 Task: Forward email as attachment with the signature Eduardo Lee with the subject Request for remote work from softage.1@softage.net to softage.10@softage.net with the message Please let me know if there are any changes to the project scope or requirements.
Action: Mouse moved to (1035, 84)
Screenshot: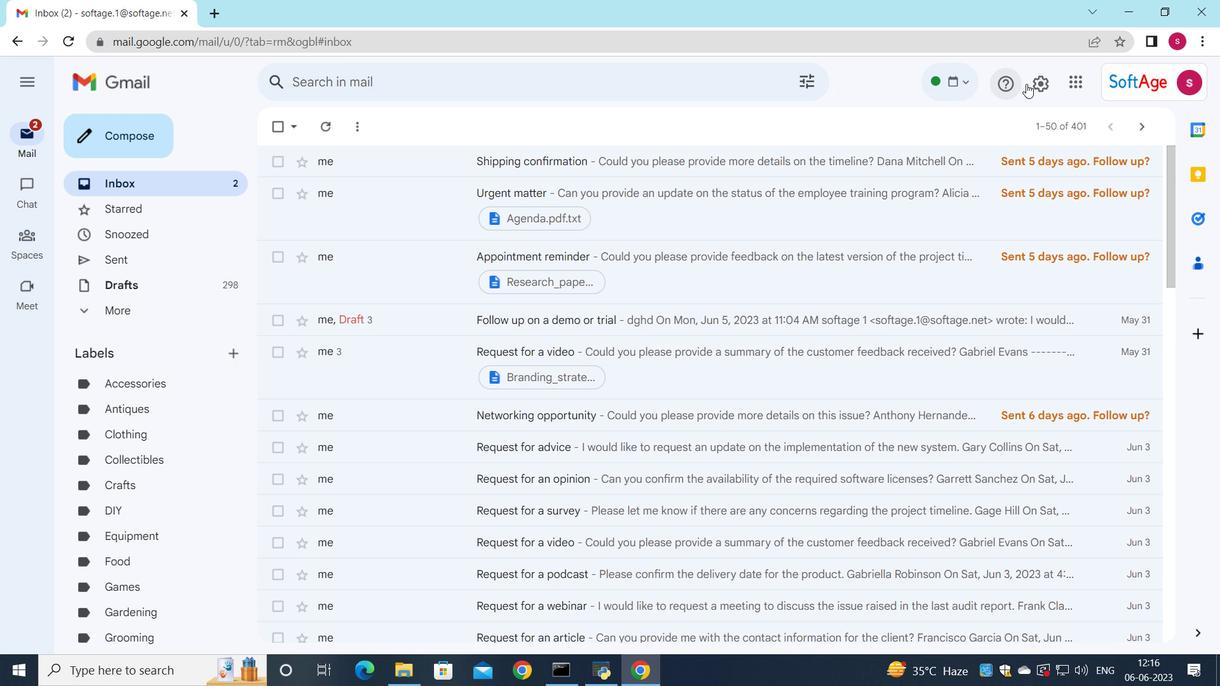 
Action: Mouse pressed left at (1035, 84)
Screenshot: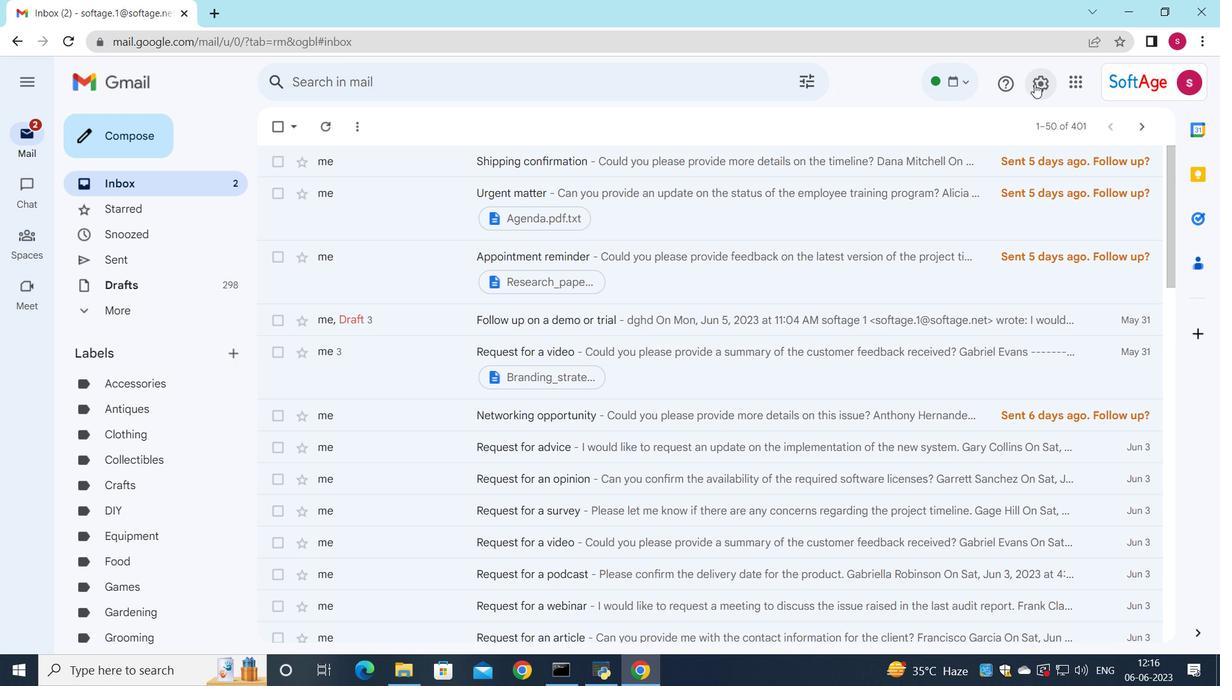 
Action: Mouse moved to (1041, 169)
Screenshot: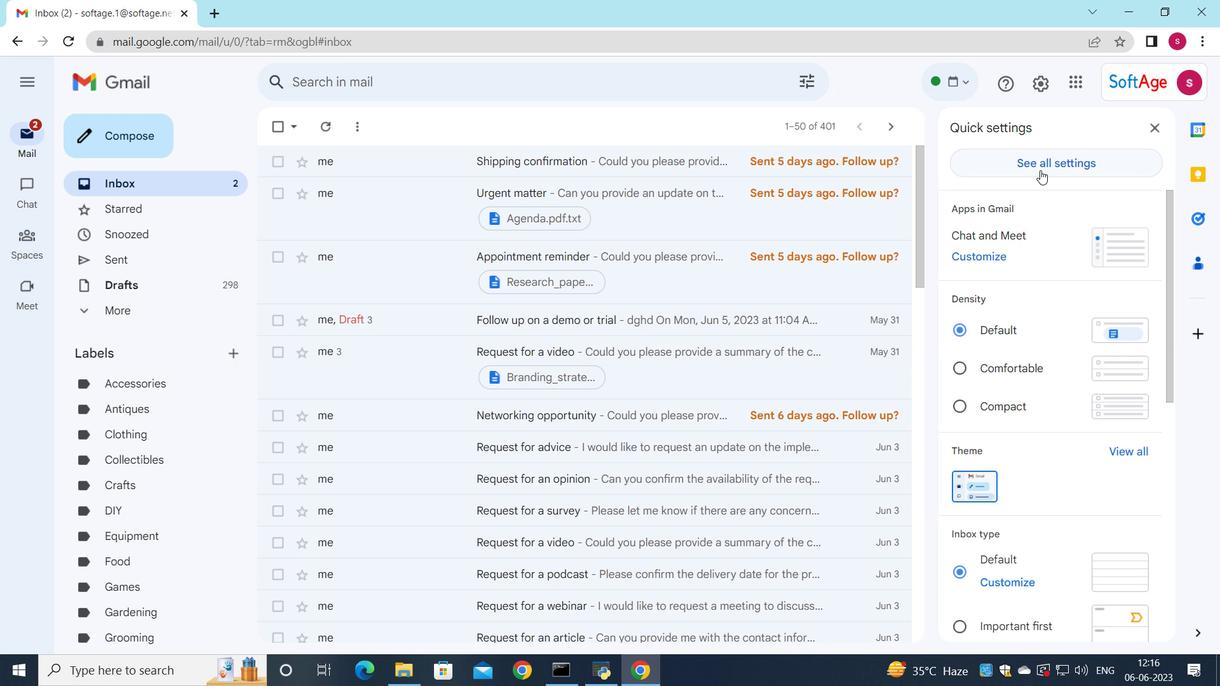 
Action: Mouse pressed left at (1041, 169)
Screenshot: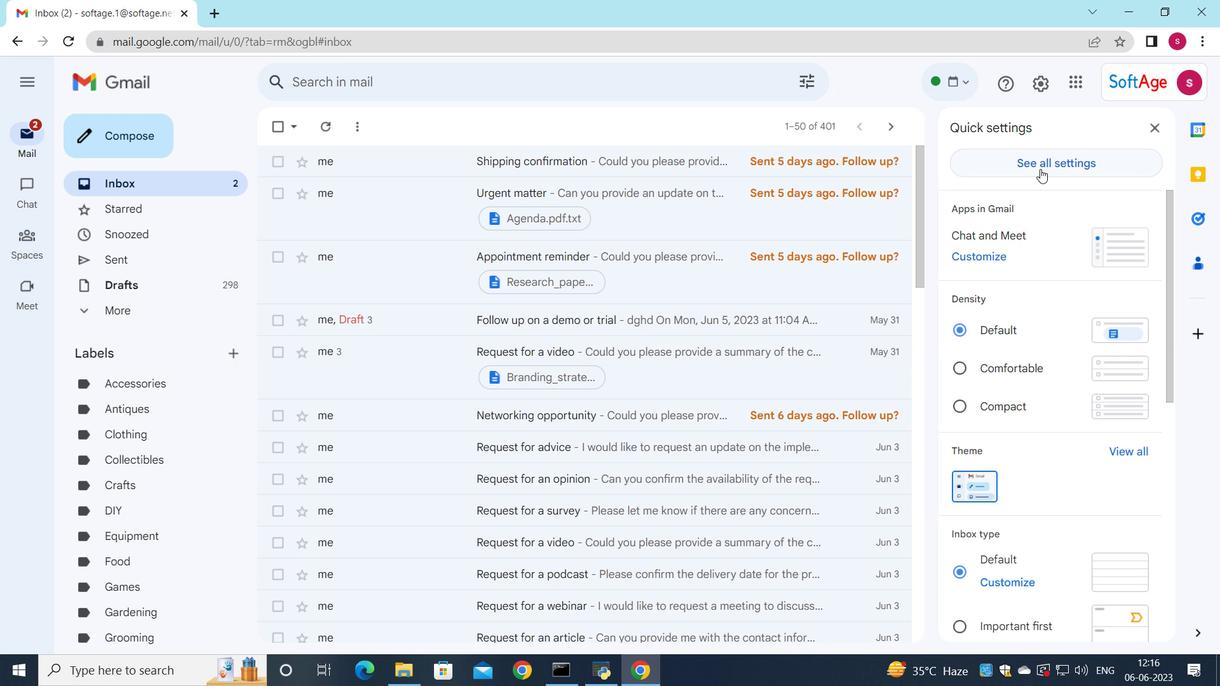 
Action: Mouse moved to (853, 254)
Screenshot: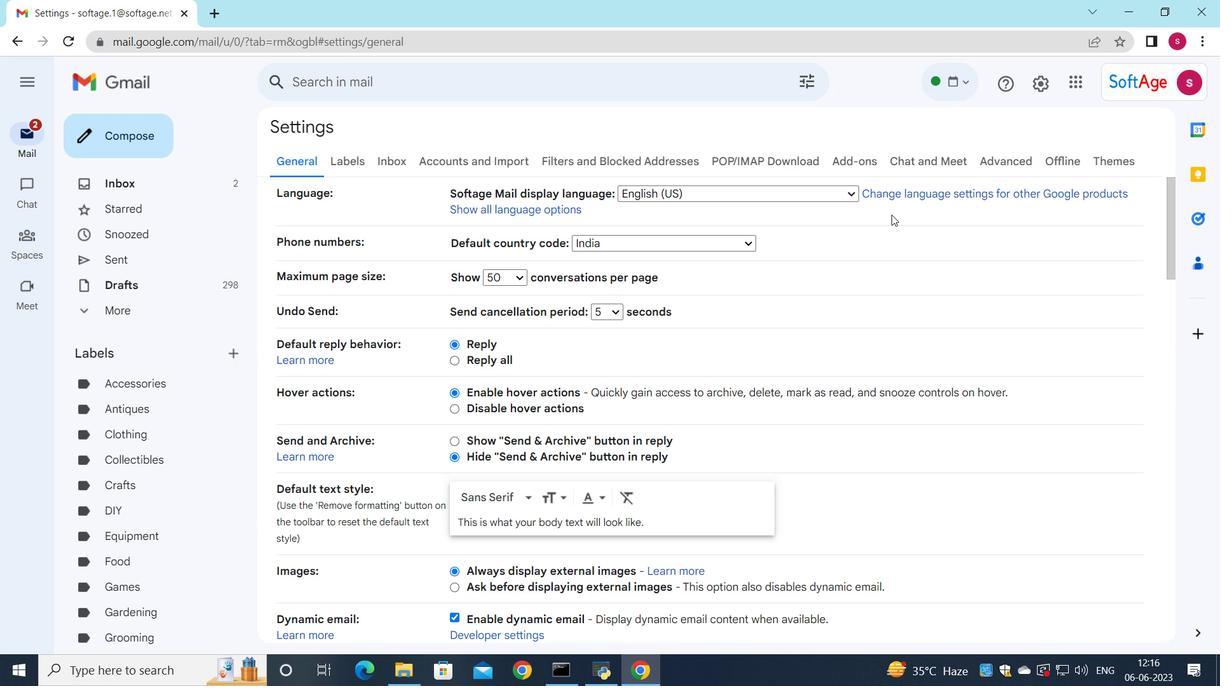 
Action: Mouse scrolled (853, 253) with delta (0, 0)
Screenshot: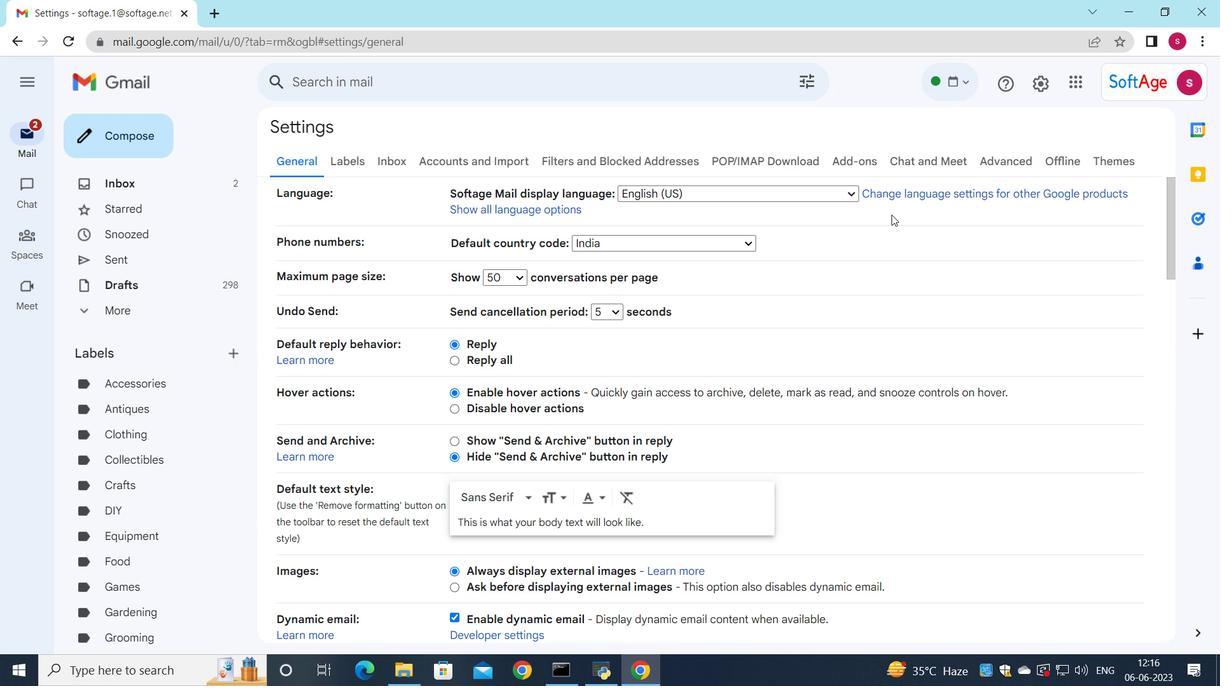 
Action: Mouse moved to (842, 265)
Screenshot: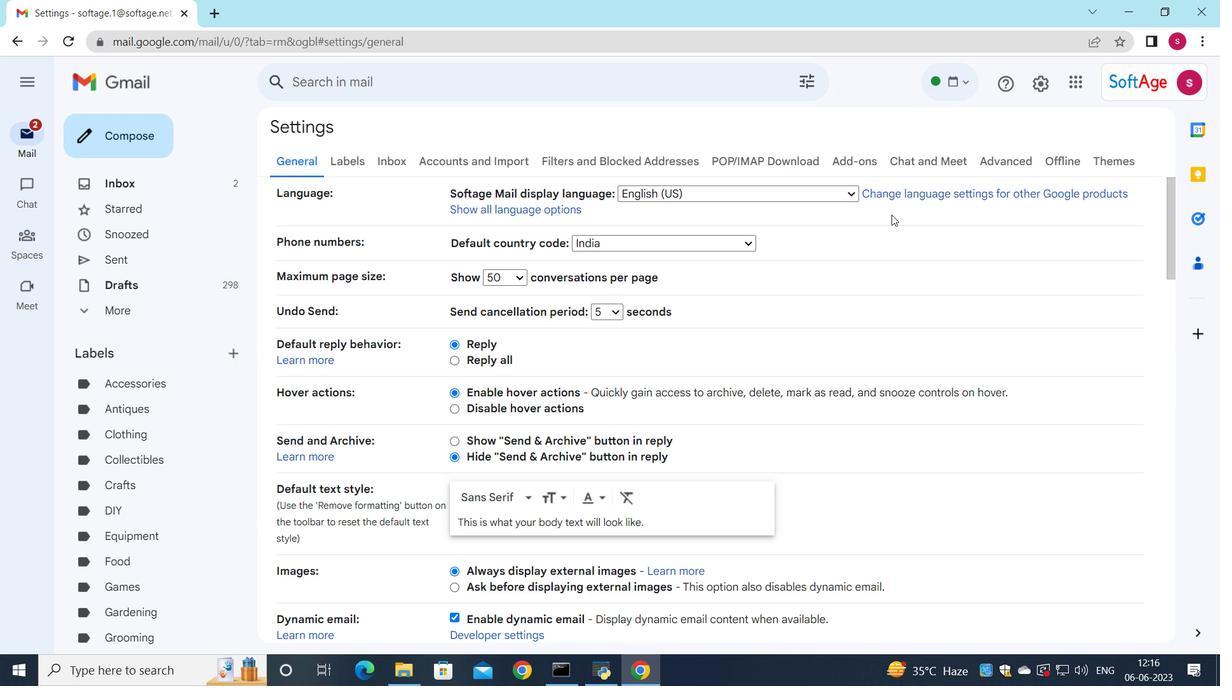 
Action: Mouse scrolled (844, 263) with delta (0, 0)
Screenshot: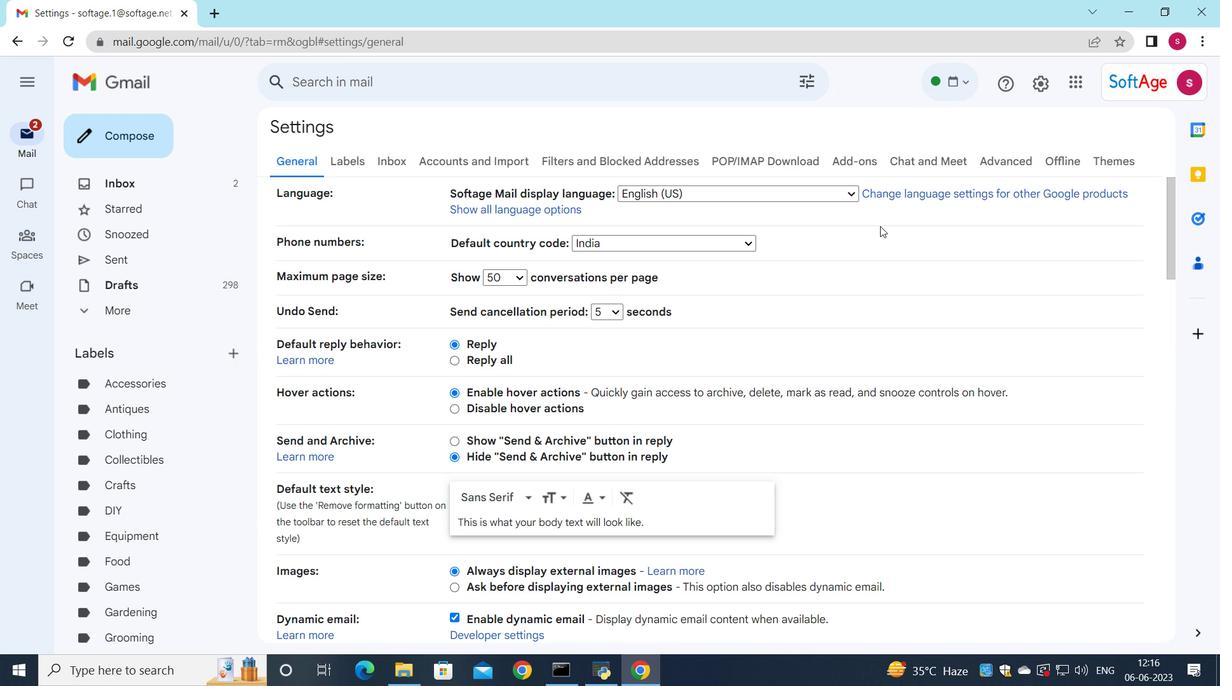 
Action: Mouse moved to (813, 293)
Screenshot: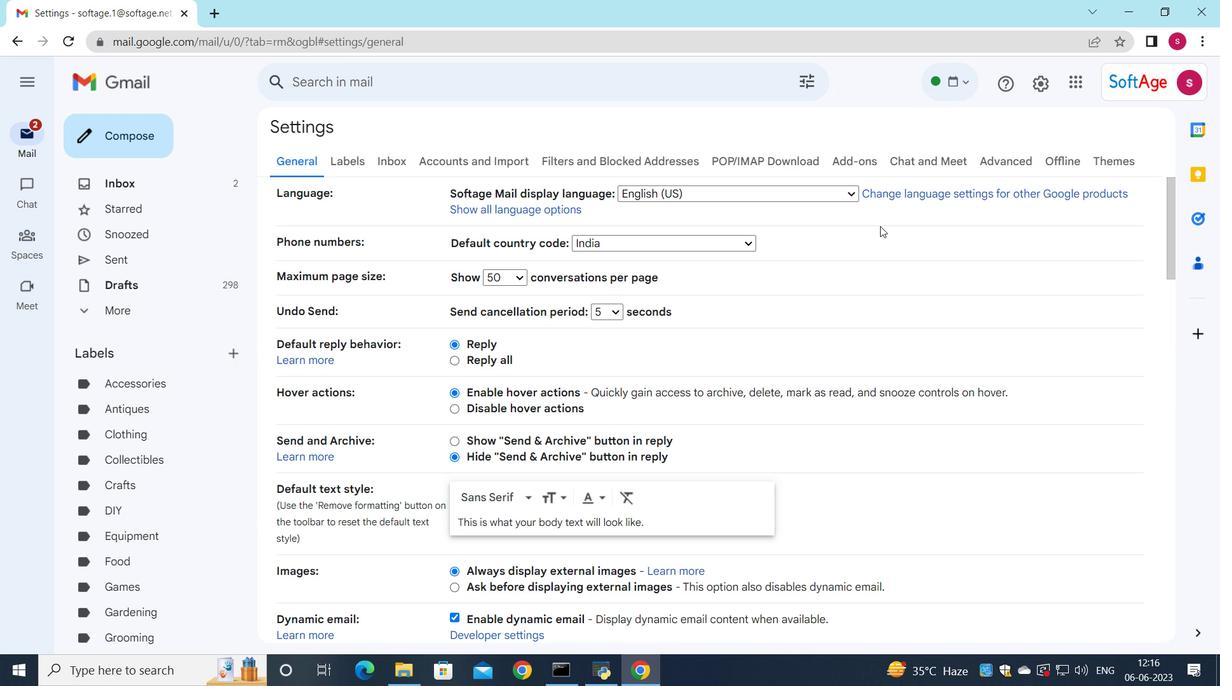 
Action: Mouse scrolled (839, 268) with delta (0, 0)
Screenshot: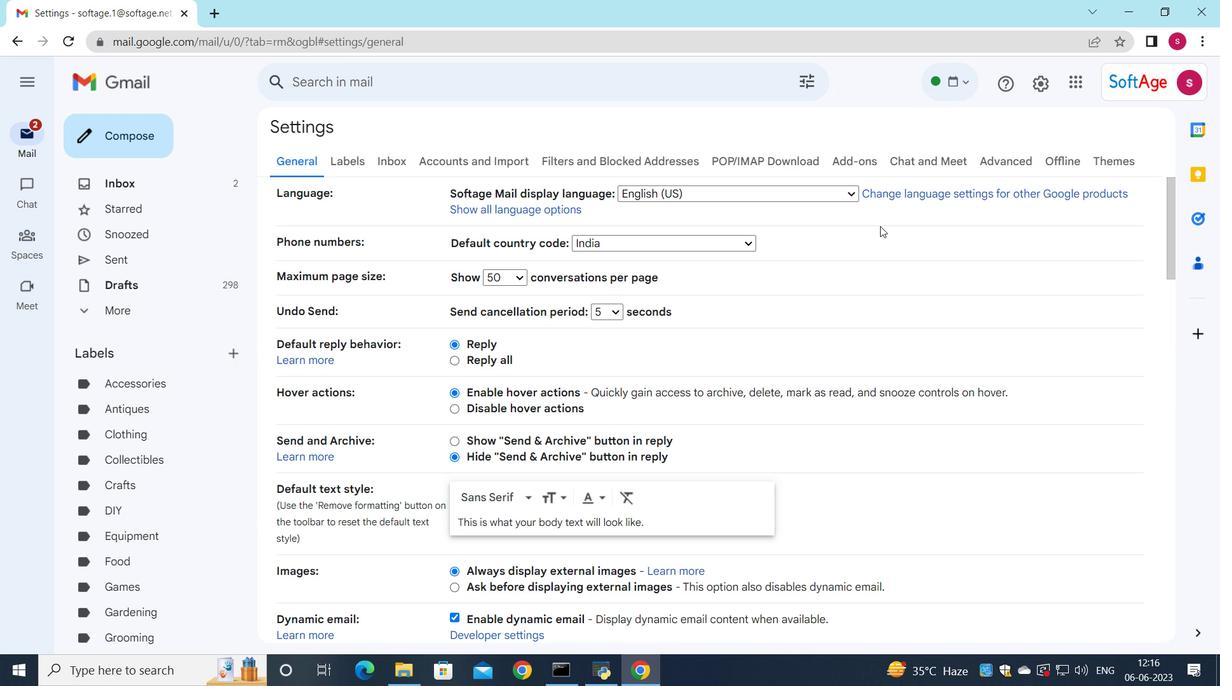 
Action: Mouse moved to (776, 321)
Screenshot: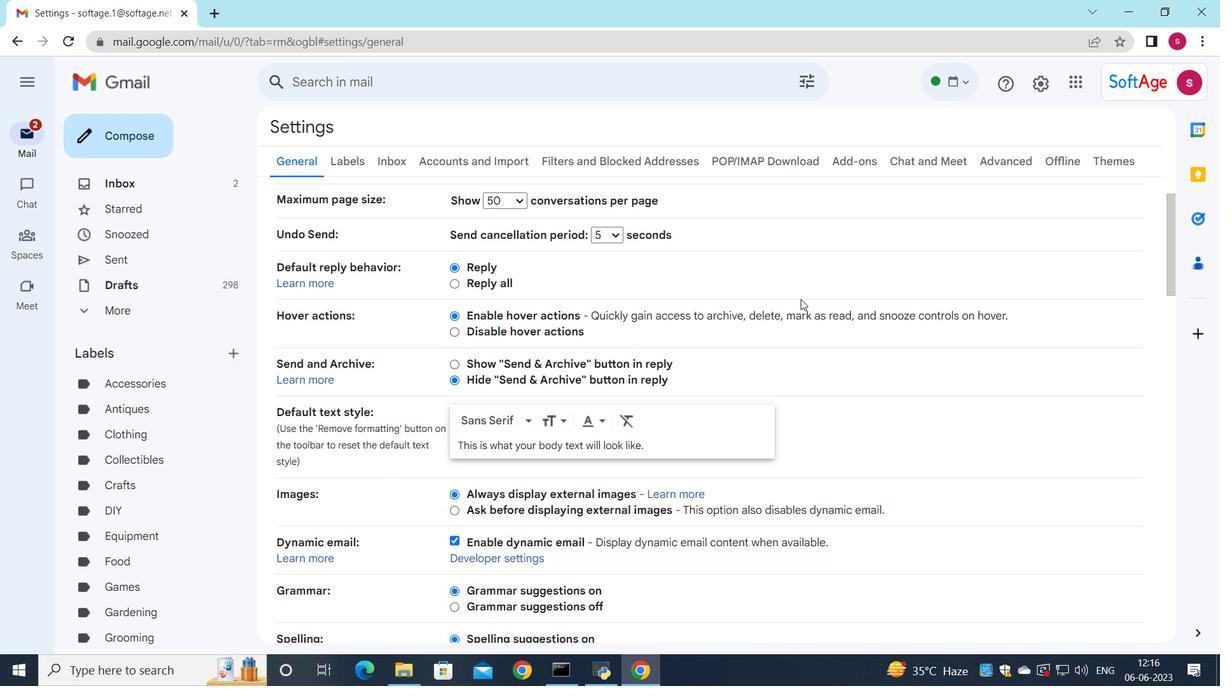 
Action: Mouse scrolled (776, 320) with delta (0, 0)
Screenshot: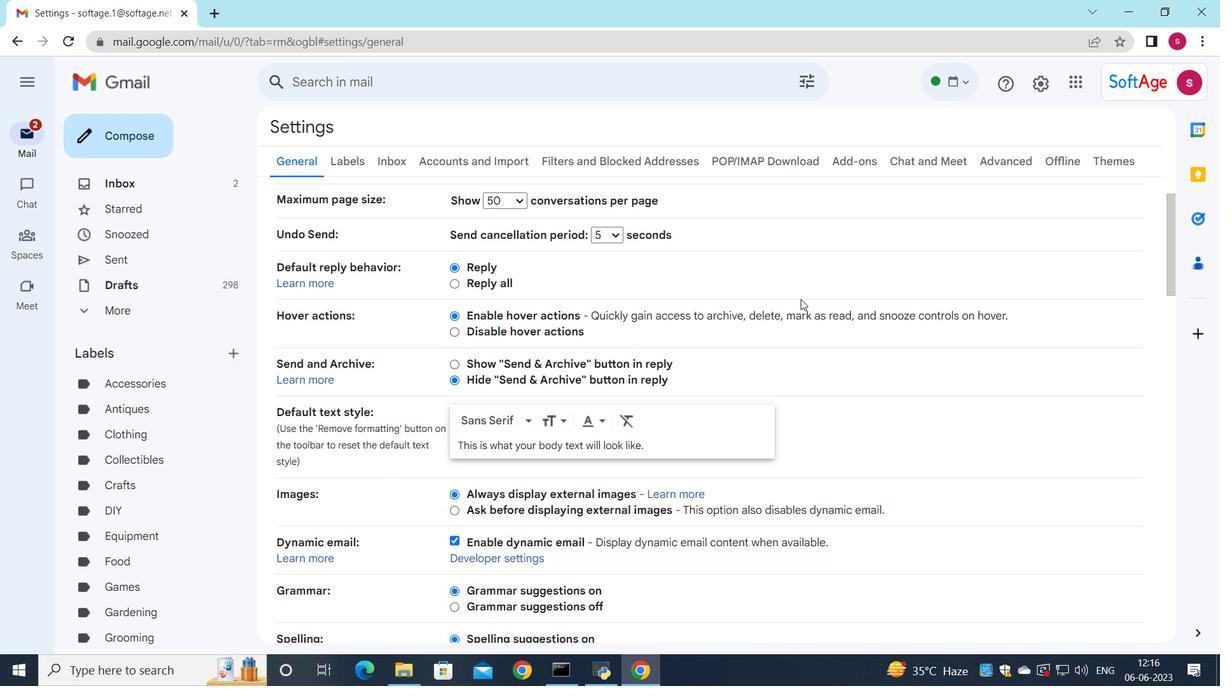 
Action: Mouse moved to (766, 332)
Screenshot: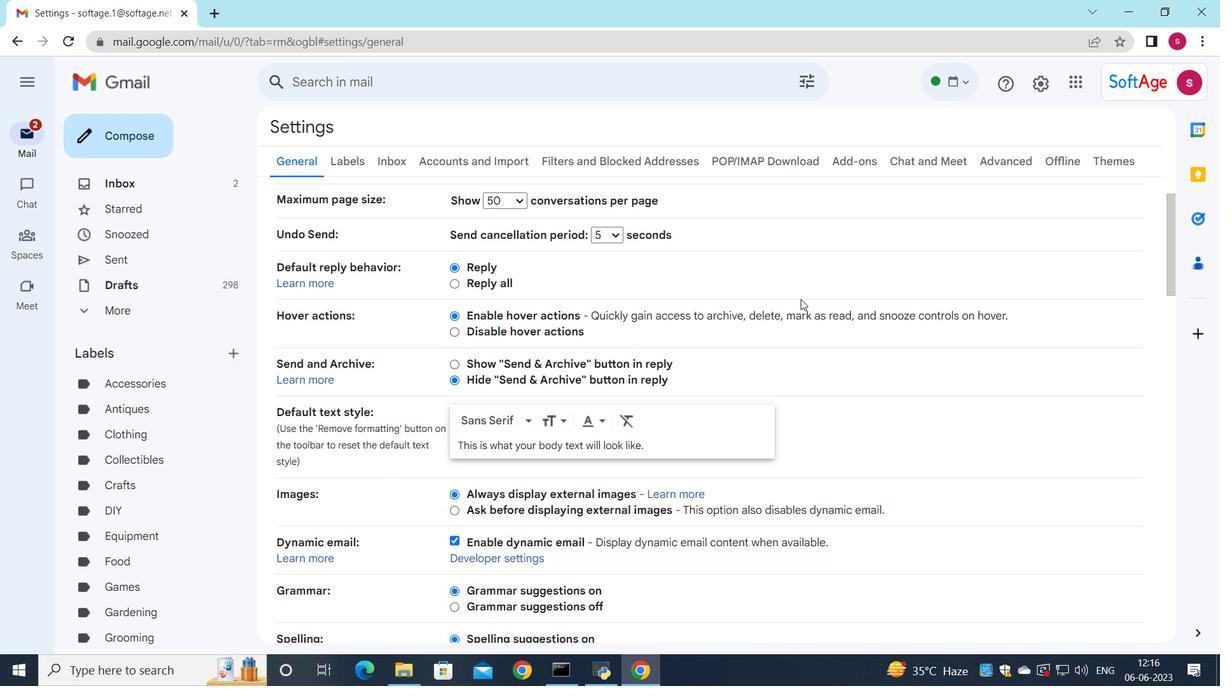 
Action: Mouse scrolled (766, 331) with delta (0, 0)
Screenshot: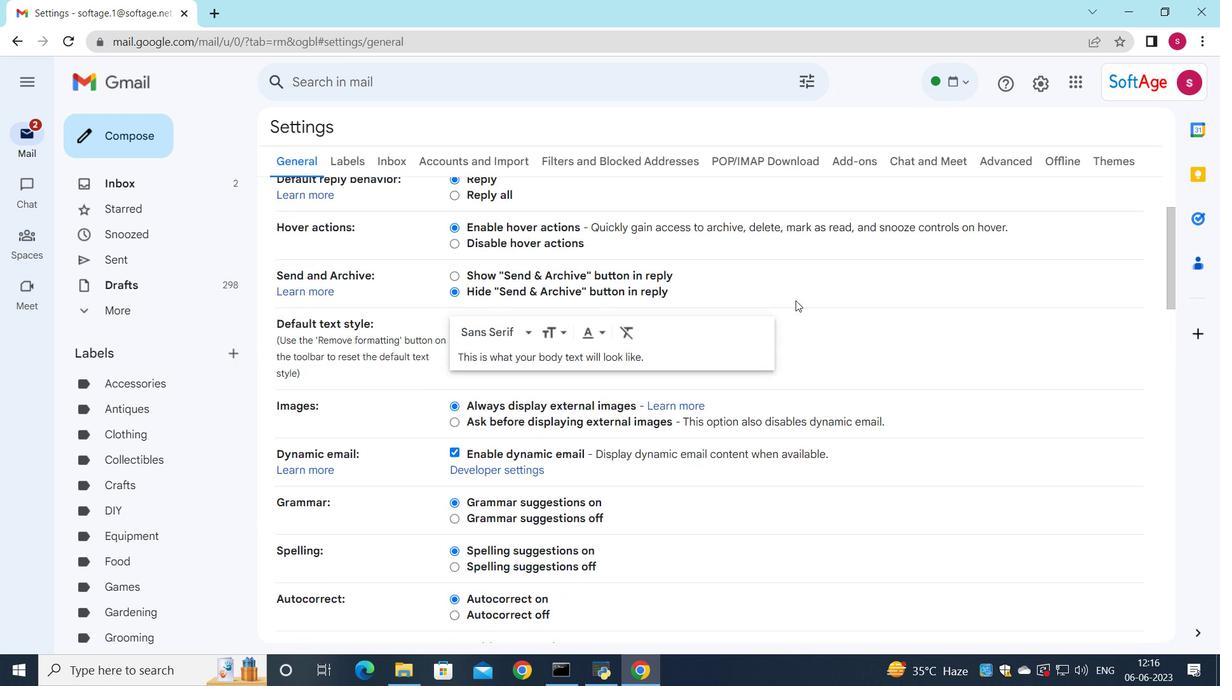 
Action: Mouse moved to (750, 347)
Screenshot: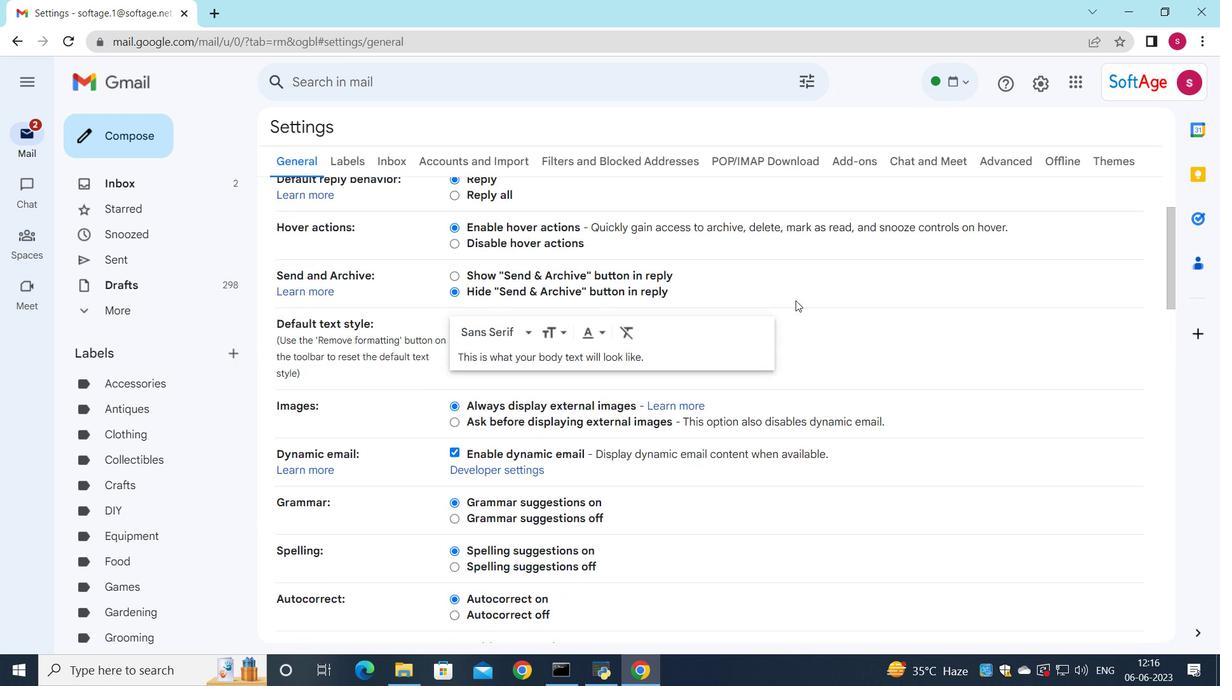 
Action: Mouse scrolled (750, 347) with delta (0, 0)
Screenshot: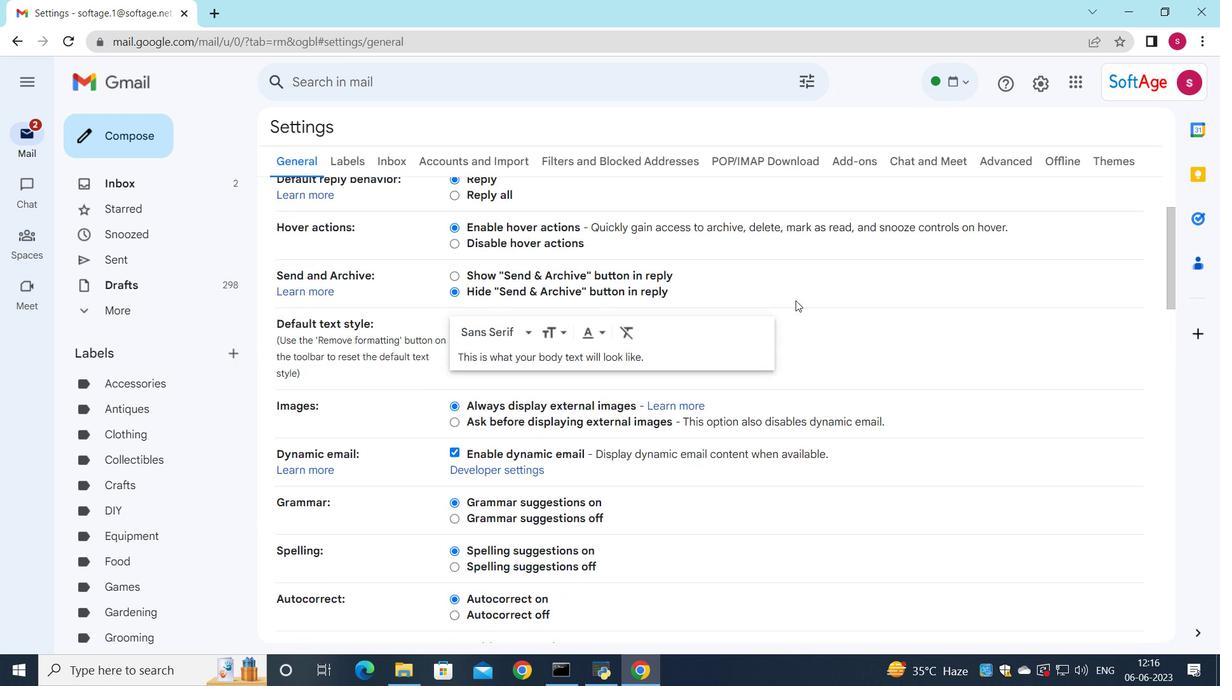 
Action: Mouse moved to (739, 358)
Screenshot: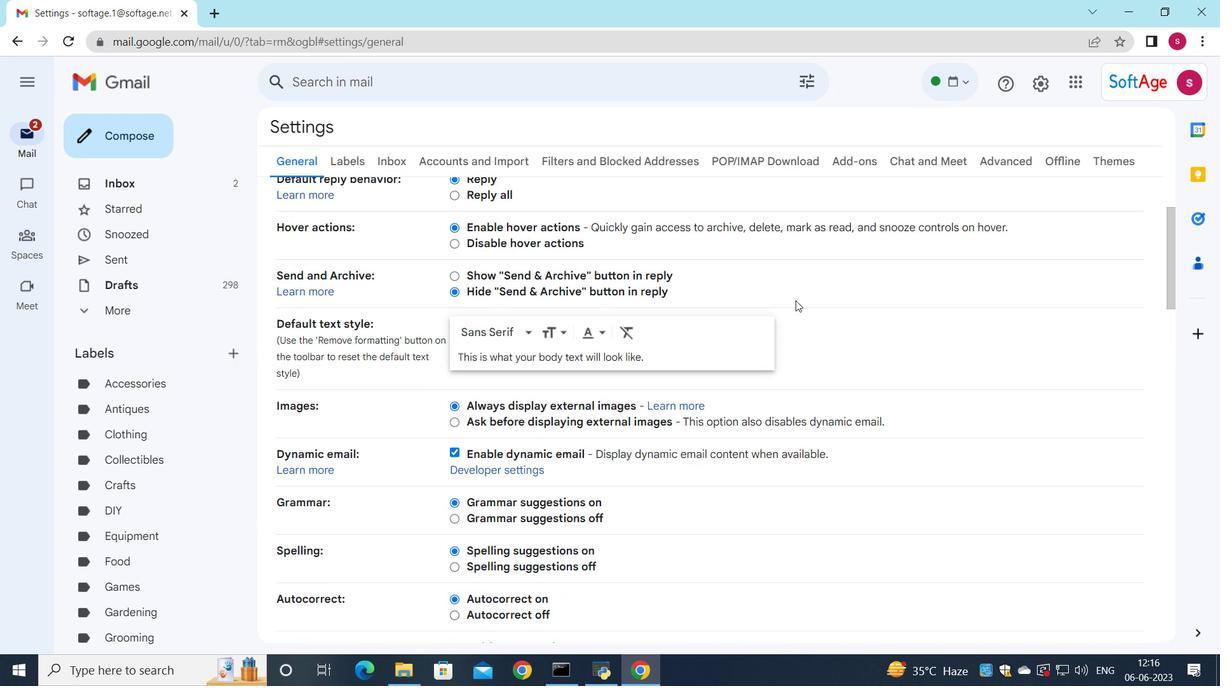 
Action: Mouse scrolled (745, 352) with delta (0, 0)
Screenshot: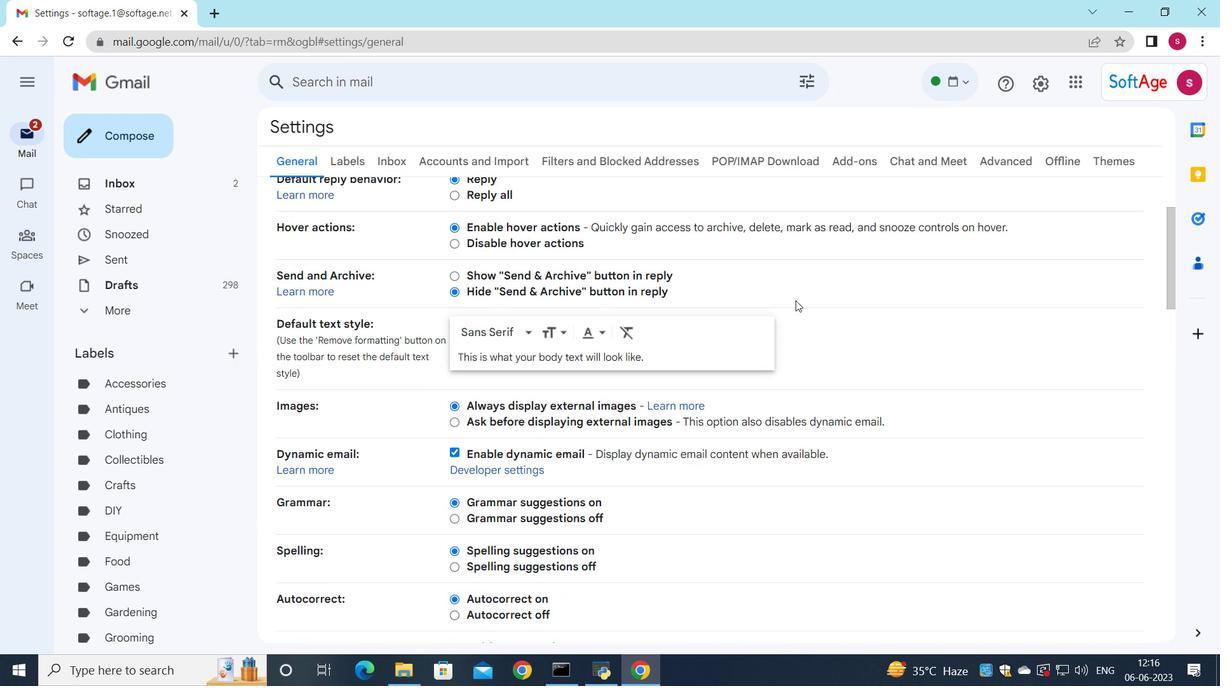 
Action: Mouse moved to (694, 368)
Screenshot: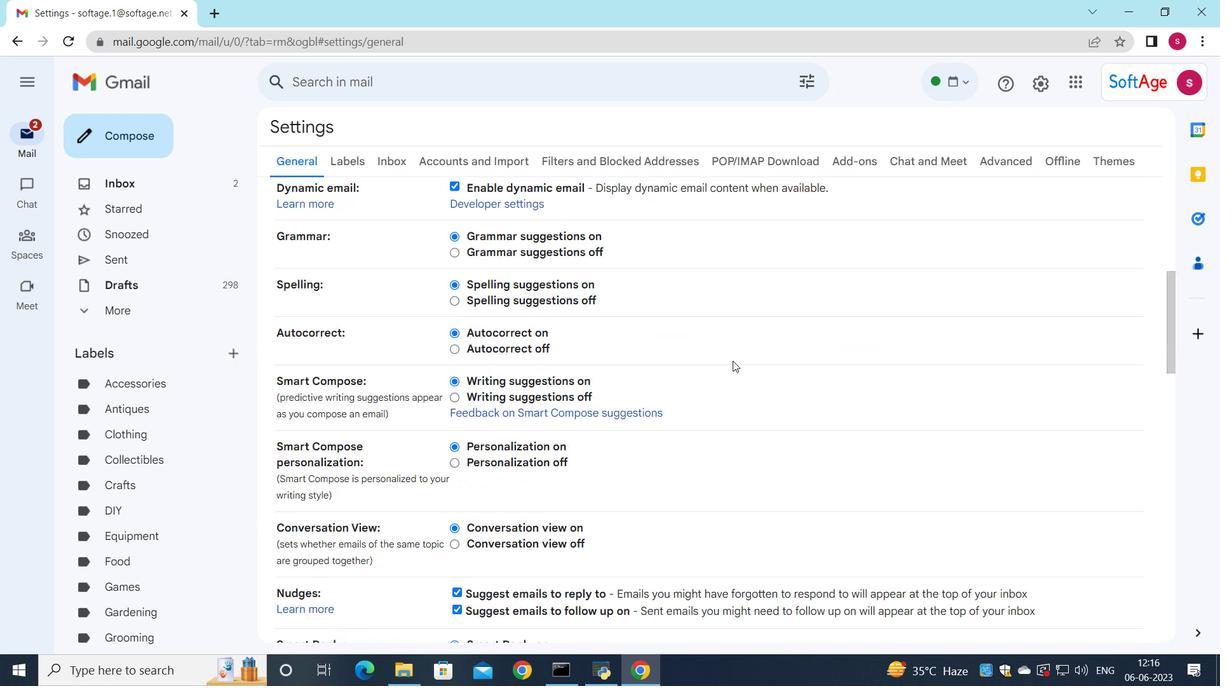 
Action: Mouse scrolled (694, 368) with delta (0, 0)
Screenshot: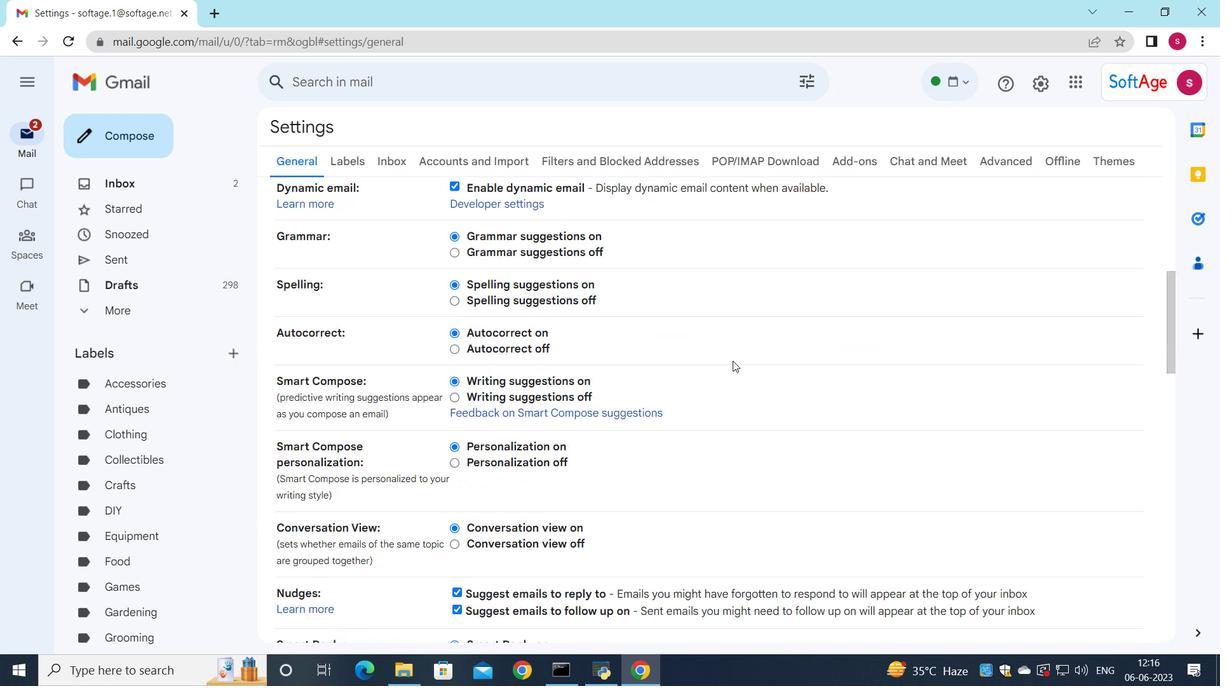 
Action: Mouse moved to (691, 371)
Screenshot: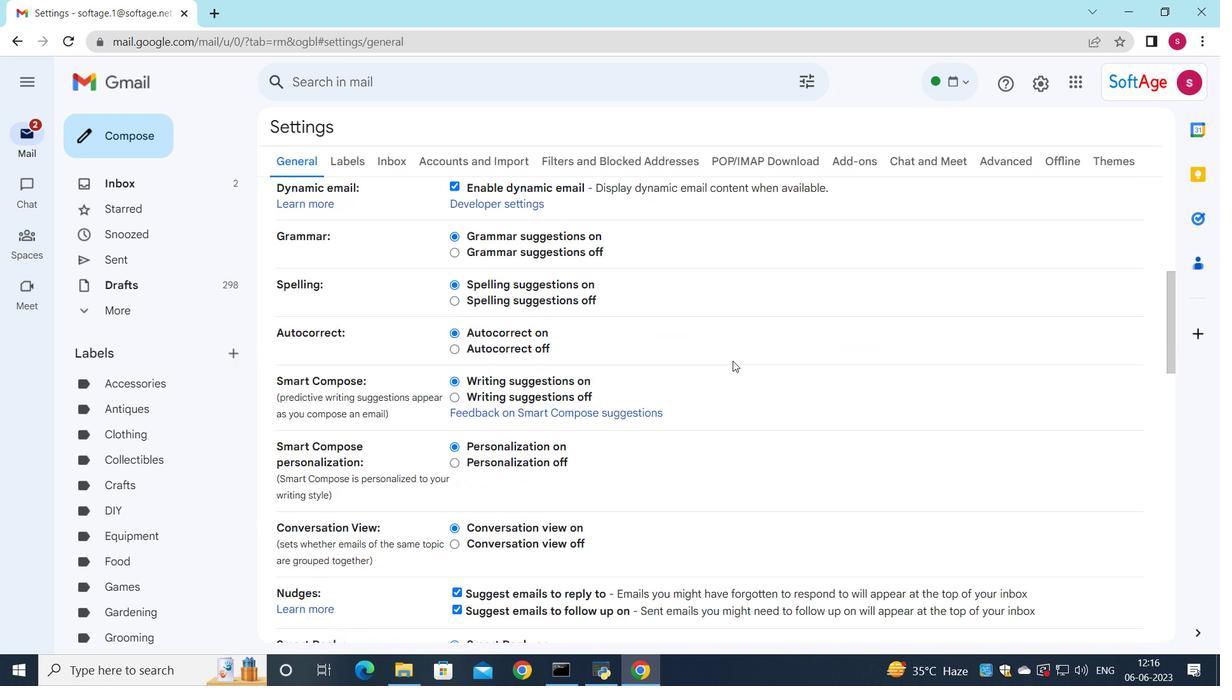
Action: Mouse scrolled (691, 370) with delta (0, 0)
Screenshot: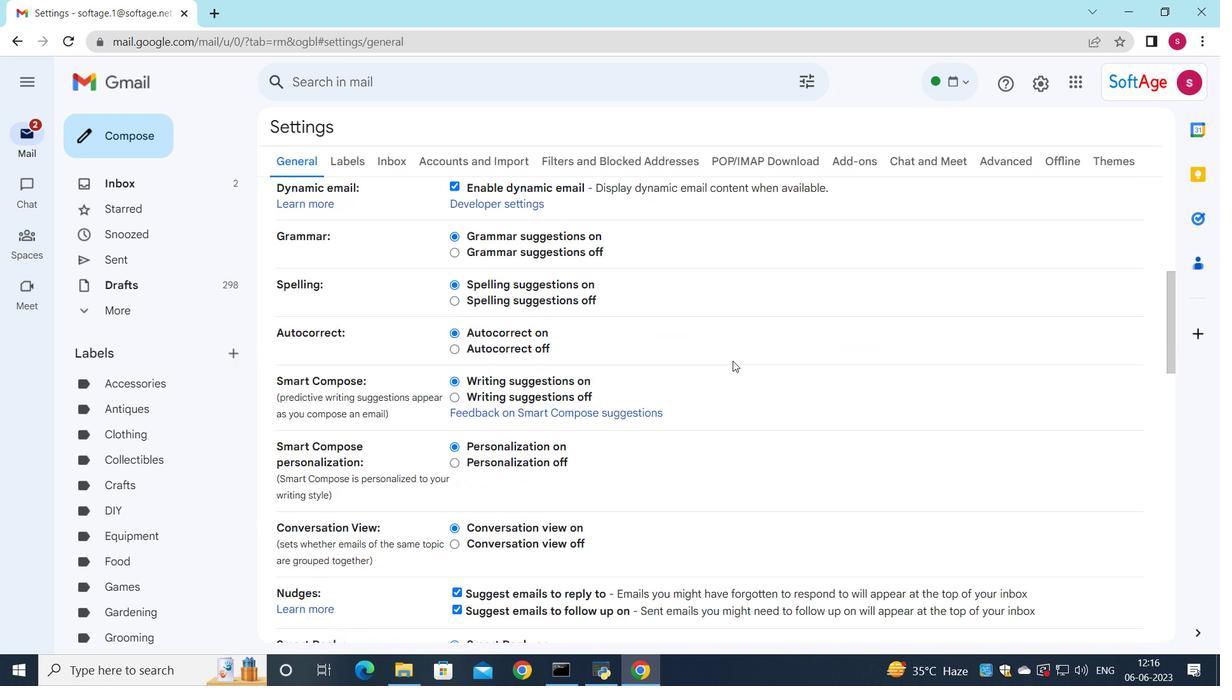 
Action: Mouse moved to (689, 373)
Screenshot: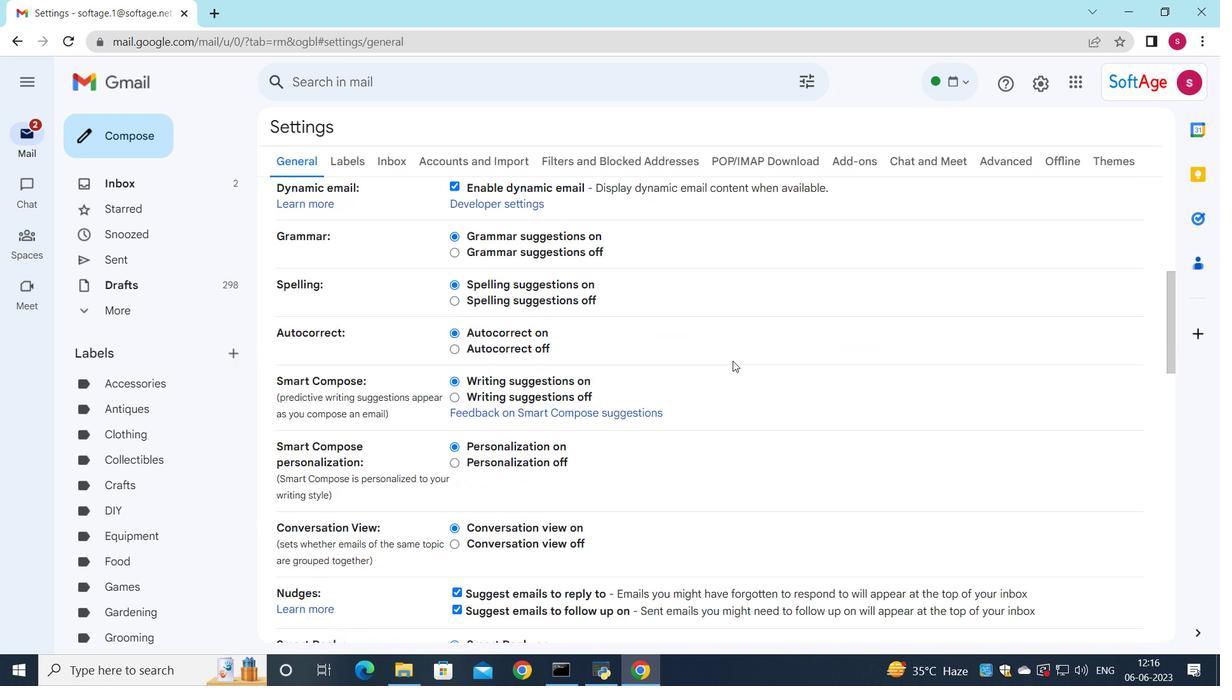 
Action: Mouse scrolled (689, 373) with delta (0, 0)
Screenshot: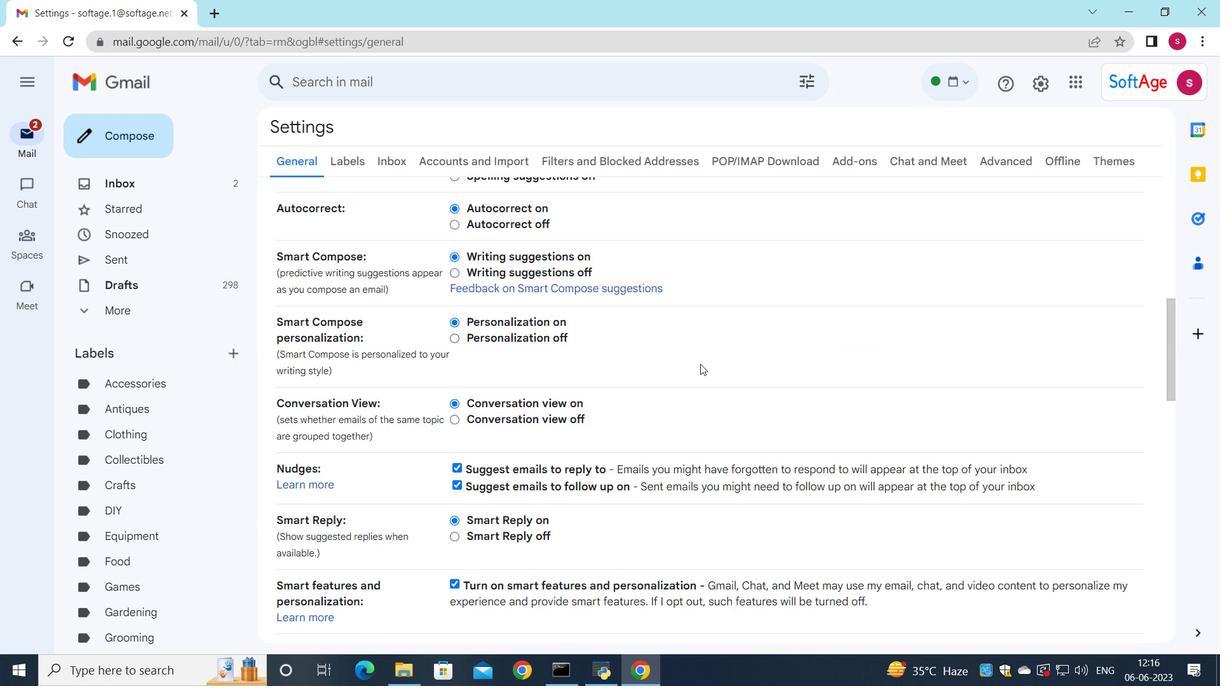 
Action: Mouse moved to (687, 375)
Screenshot: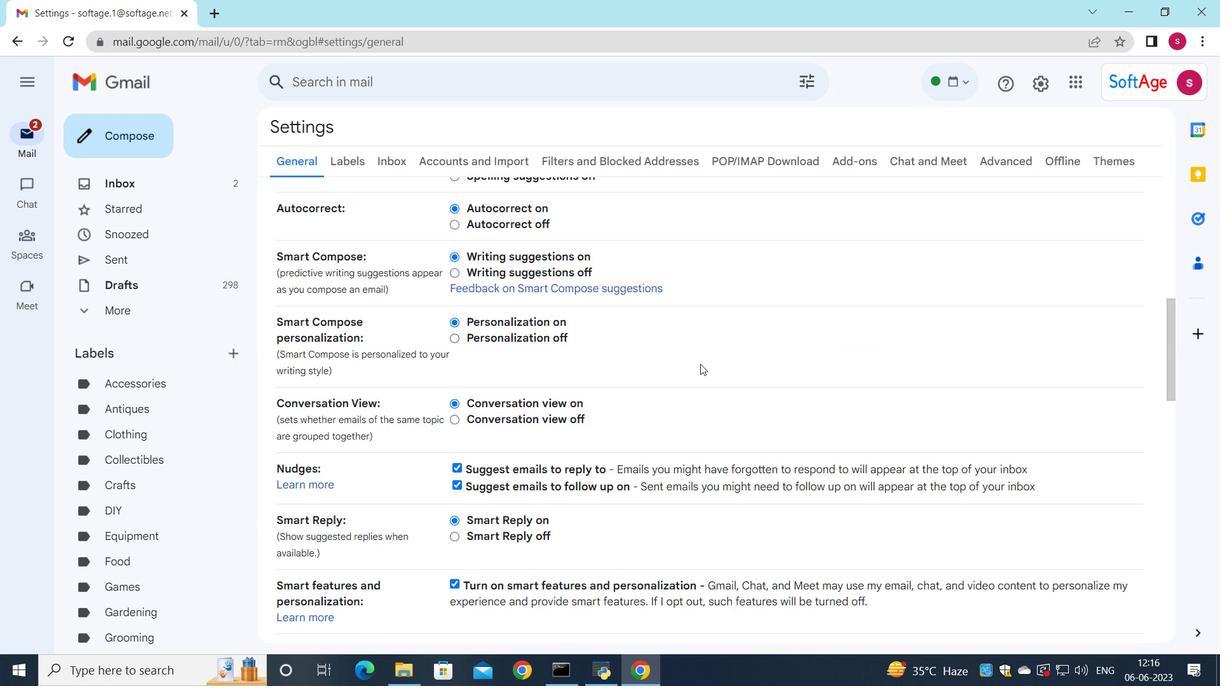 
Action: Mouse scrolled (687, 375) with delta (0, 0)
Screenshot: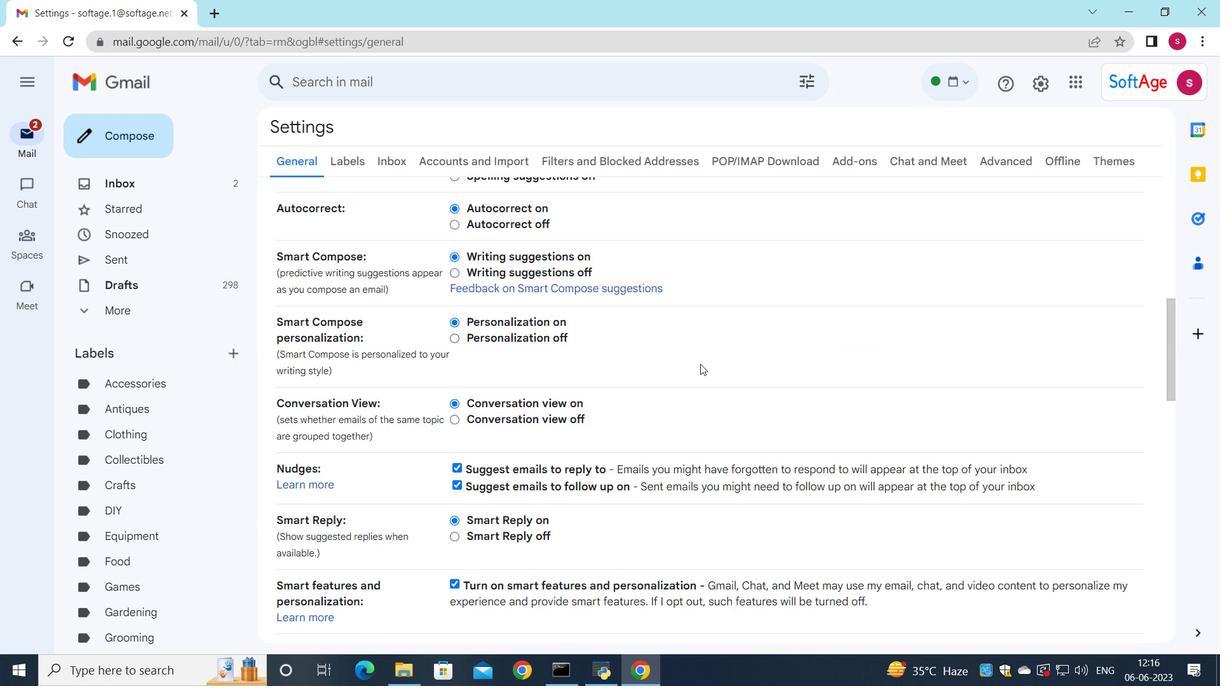 
Action: Mouse moved to (663, 407)
Screenshot: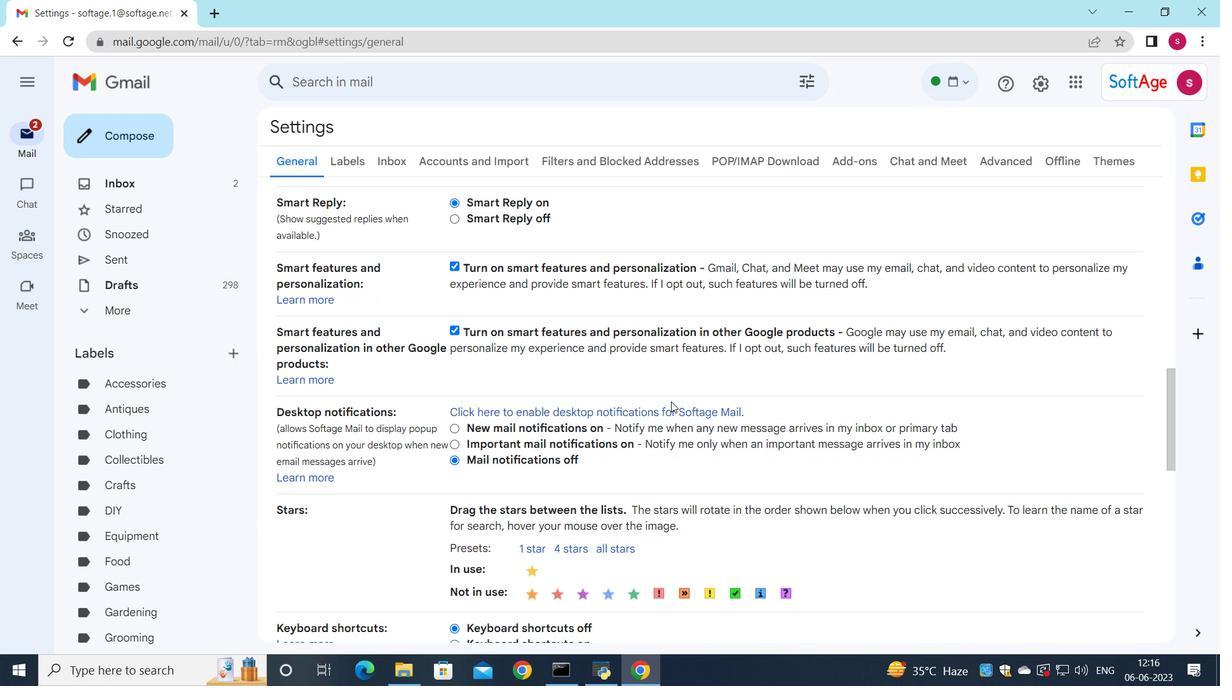 
Action: Mouse scrolled (665, 404) with delta (0, 0)
Screenshot: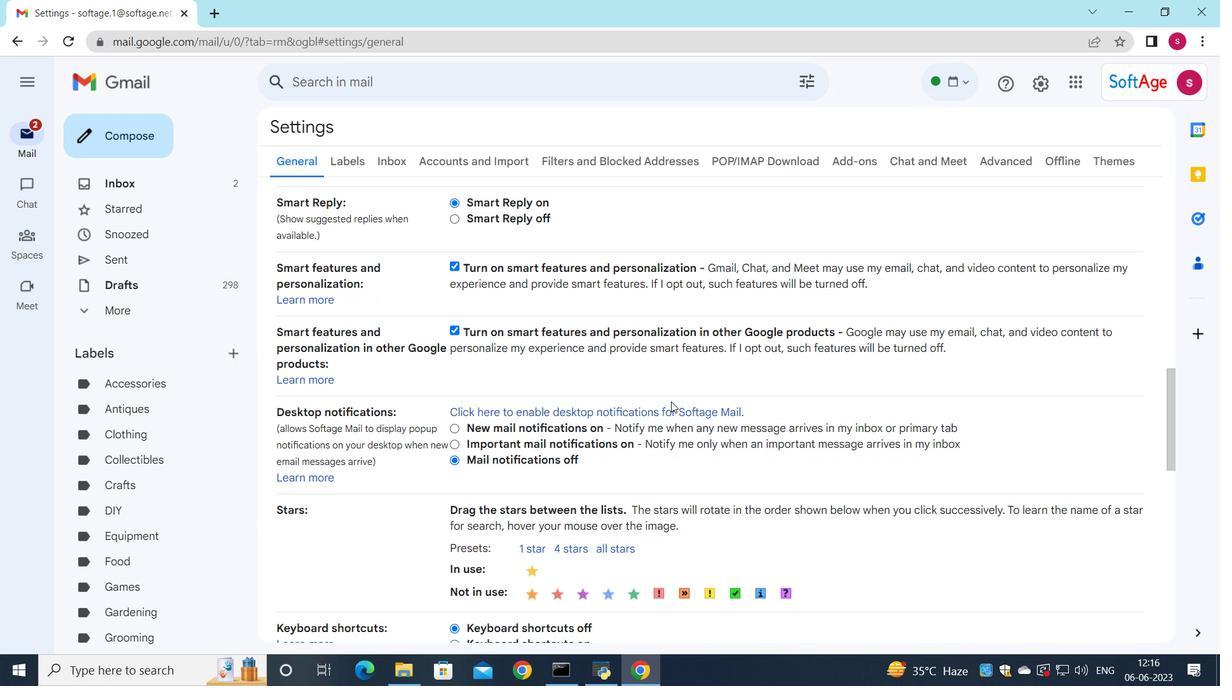 
Action: Mouse moved to (660, 409)
Screenshot: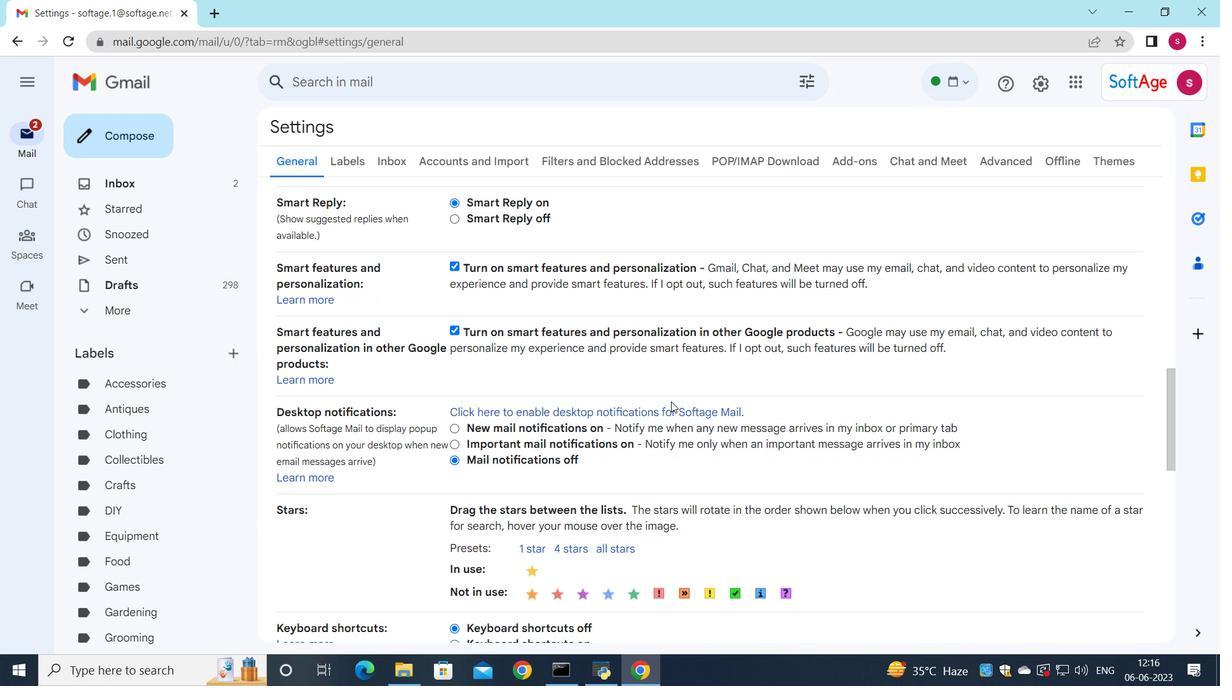 
Action: Mouse scrolled (665, 405) with delta (0, 0)
Screenshot: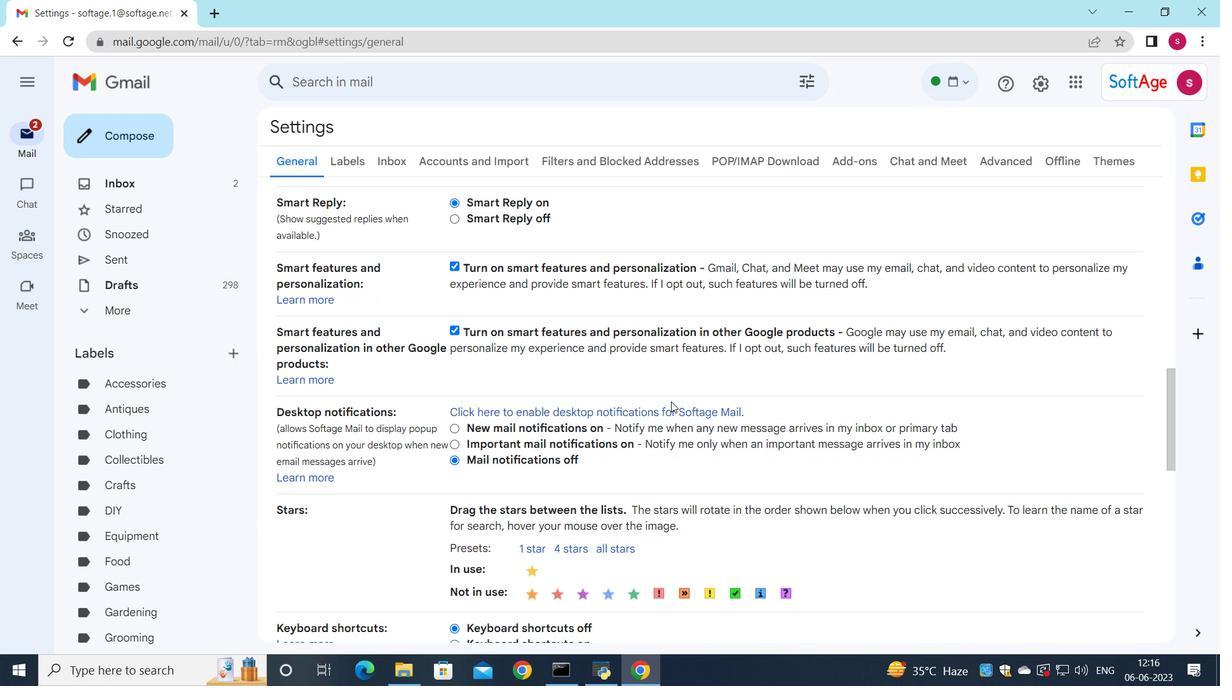 
Action: Mouse moved to (659, 409)
Screenshot: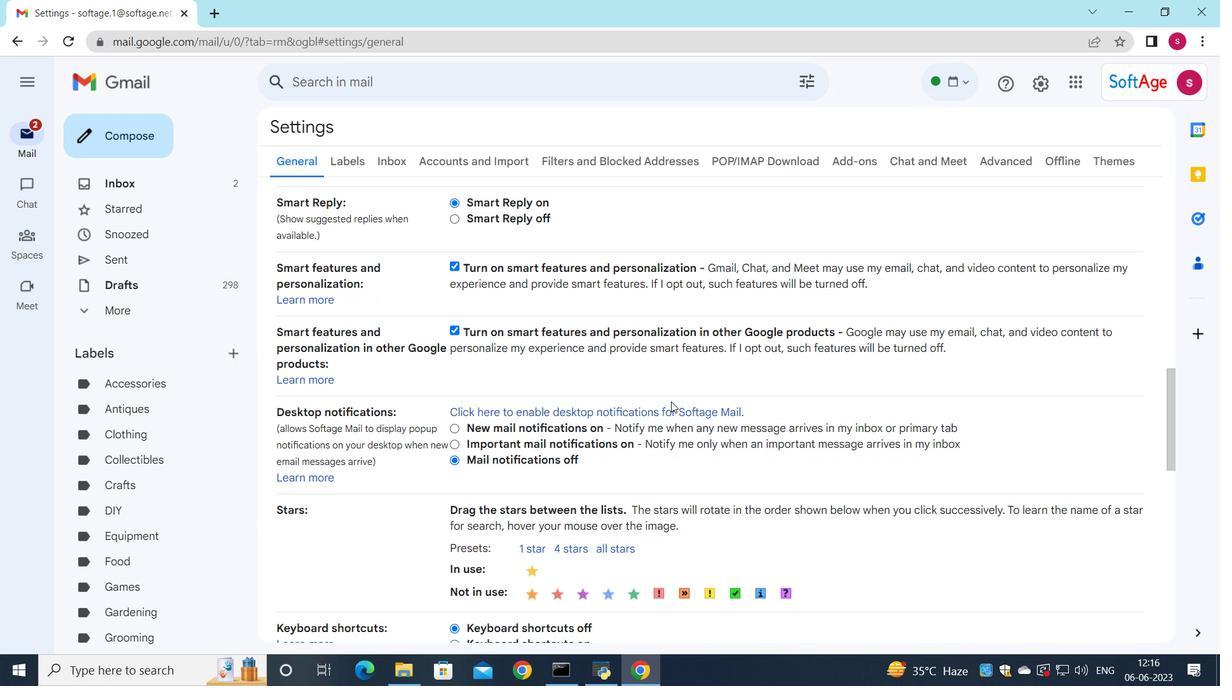 
Action: Mouse scrolled (663, 406) with delta (0, 0)
Screenshot: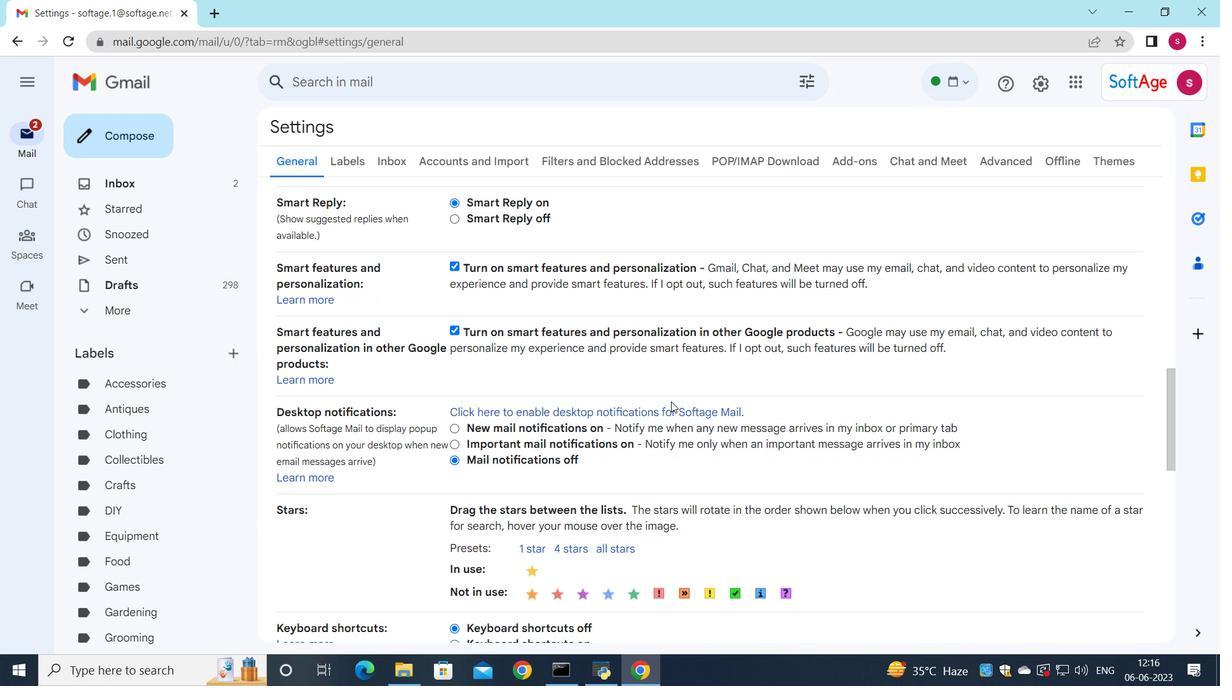 
Action: Mouse moved to (658, 410)
Screenshot: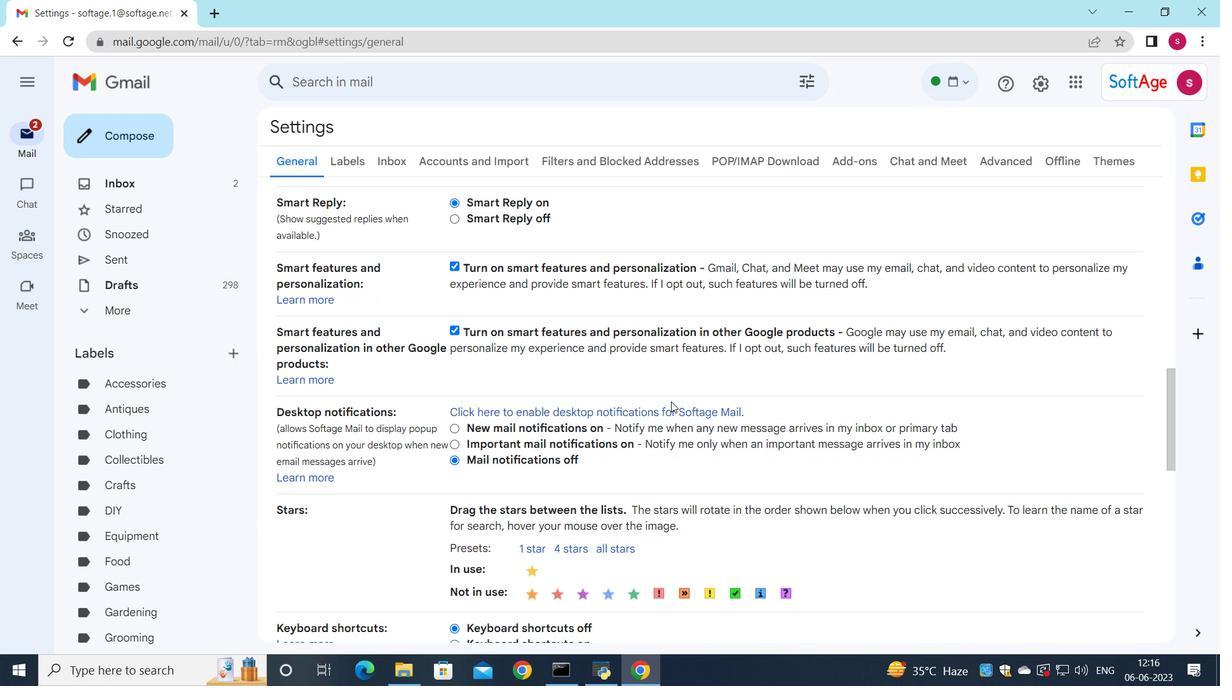 
Action: Mouse scrolled (659, 408) with delta (0, 0)
Screenshot: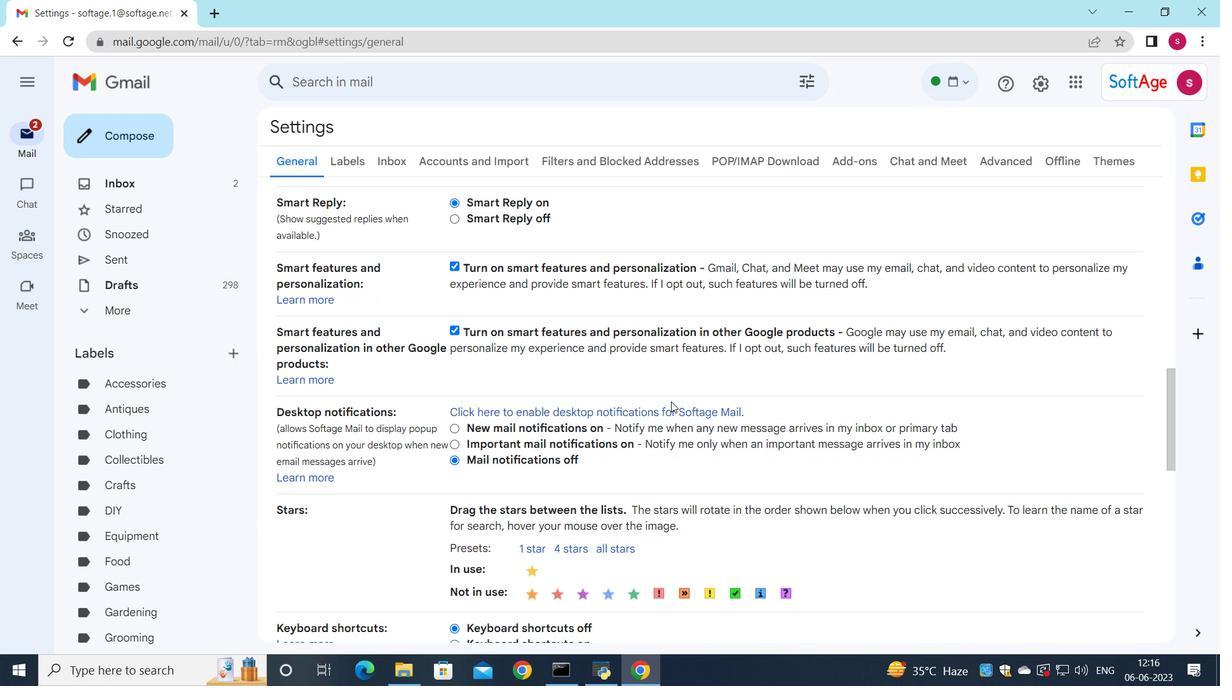 
Action: Mouse moved to (594, 425)
Screenshot: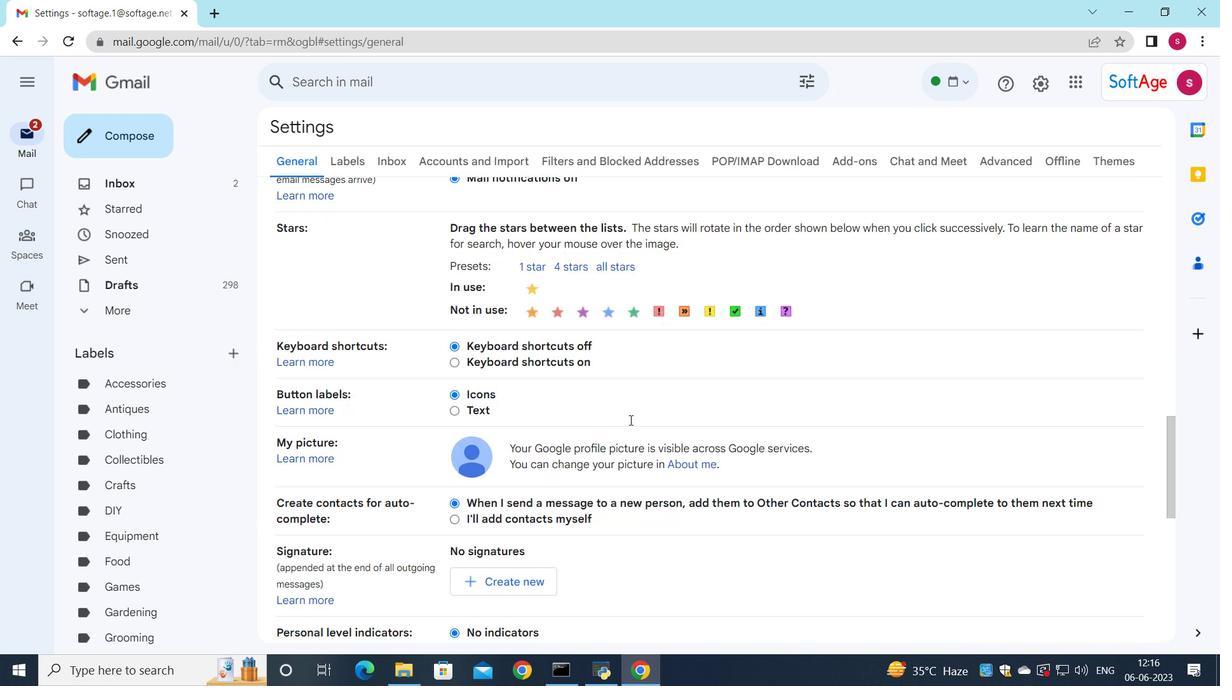 
Action: Mouse scrolled (594, 425) with delta (0, 0)
Screenshot: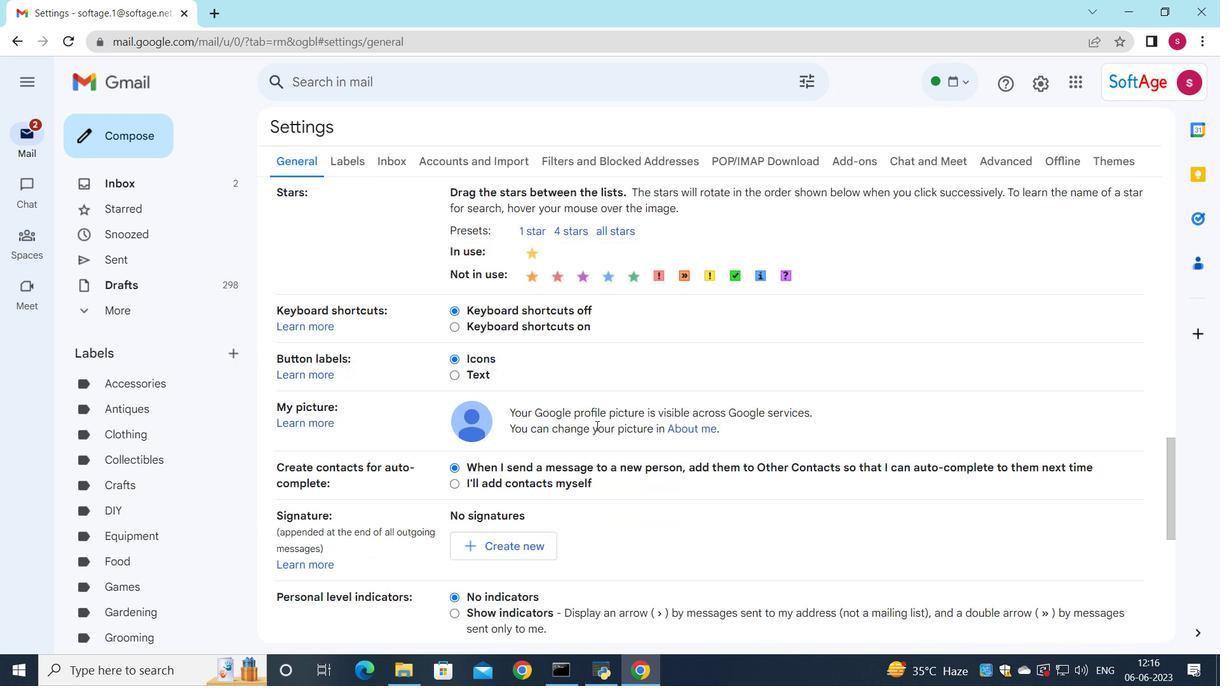
Action: Mouse scrolled (594, 425) with delta (0, 0)
Screenshot: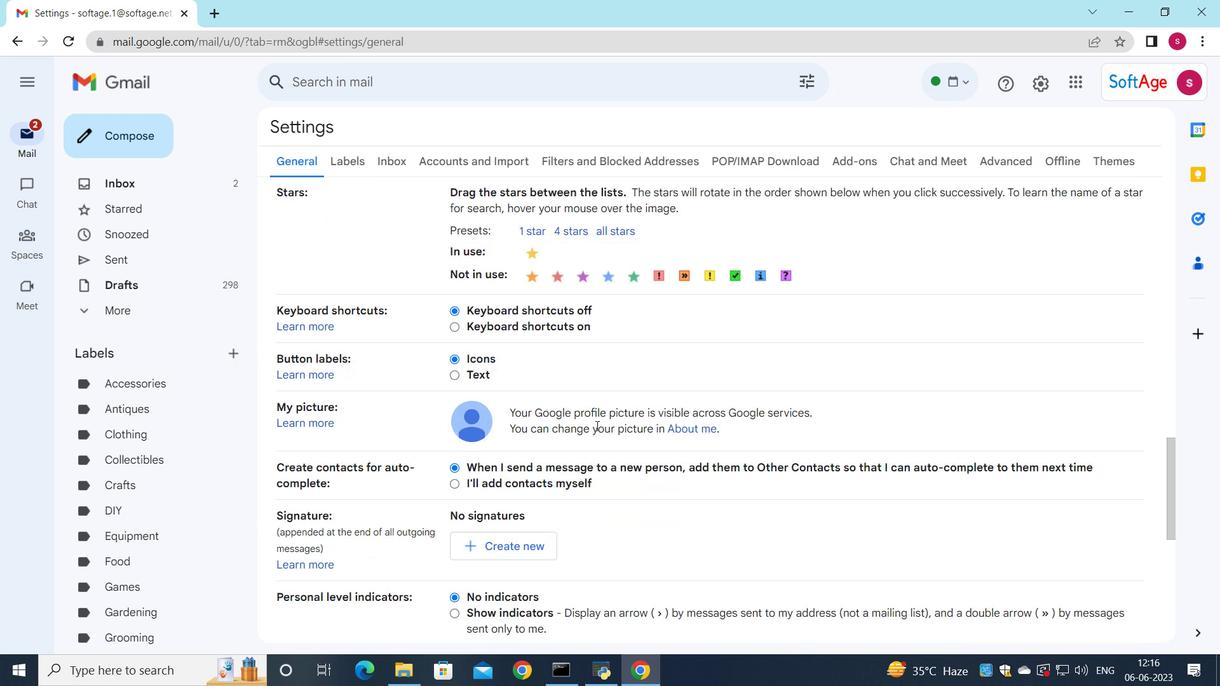 
Action: Mouse moved to (593, 425)
Screenshot: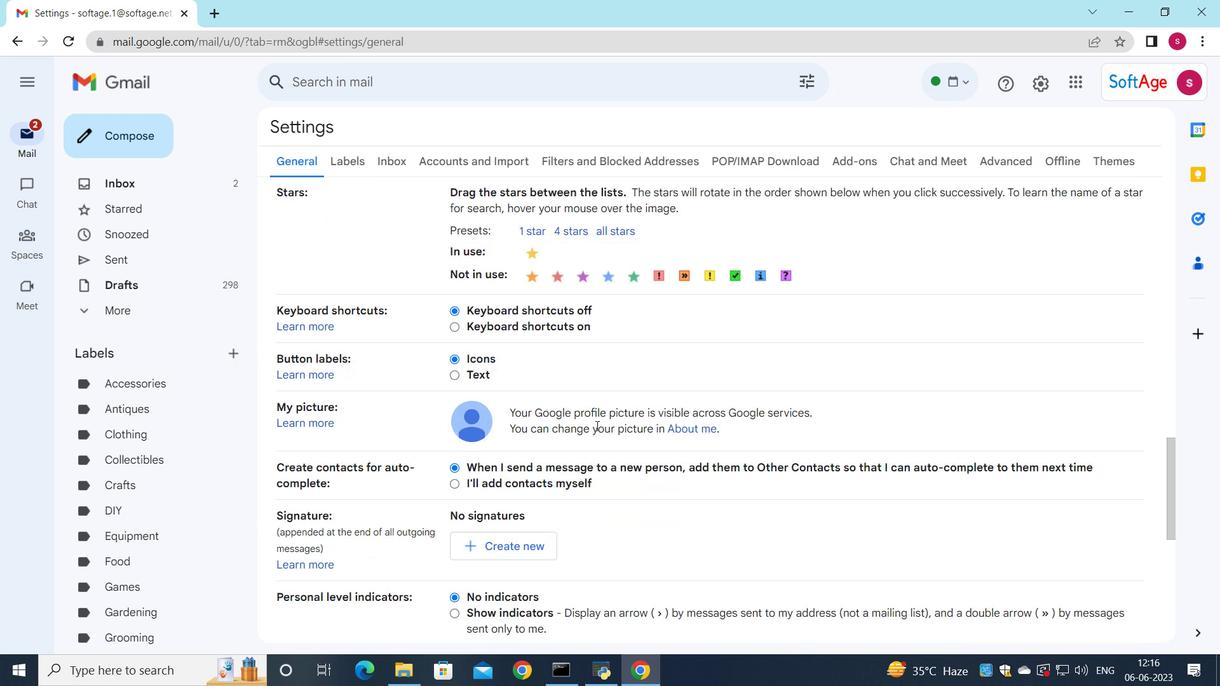 
Action: Mouse scrolled (593, 425) with delta (0, 0)
Screenshot: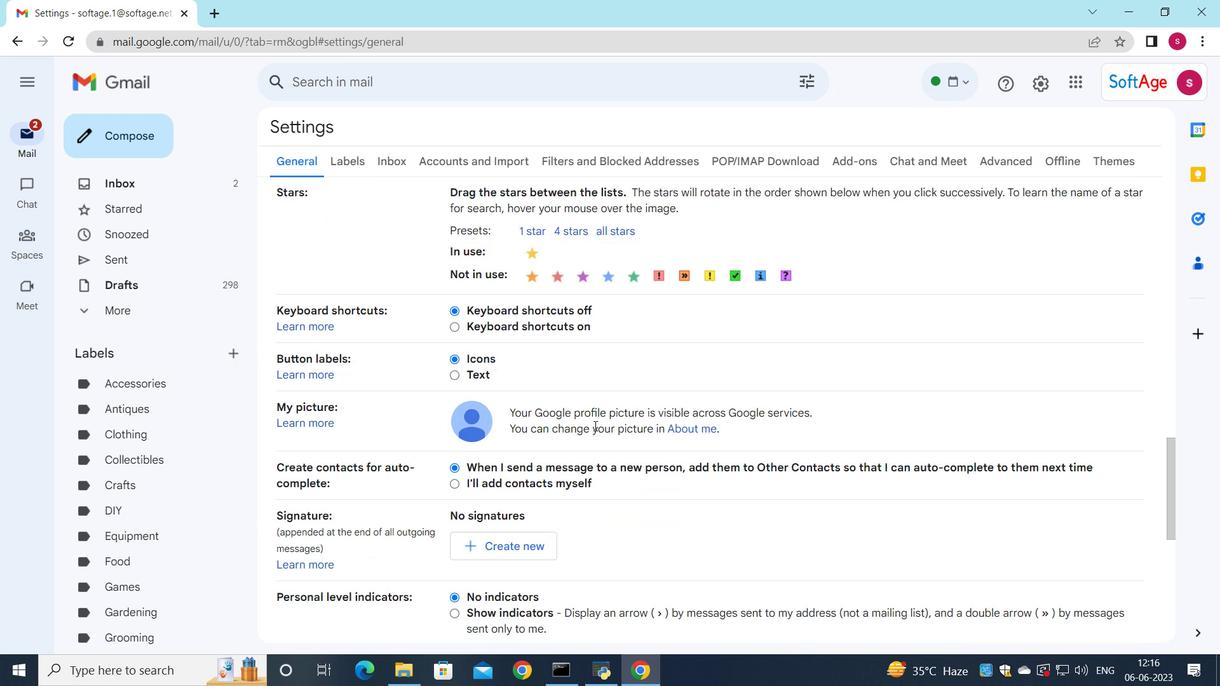 
Action: Mouse moved to (509, 303)
Screenshot: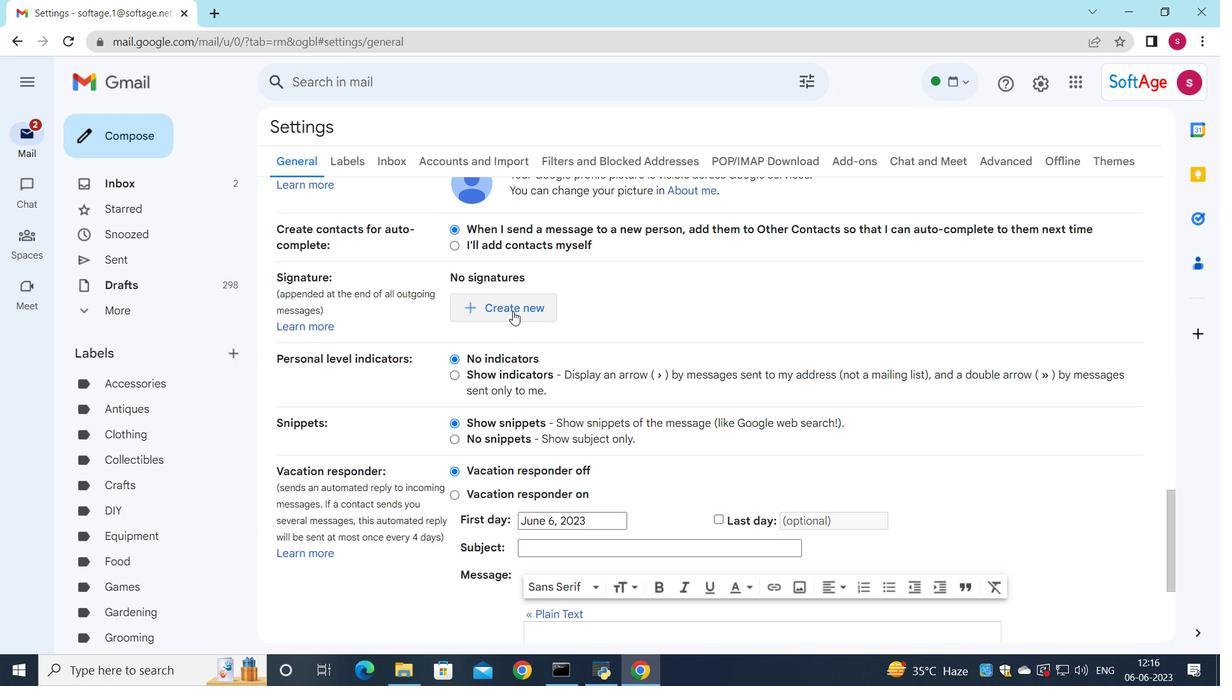 
Action: Mouse pressed left at (509, 303)
Screenshot: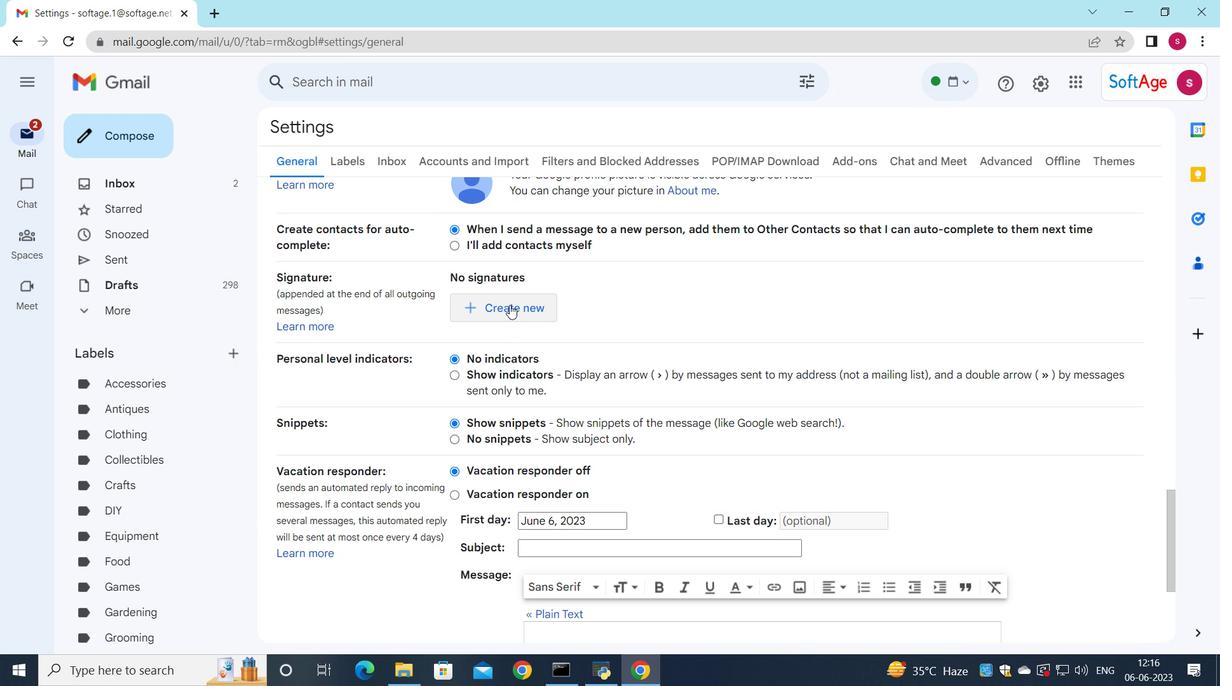 
Action: Key pressed <Key.shift>Eduardo<Key.space><Key.shift>Lee
Screenshot: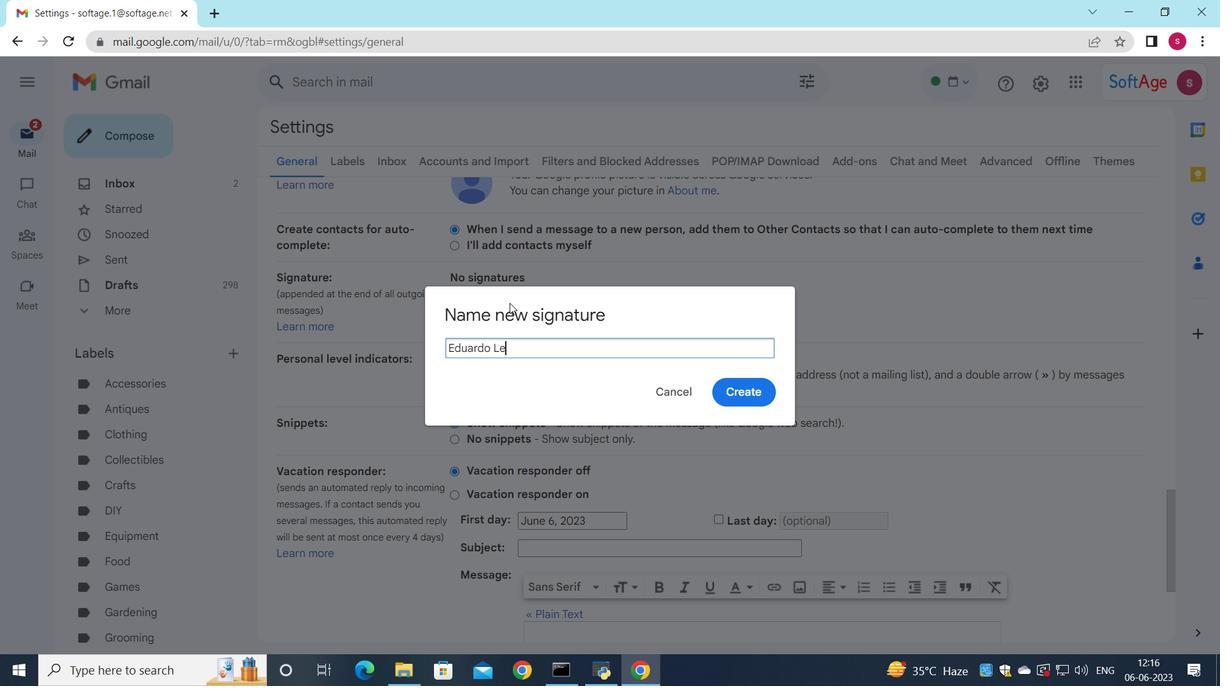 
Action: Mouse moved to (730, 383)
Screenshot: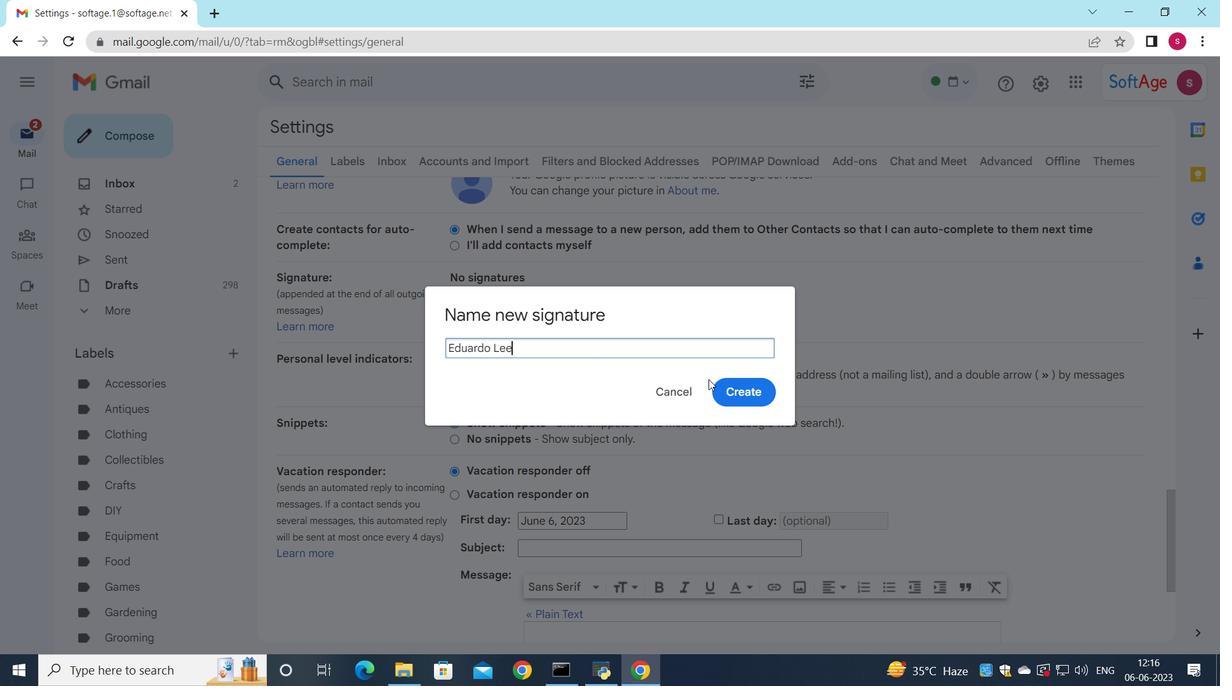 
Action: Mouse pressed left at (730, 383)
Screenshot: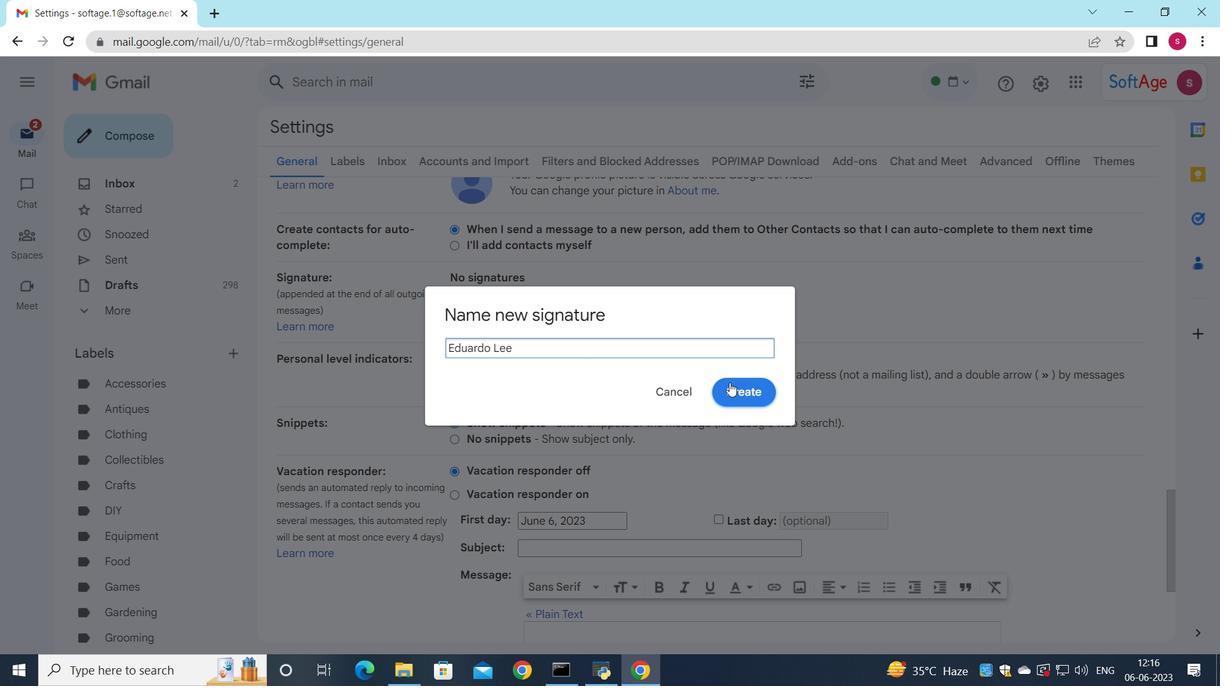 
Action: Mouse moved to (710, 315)
Screenshot: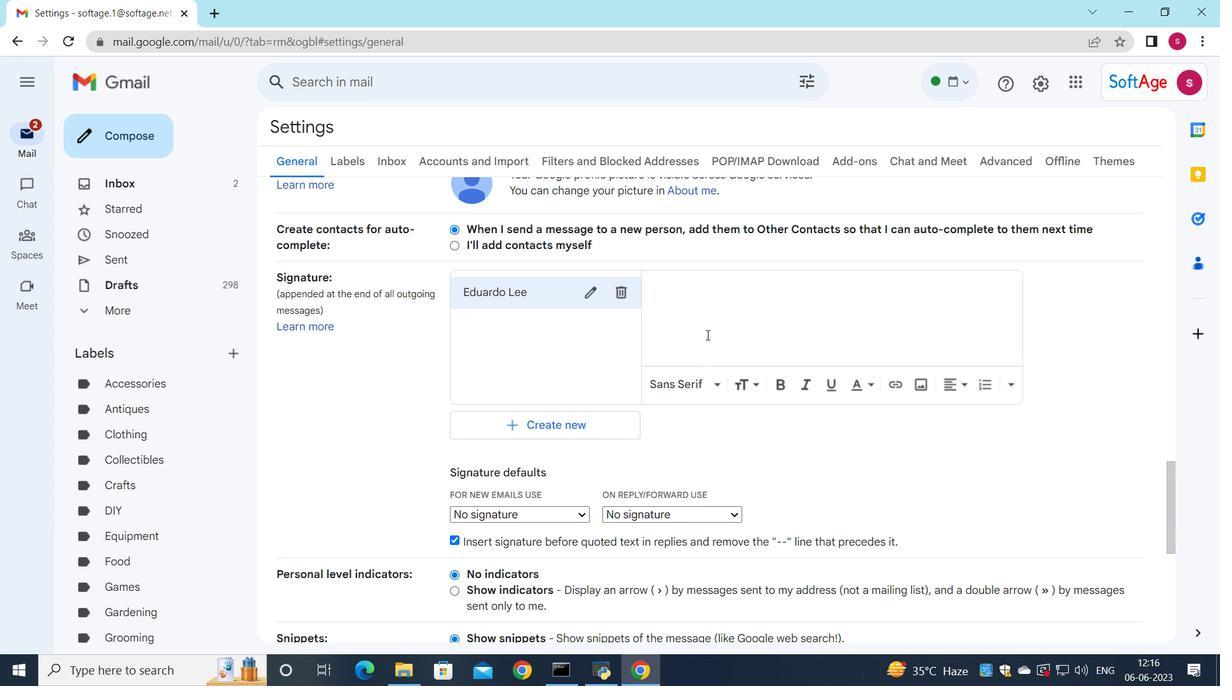 
Action: Mouse pressed left at (710, 315)
Screenshot: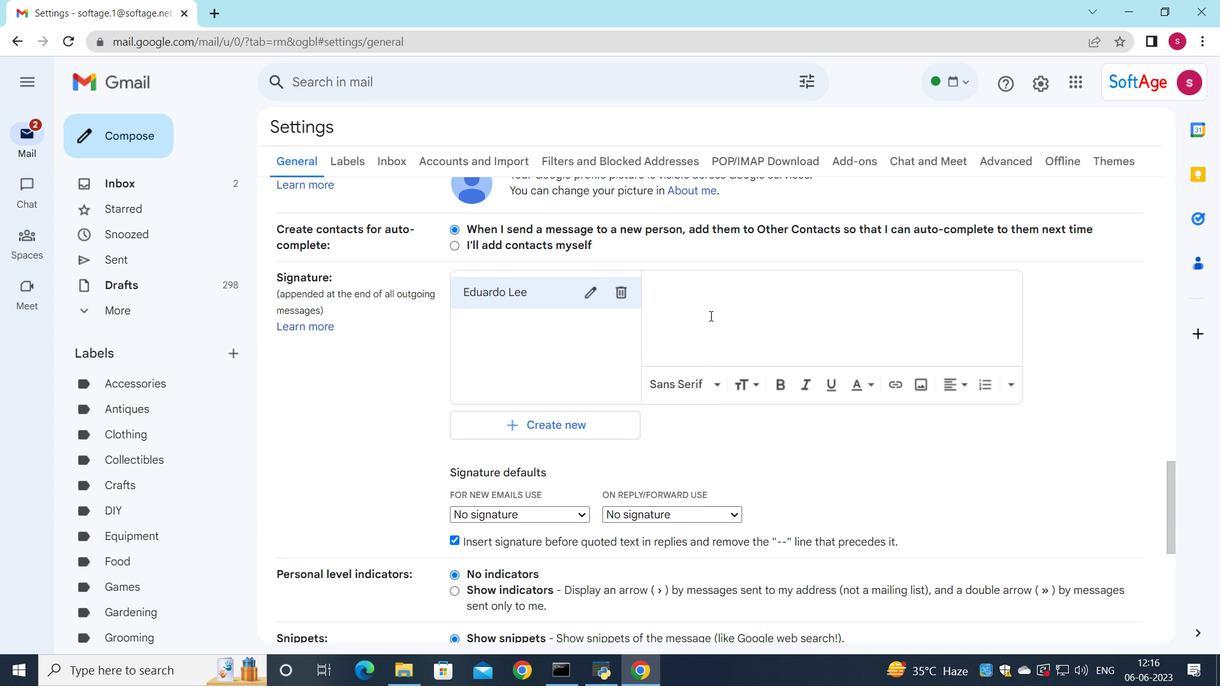 
Action: Key pressed <Key.shift>Eduardo<Key.space><Key.shift><Key.shift>Lee
Screenshot: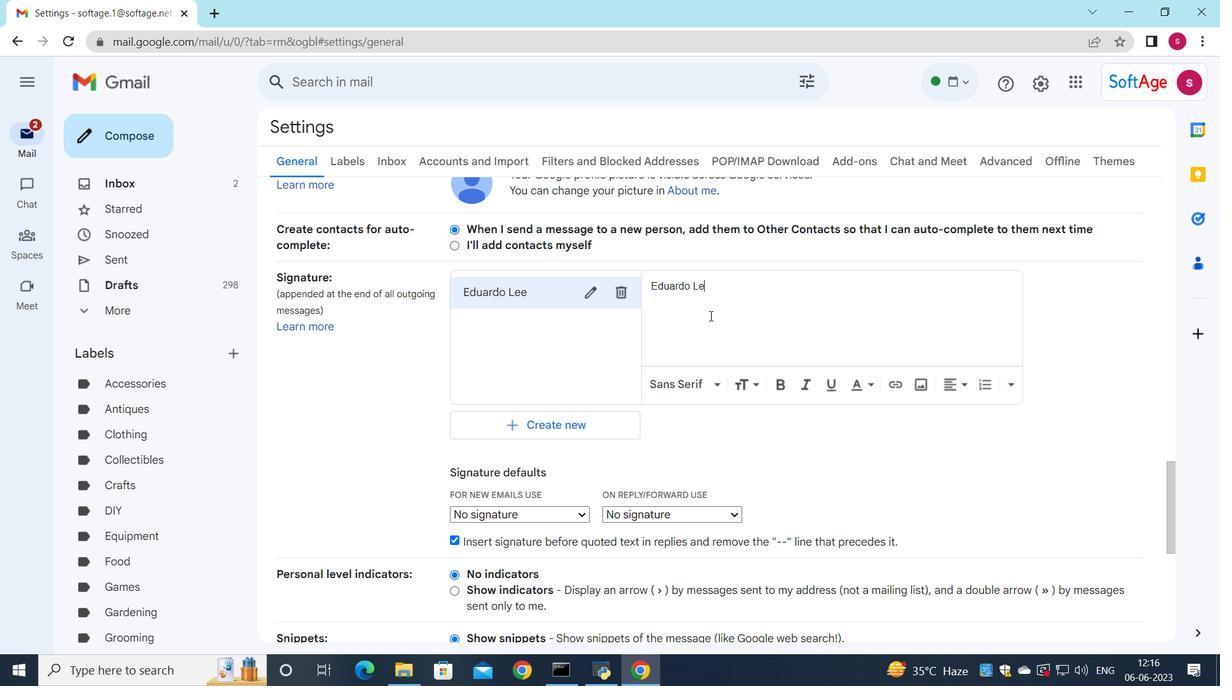 
Action: Mouse moved to (554, 513)
Screenshot: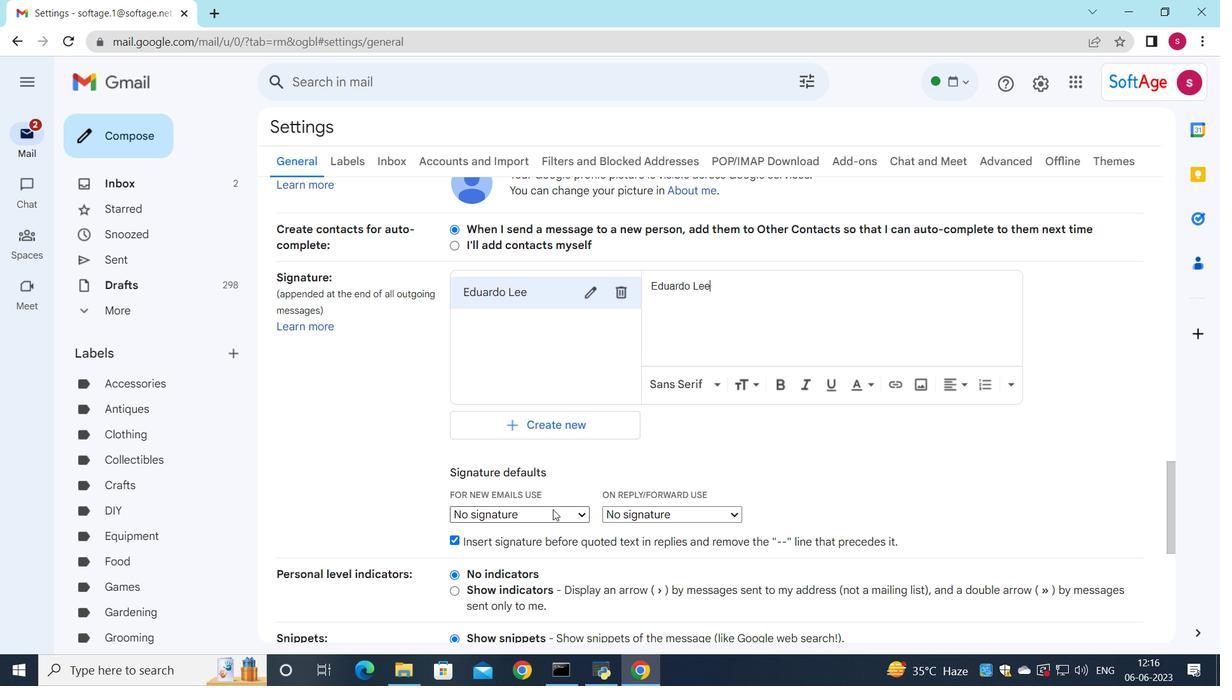 
Action: Mouse pressed left at (554, 513)
Screenshot: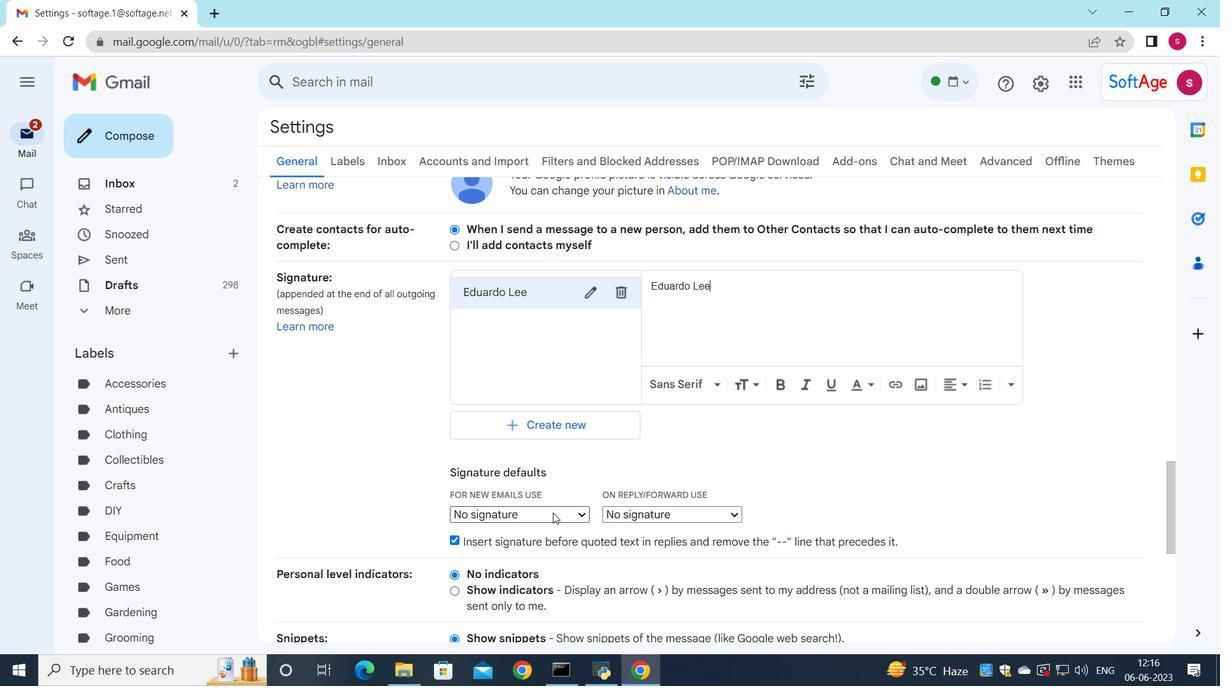 
Action: Mouse moved to (570, 542)
Screenshot: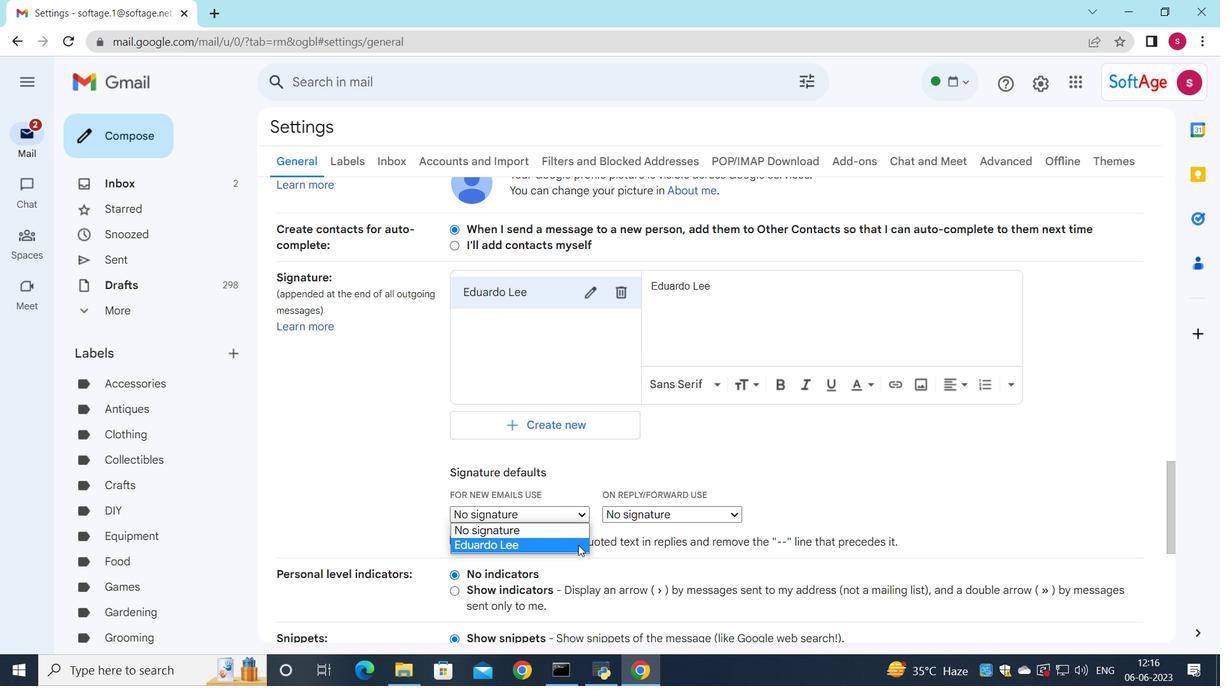 
Action: Mouse pressed left at (570, 542)
Screenshot: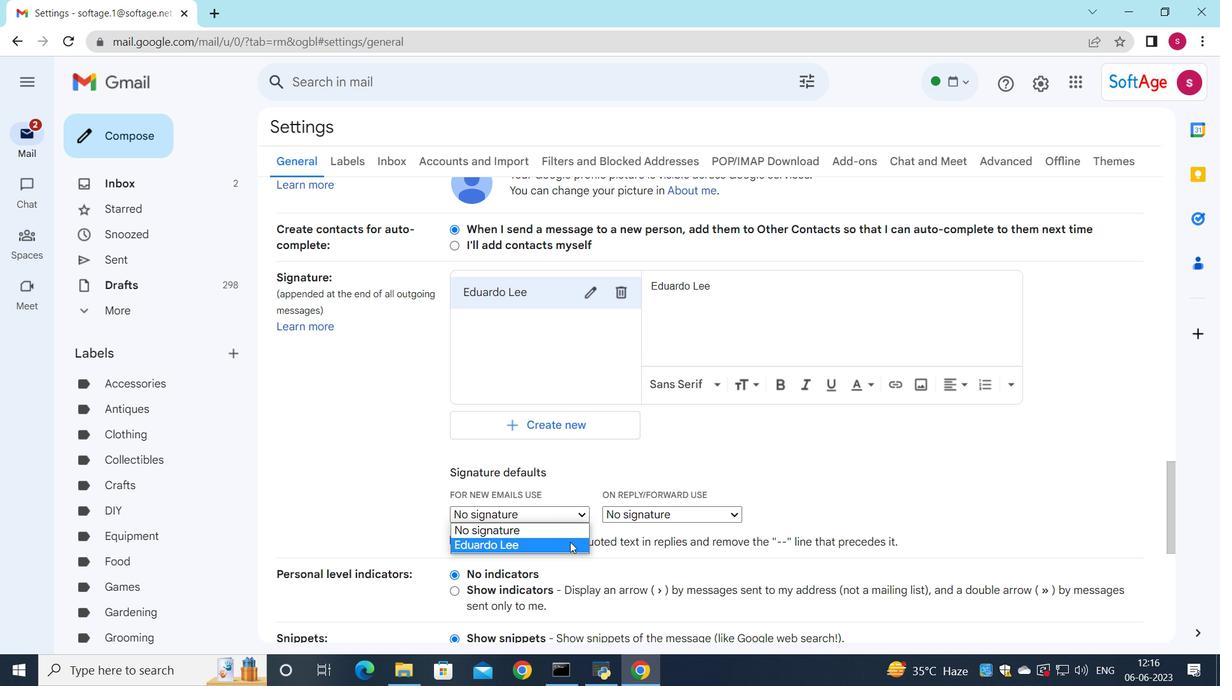
Action: Mouse moved to (628, 518)
Screenshot: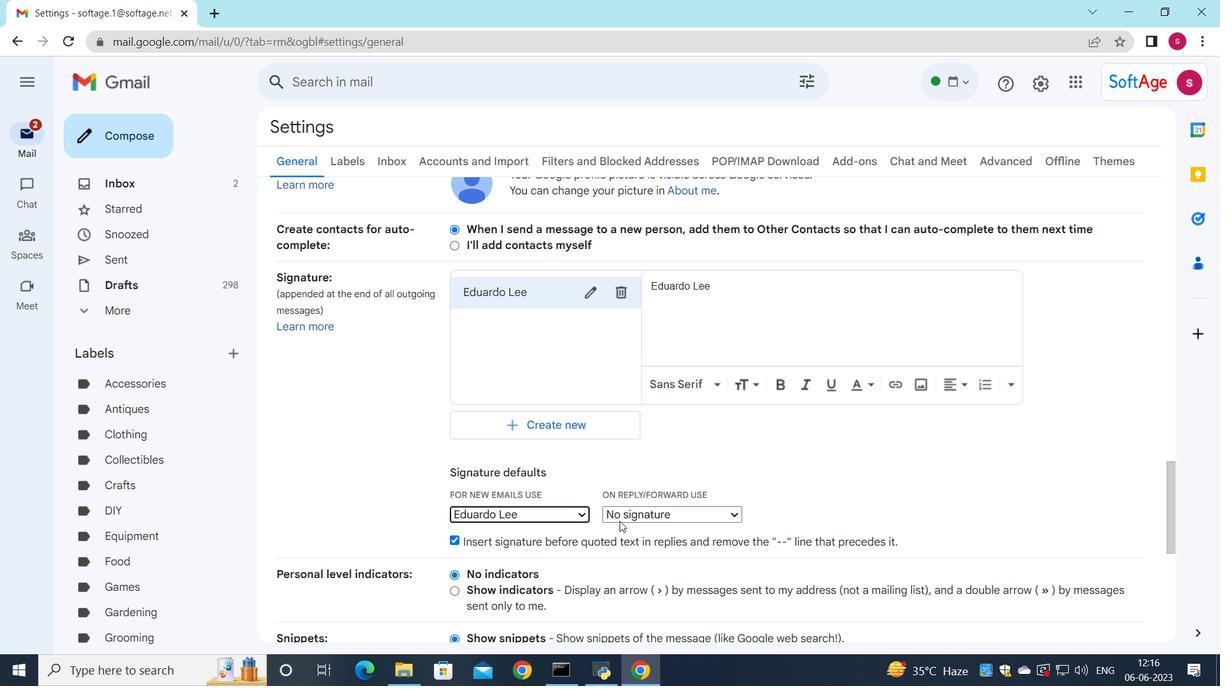 
Action: Mouse pressed left at (628, 518)
Screenshot: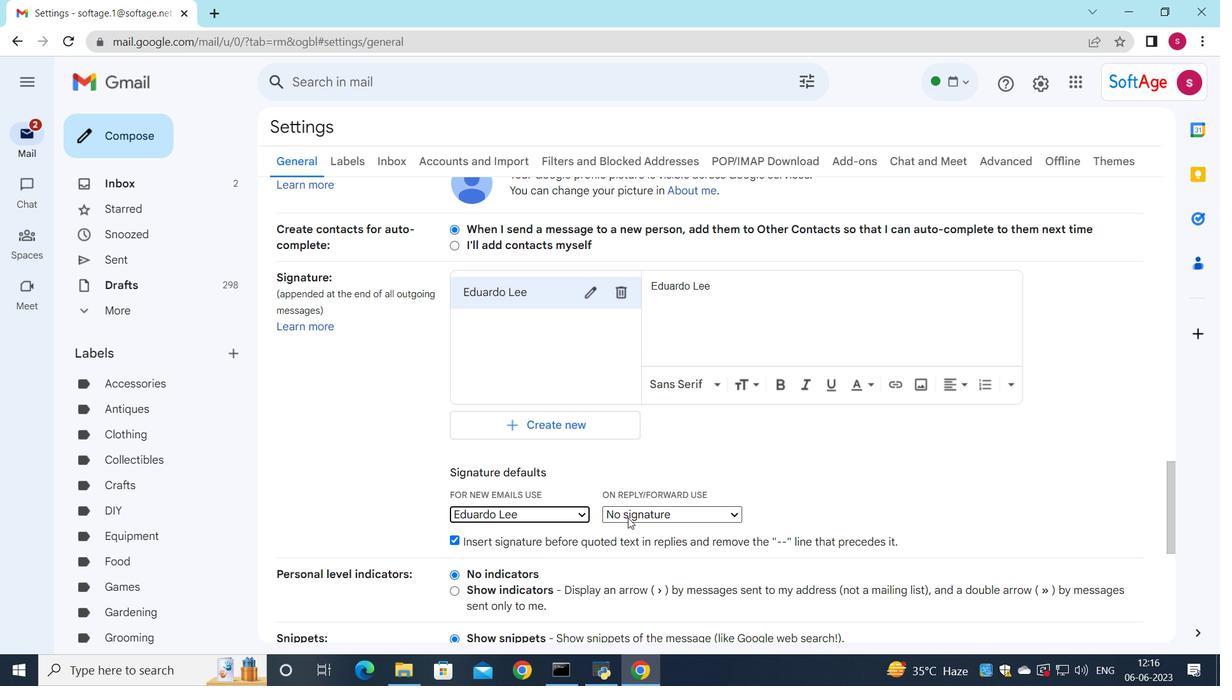 
Action: Mouse moved to (626, 558)
Screenshot: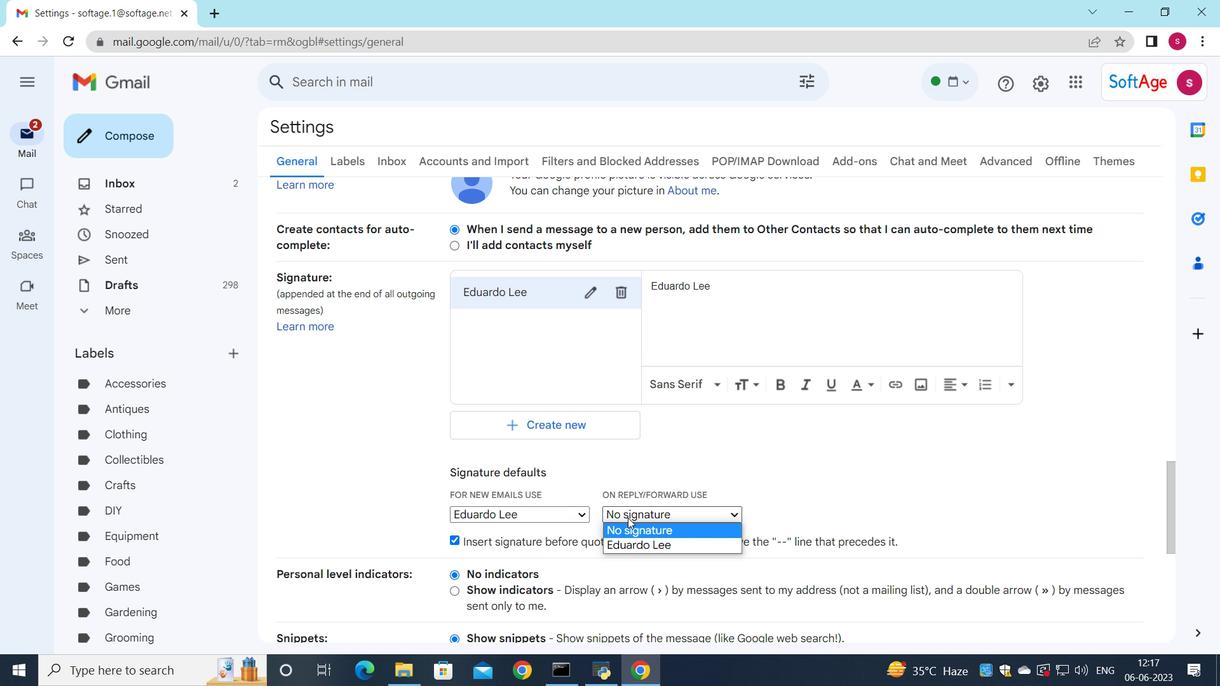 
Action: Mouse pressed left at (626, 558)
Screenshot: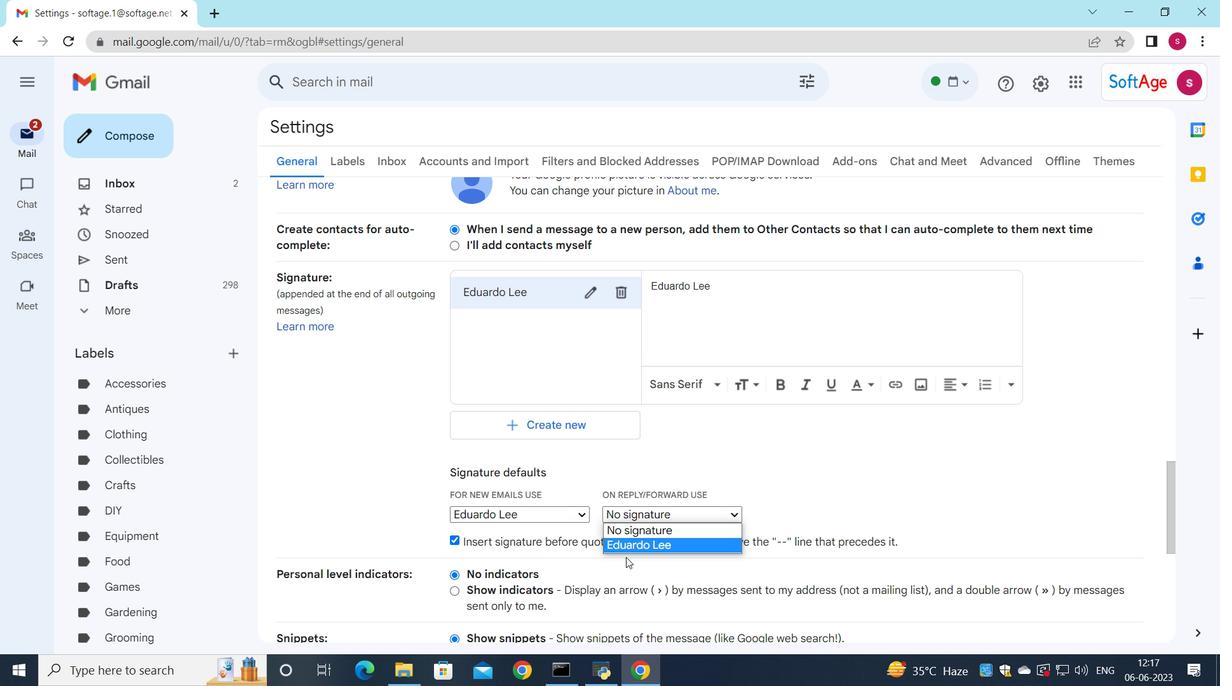 
Action: Mouse moved to (630, 509)
Screenshot: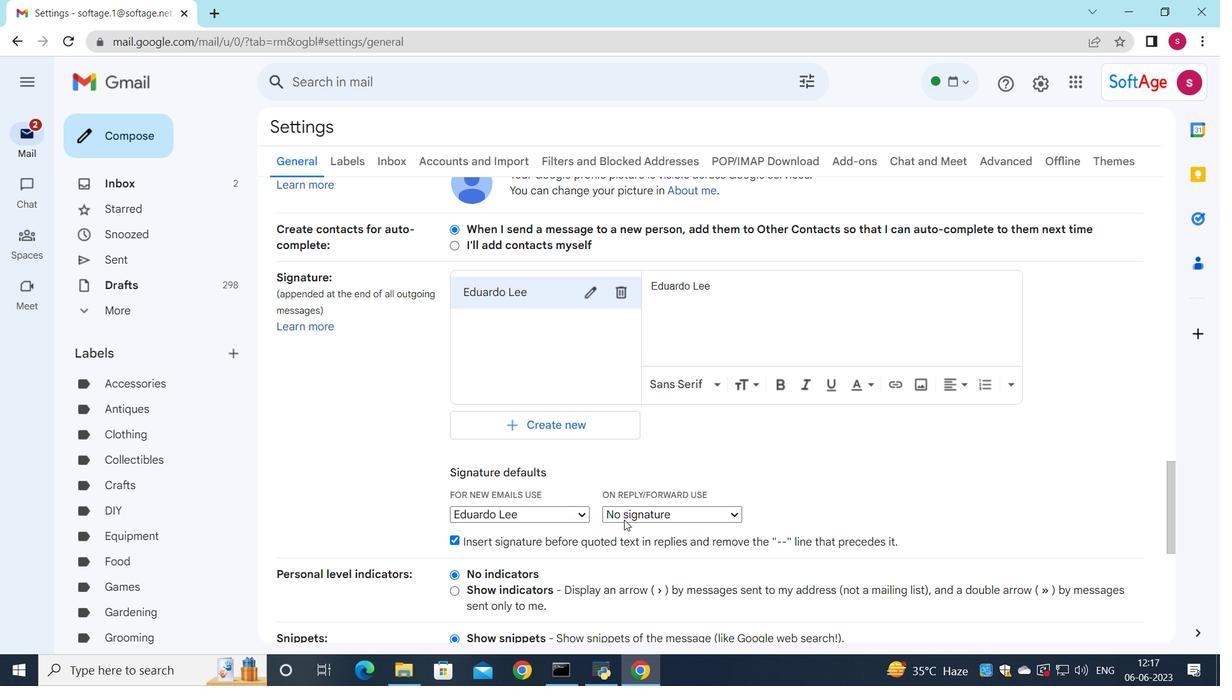 
Action: Mouse pressed left at (630, 509)
Screenshot: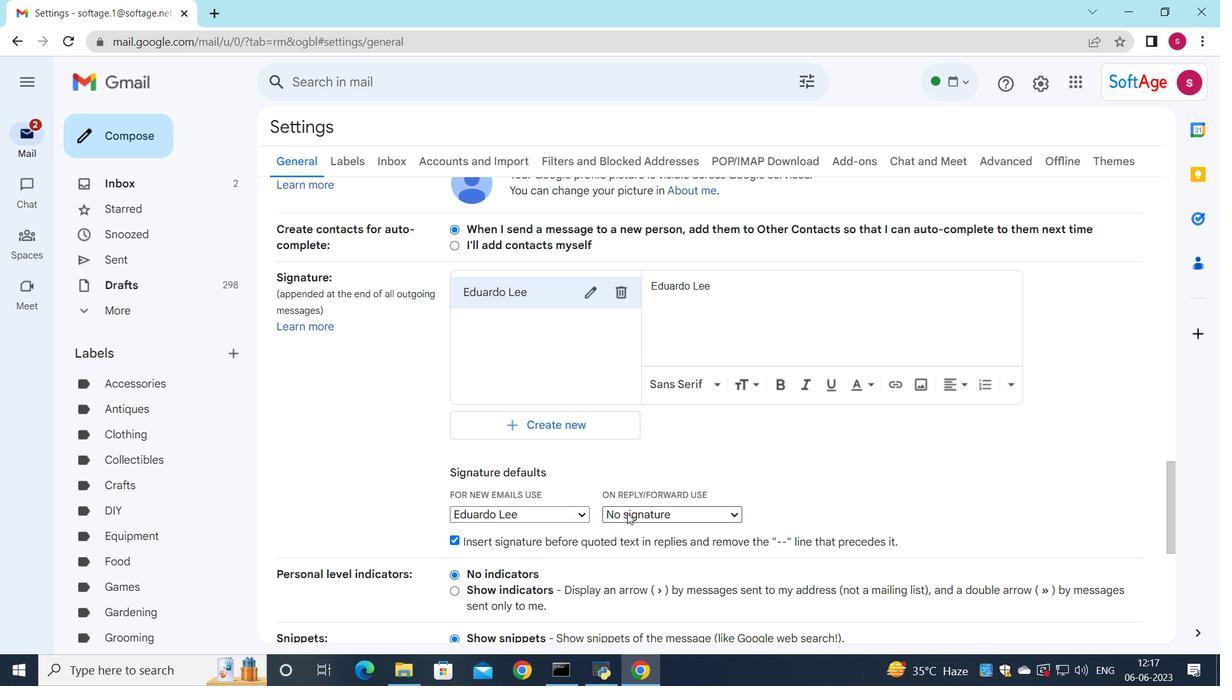 
Action: Mouse moved to (621, 547)
Screenshot: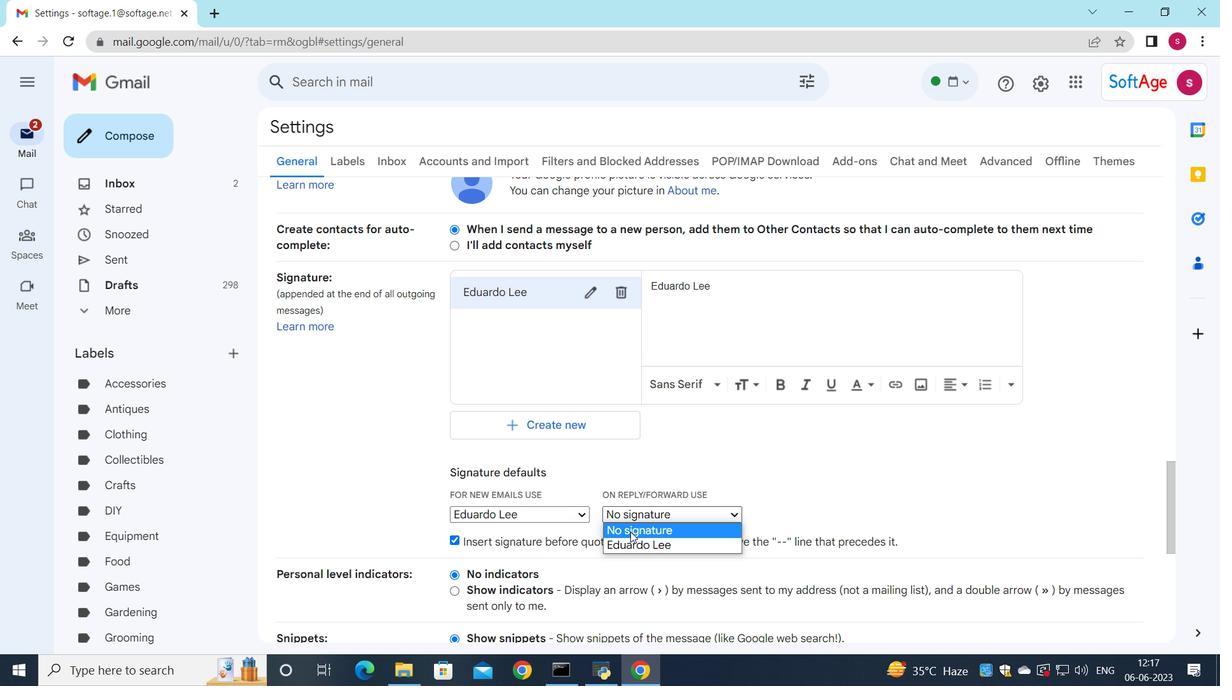 
Action: Mouse pressed left at (621, 547)
Screenshot: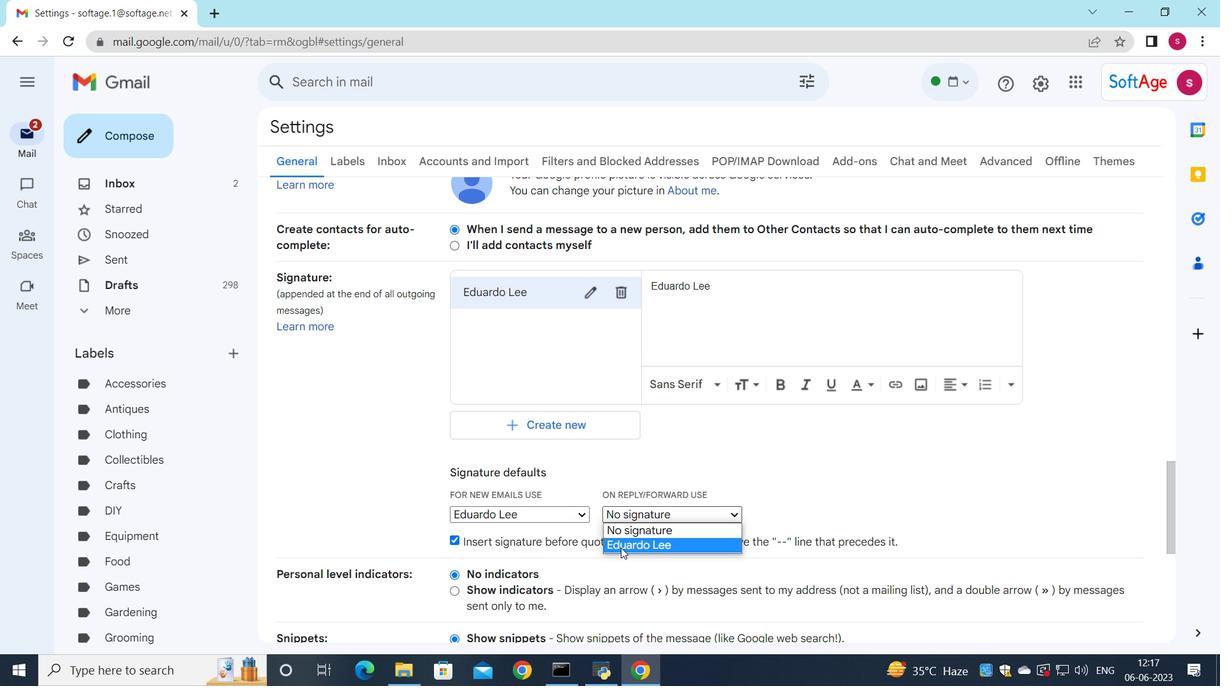 
Action: Mouse moved to (624, 519)
Screenshot: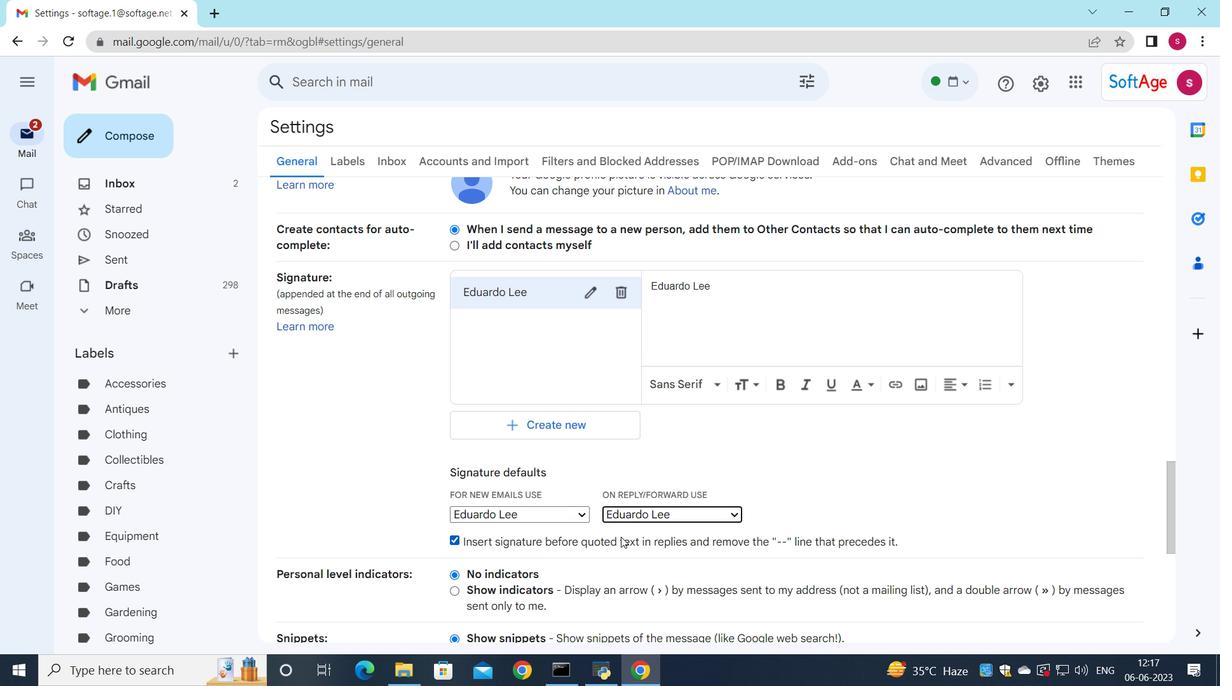 
Action: Mouse scrolled (624, 518) with delta (0, 0)
Screenshot: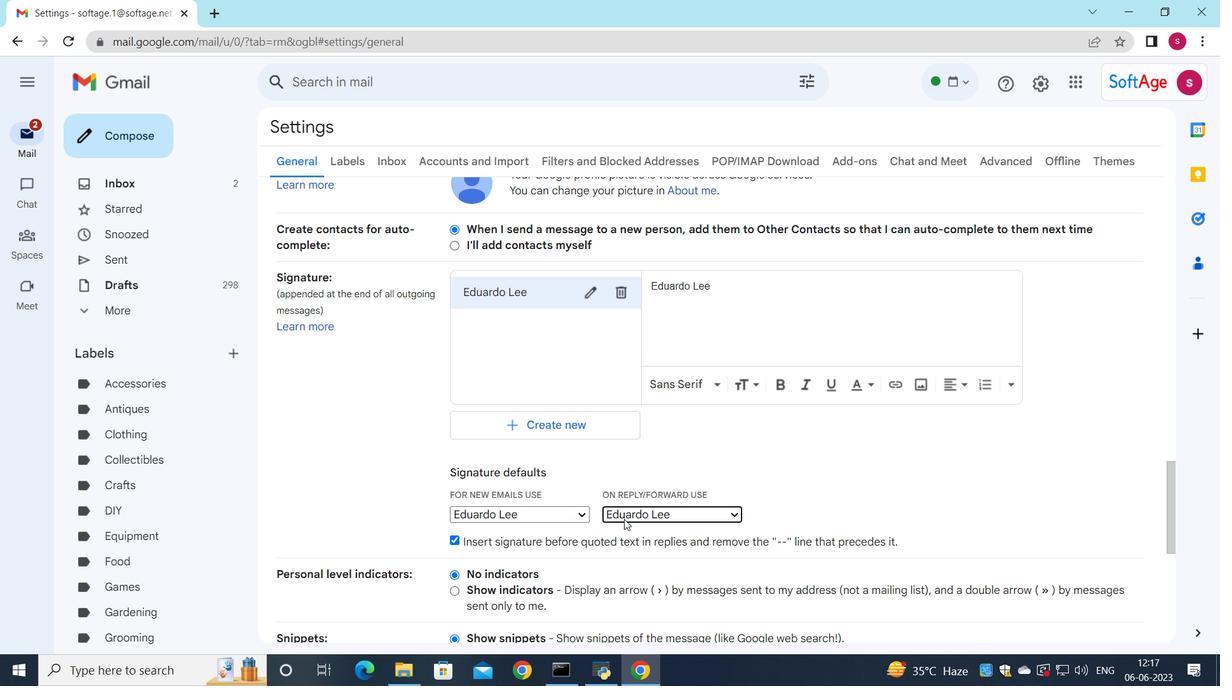
Action: Mouse scrolled (624, 518) with delta (0, 0)
Screenshot: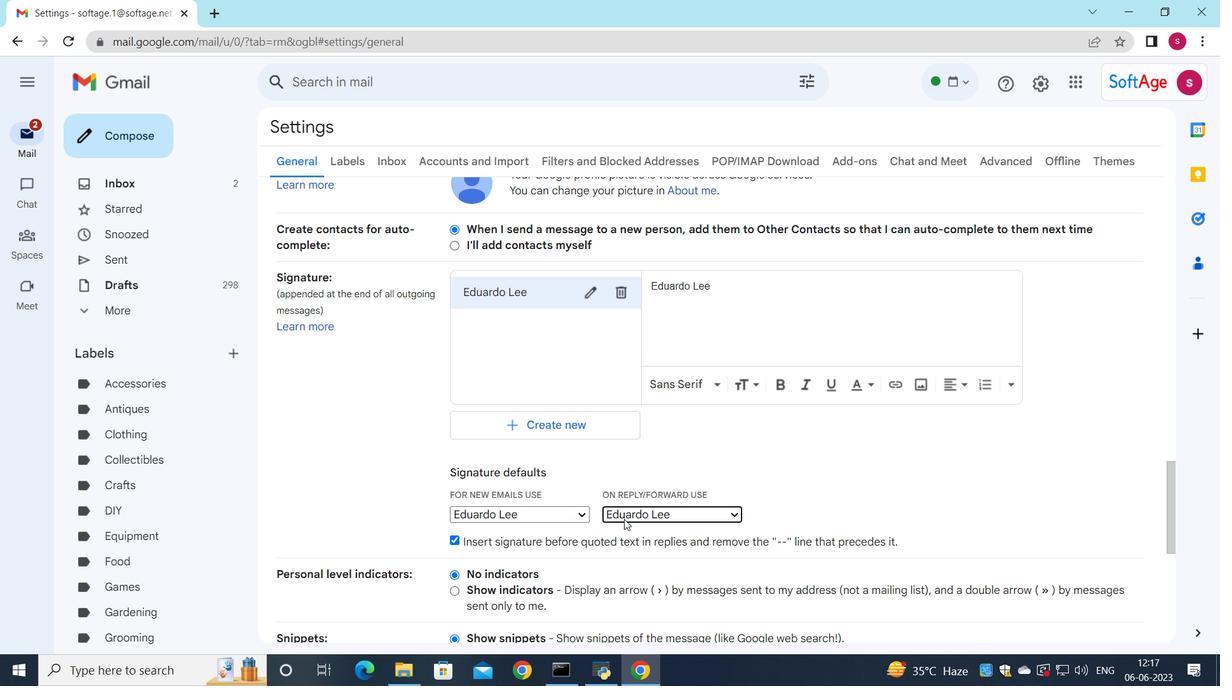 
Action: Mouse scrolled (624, 518) with delta (0, 0)
Screenshot: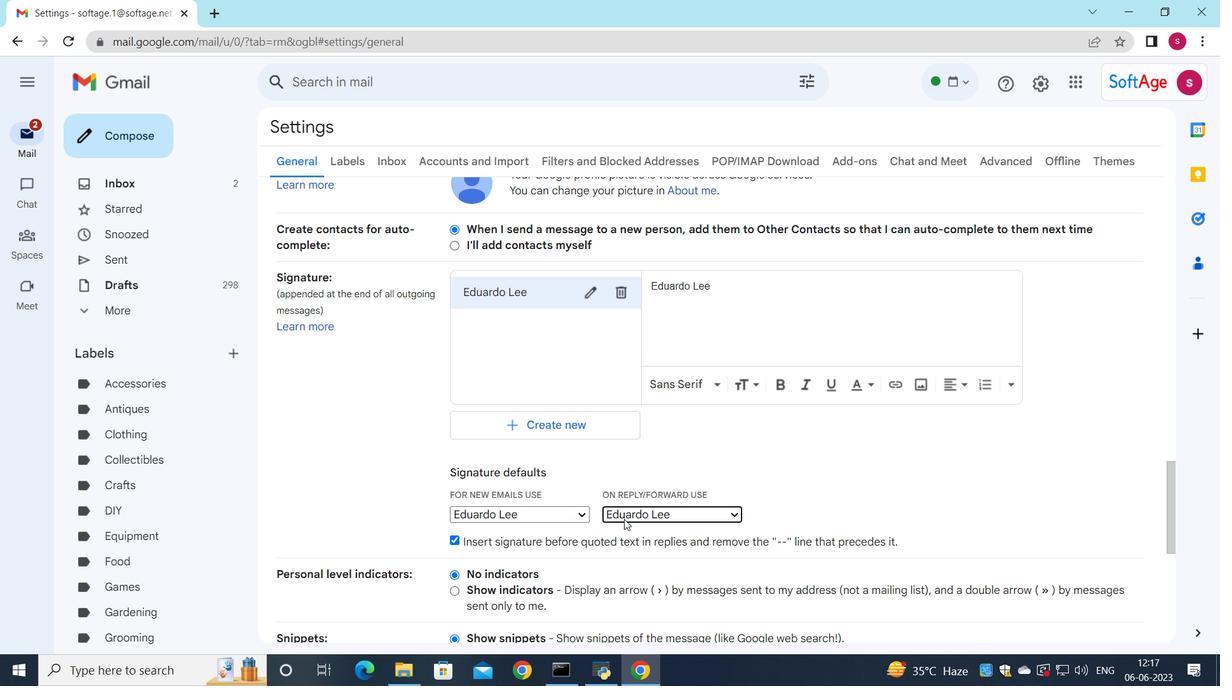 
Action: Mouse moved to (614, 577)
Screenshot: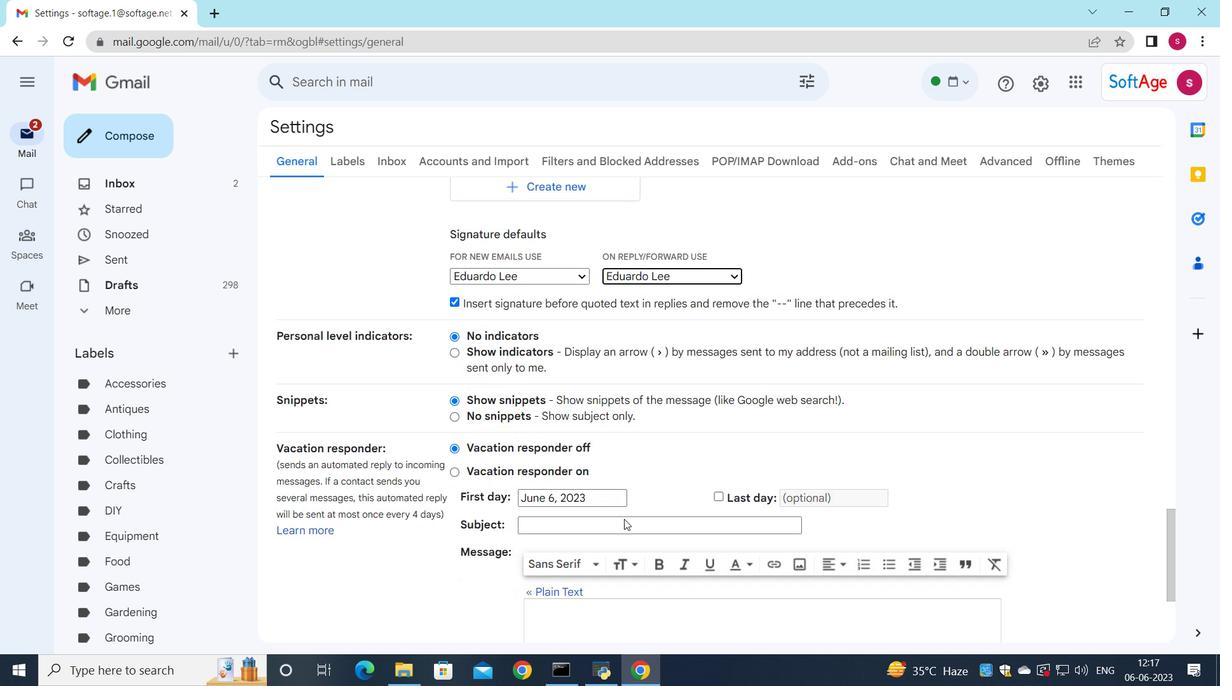 
Action: Mouse scrolled (610, 547) with delta (0, 0)
Screenshot: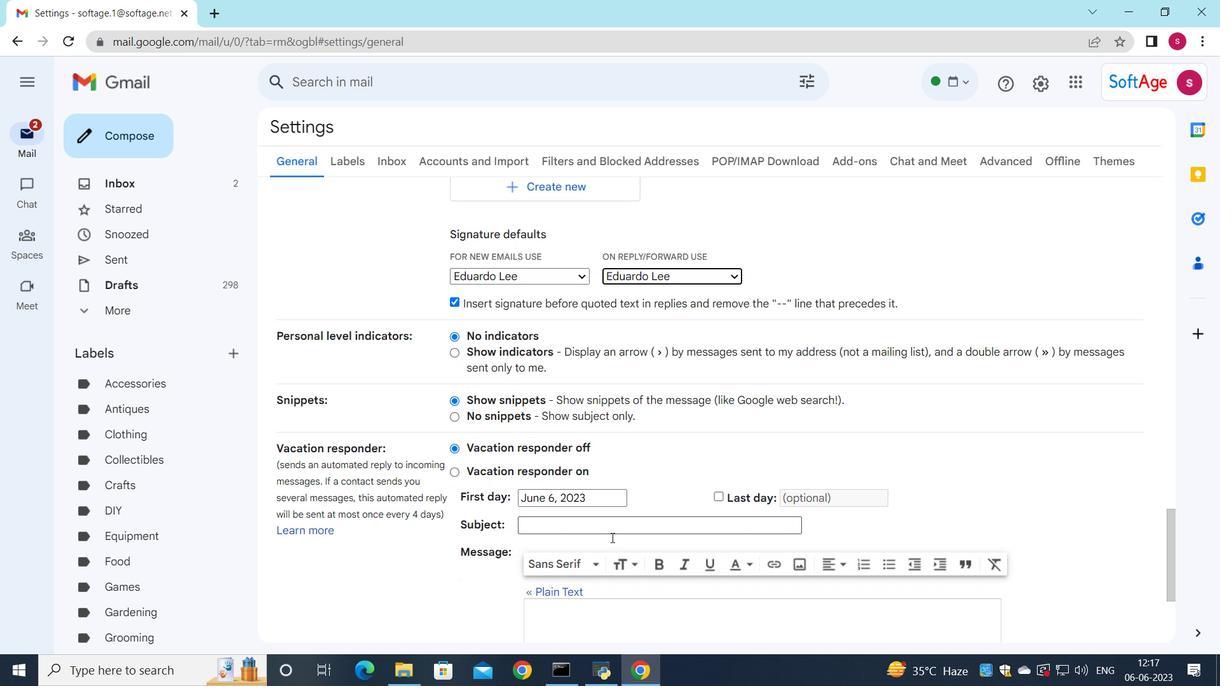 
Action: Mouse moved to (632, 604)
Screenshot: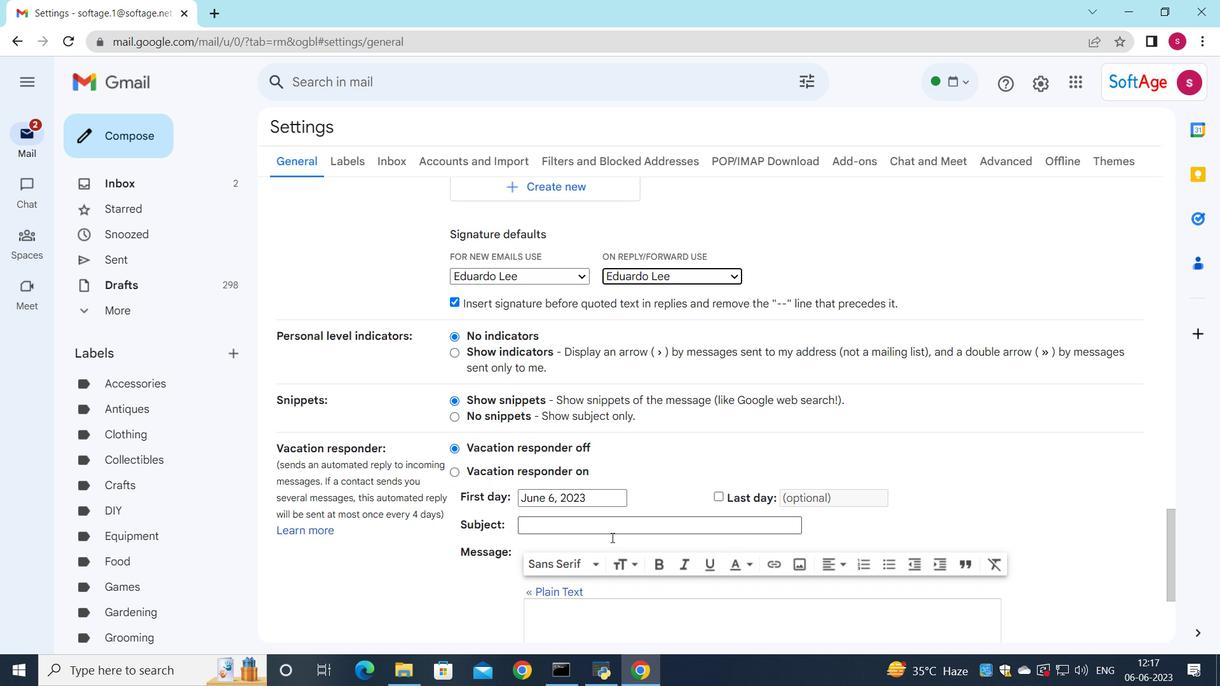 
Action: Mouse scrolled (614, 579) with delta (0, 0)
Screenshot: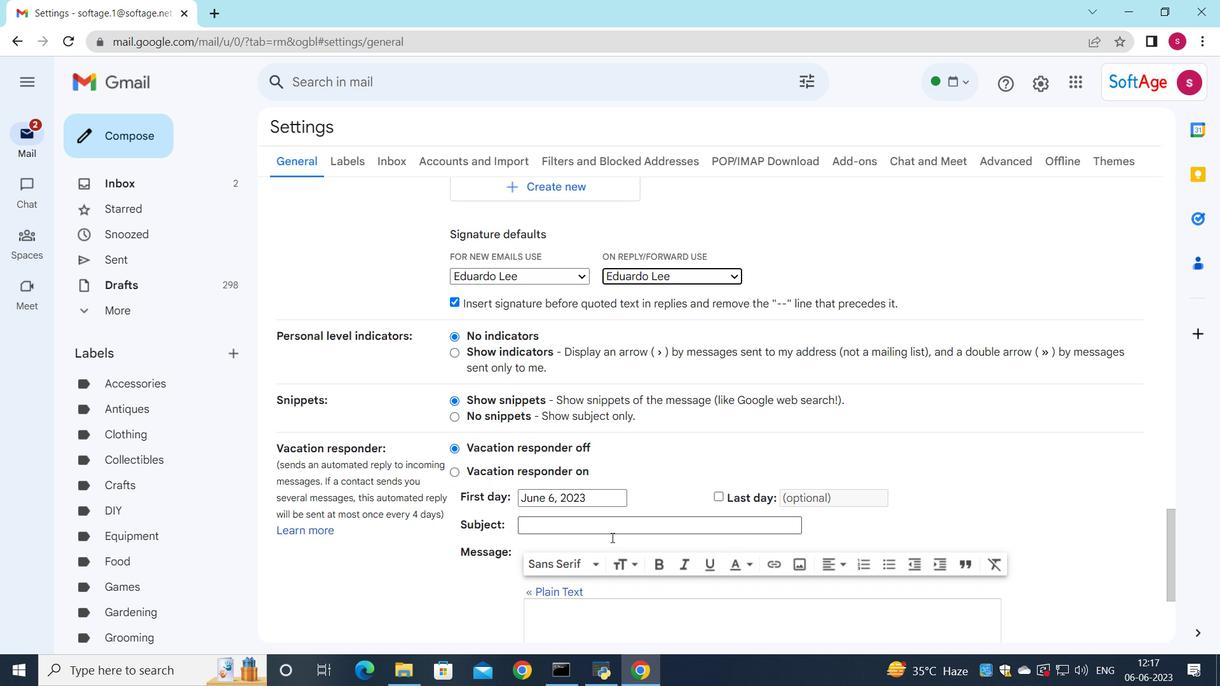 
Action: Mouse moved to (651, 606)
Screenshot: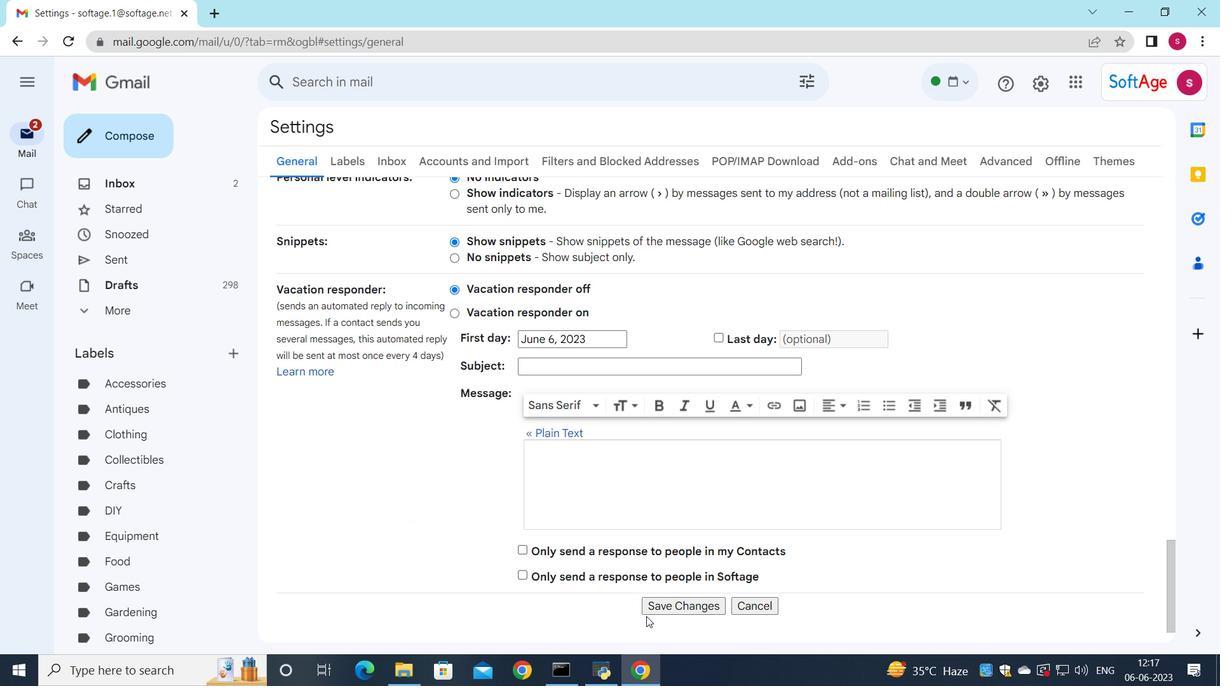 
Action: Mouse pressed left at (651, 606)
Screenshot: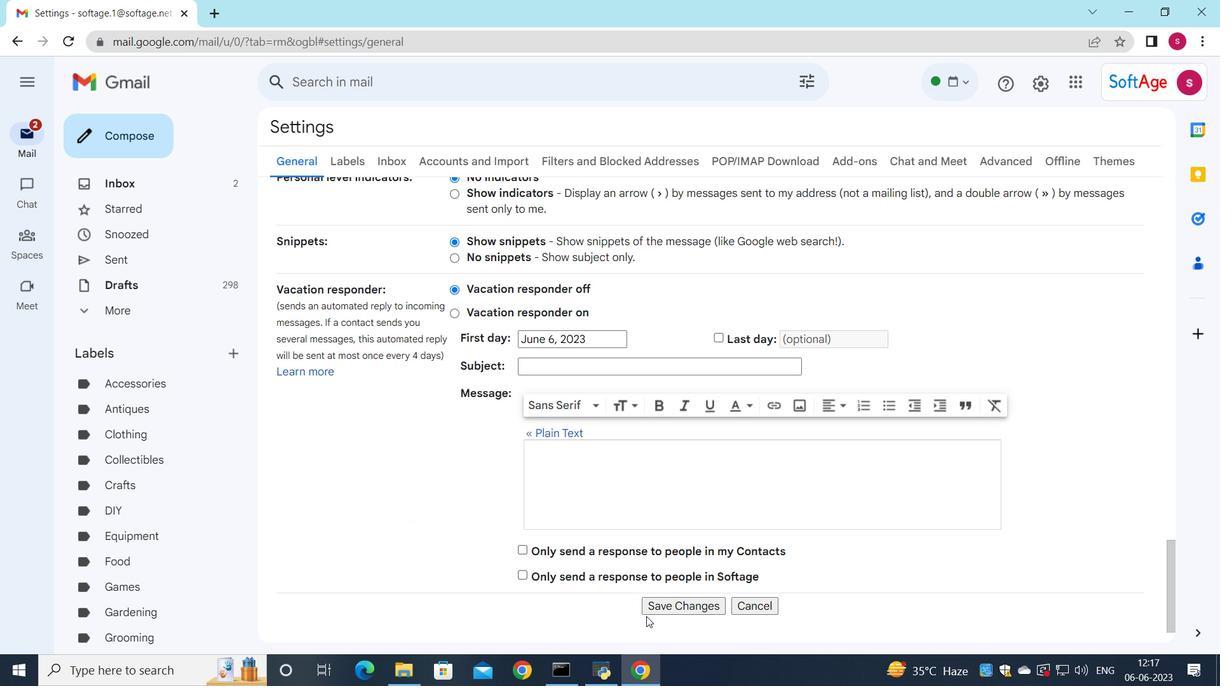 
Action: Mouse moved to (270, 516)
Screenshot: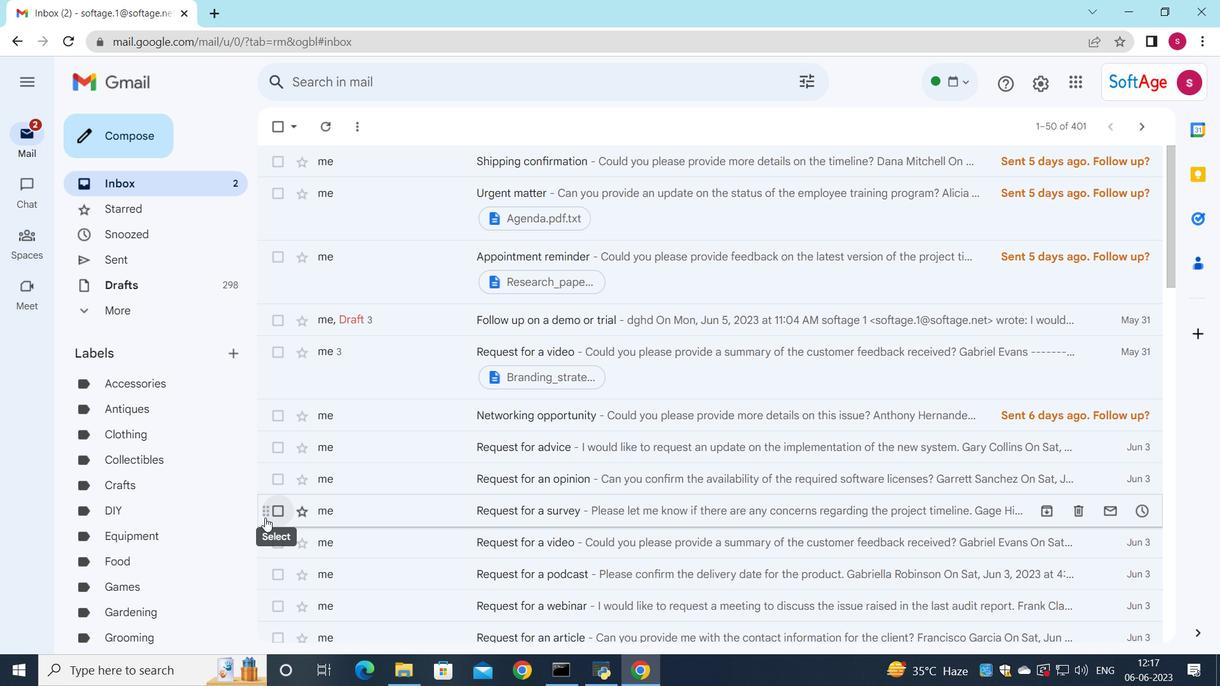 
Action: Mouse pressed left at (270, 516)
Screenshot: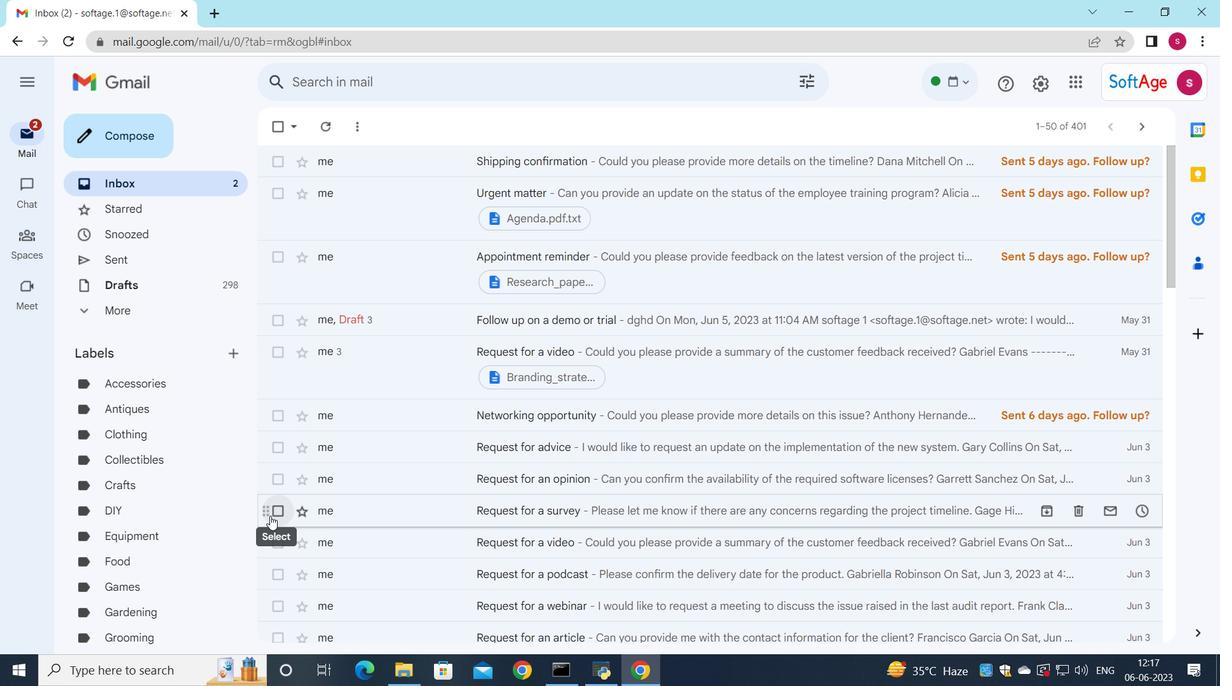 
Action: Mouse moved to (637, 129)
Screenshot: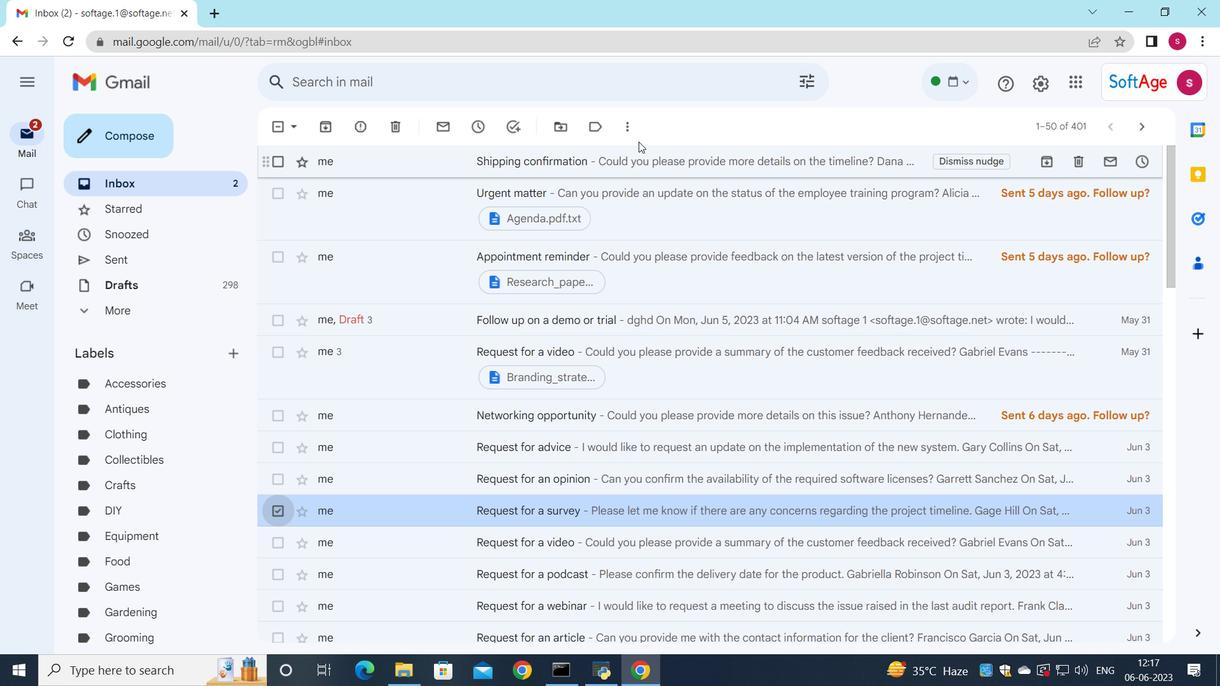 
Action: Mouse pressed left at (637, 129)
Screenshot: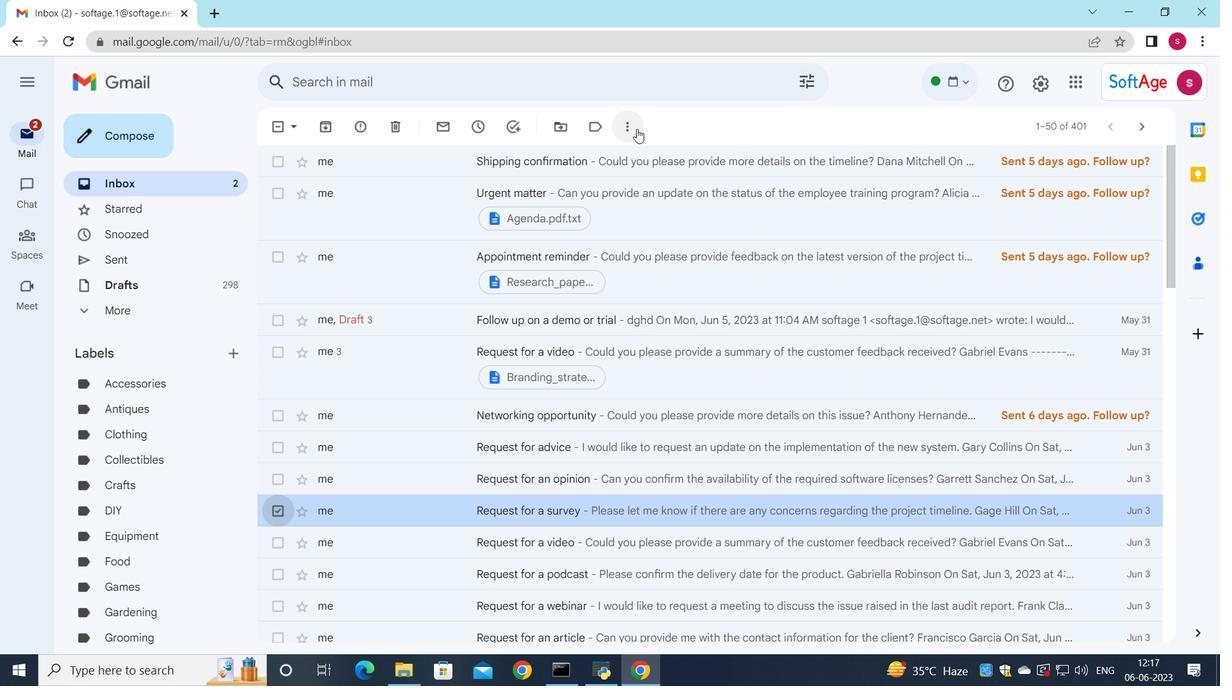 
Action: Mouse moved to (666, 273)
Screenshot: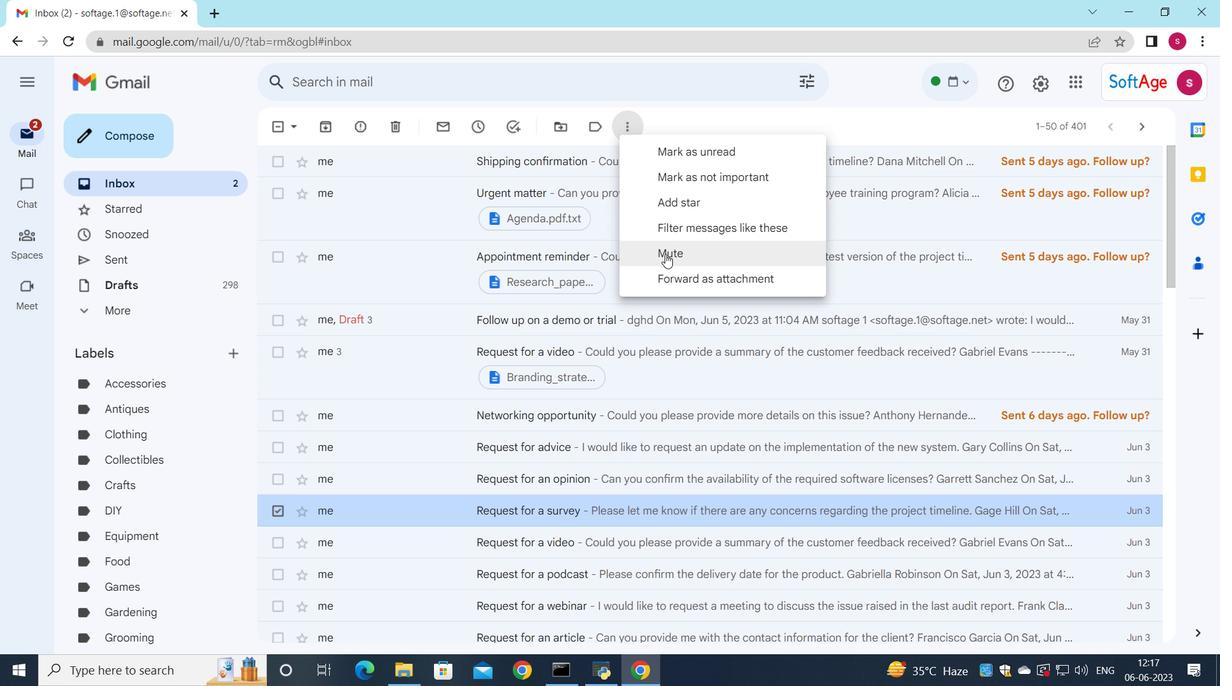 
Action: Mouse pressed left at (666, 273)
Screenshot: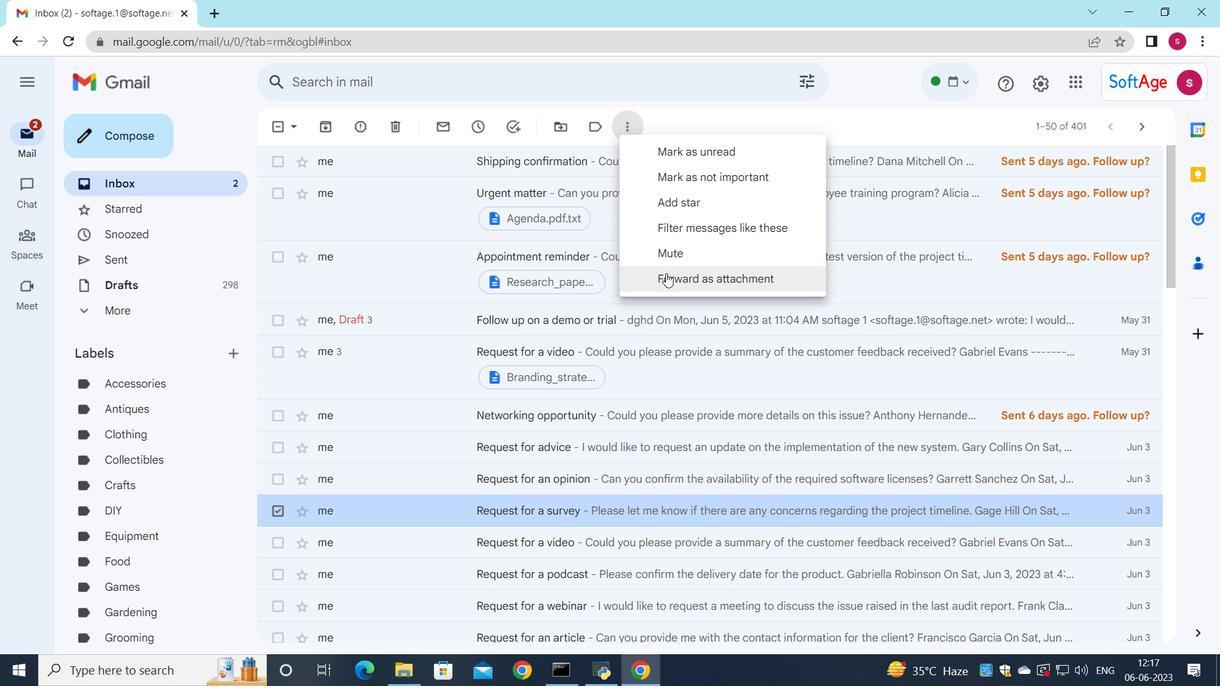 
Action: Mouse moved to (784, 279)
Screenshot: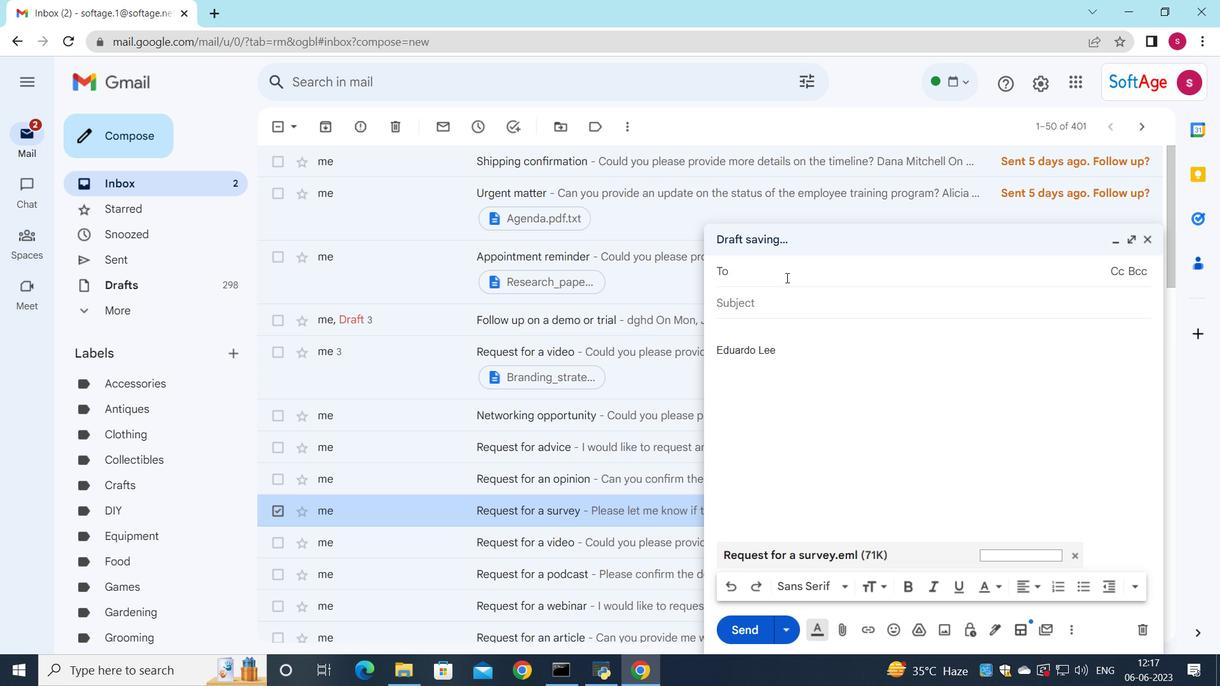 
Action: Key pressed s
Screenshot: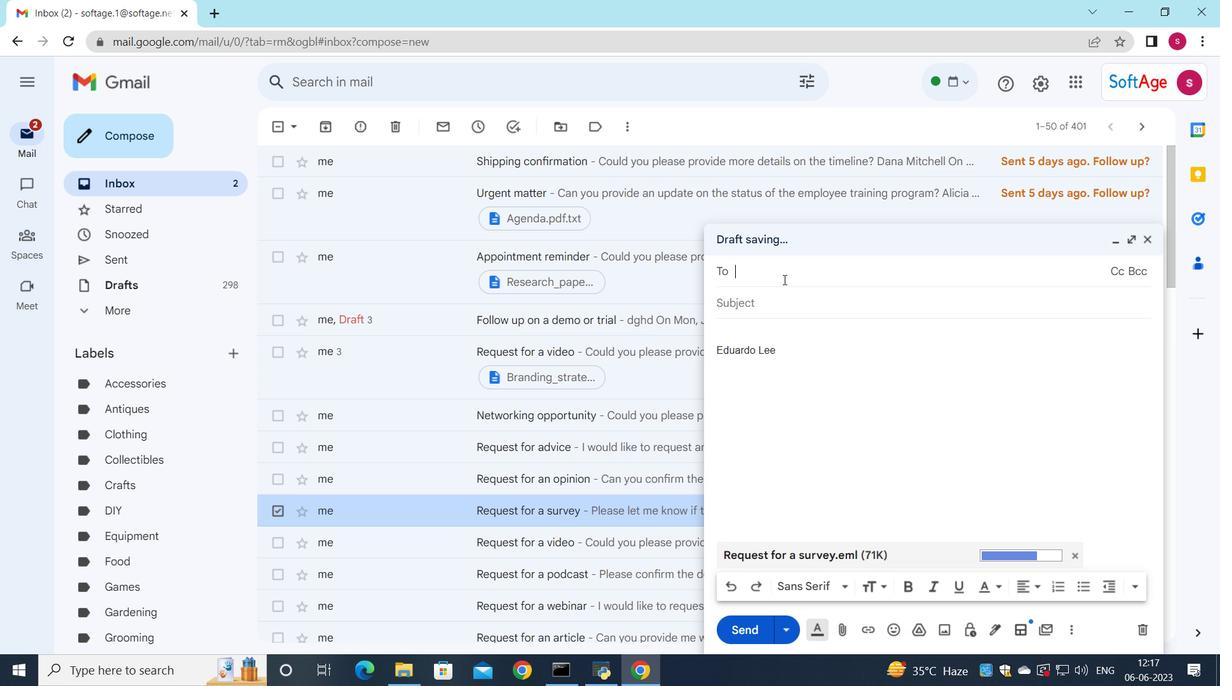 
Action: Mouse moved to (816, 305)
Screenshot: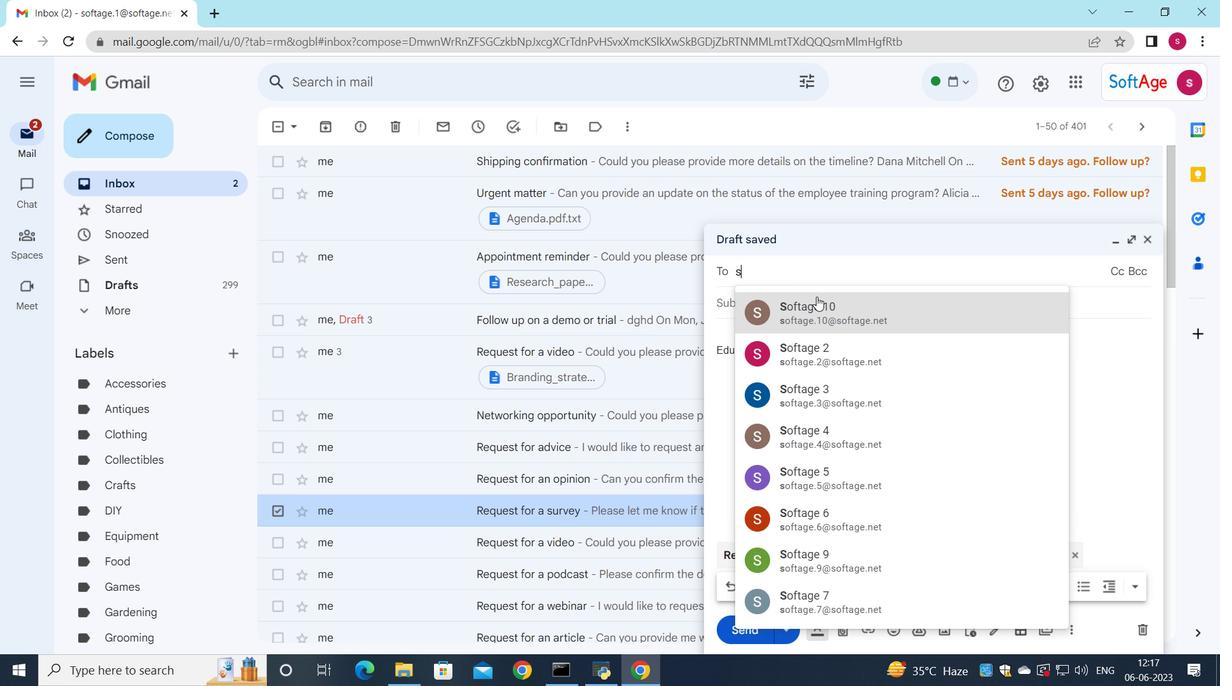 
Action: Mouse pressed left at (816, 305)
Screenshot: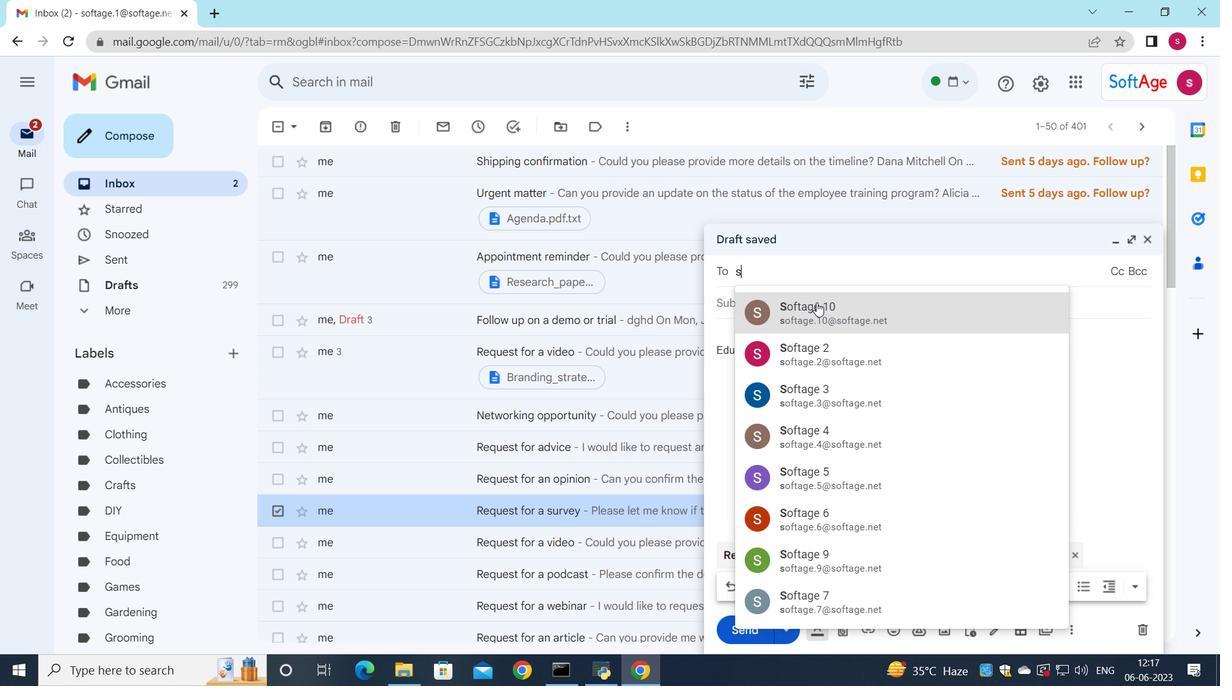 
Action: Mouse moved to (772, 311)
Screenshot: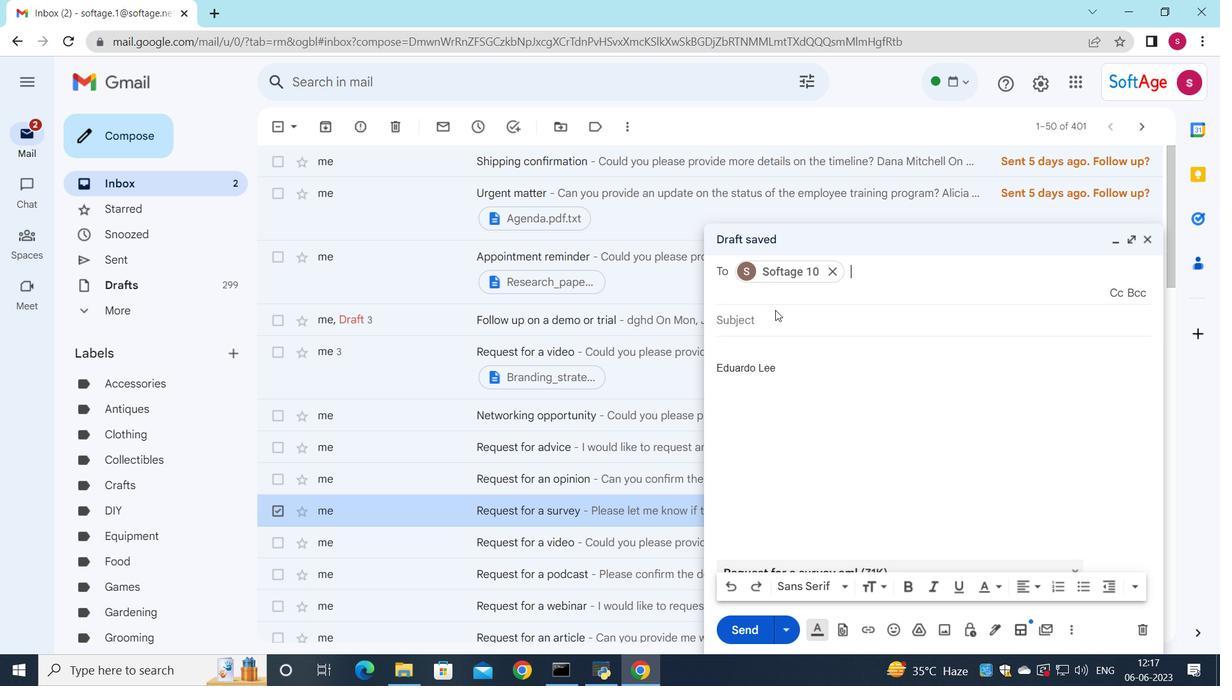 
Action: Mouse pressed left at (772, 311)
Screenshot: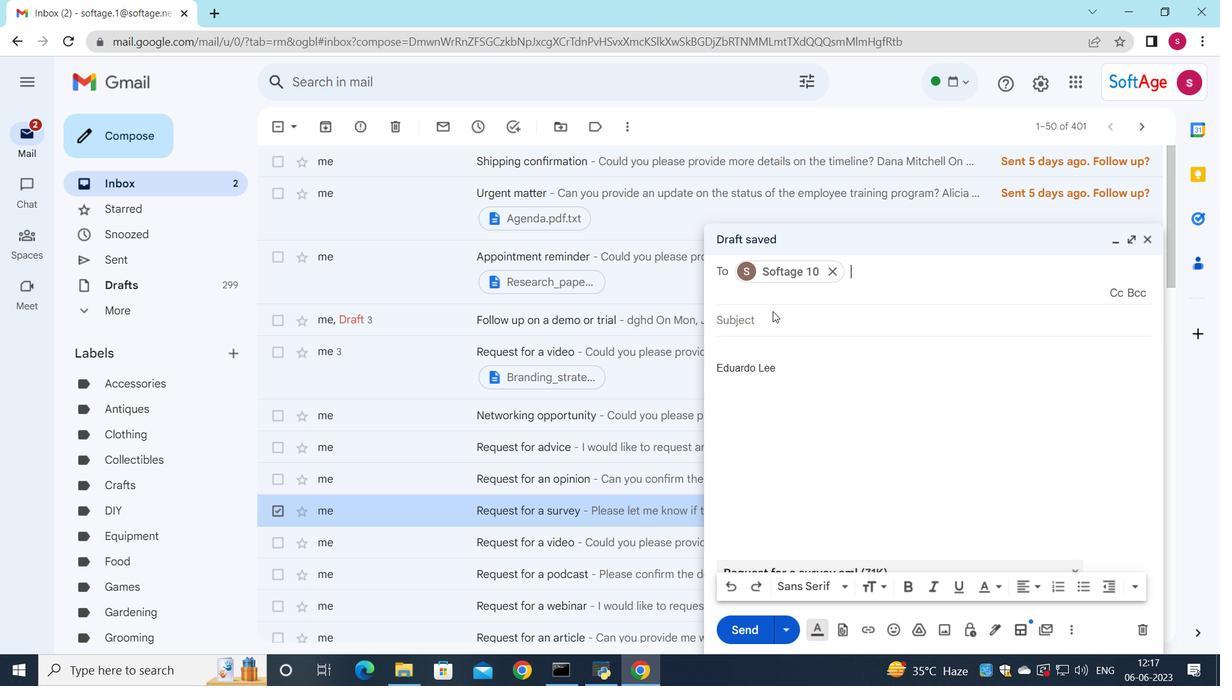 
Action: Key pressed <Key.shift>Request<Key.space>for<Key.space>remote<Key.space>work
Screenshot: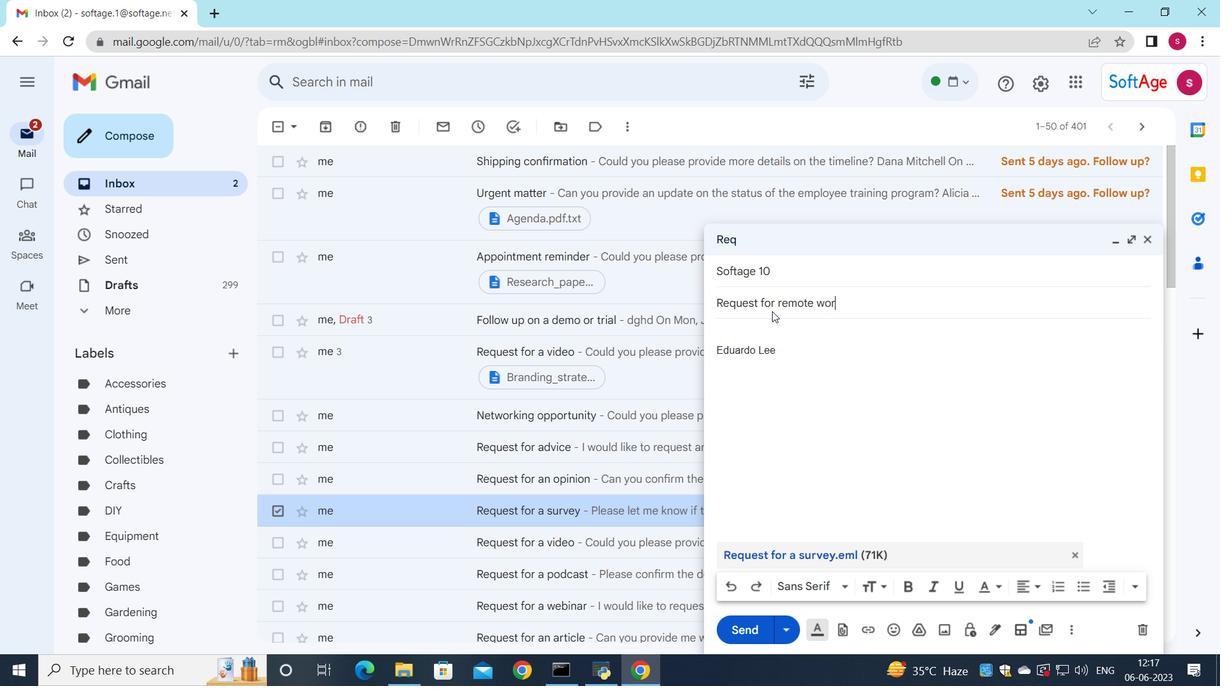 
Action: Mouse moved to (738, 335)
Screenshot: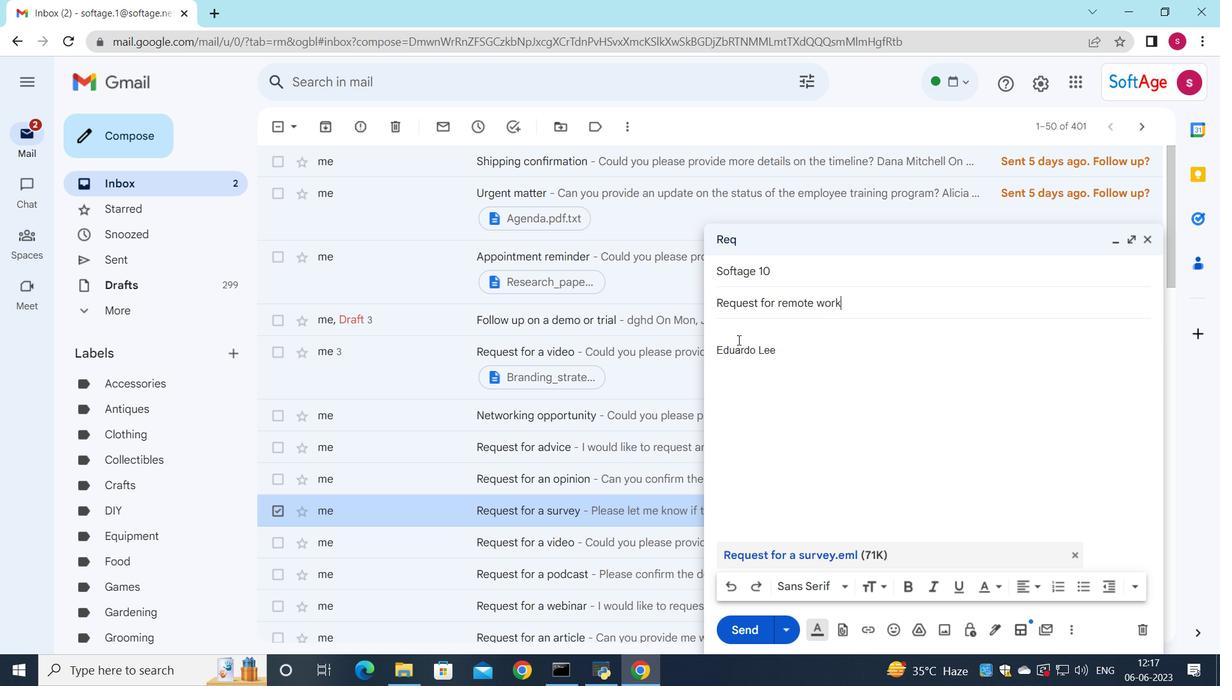 
Action: Mouse pressed left at (738, 335)
Screenshot: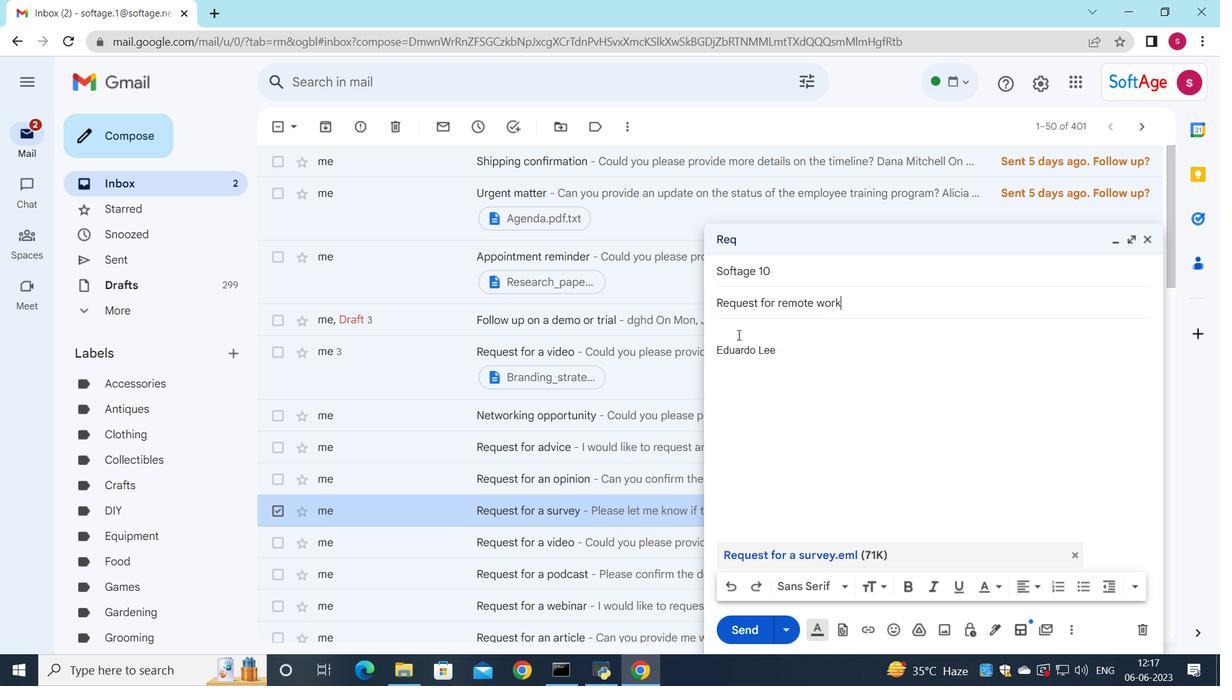 
Action: Key pressed <Key.shift><Key.shift><Key.shift><Key.shift><Key.shift><Key.shift>Please<Key.space>let<Key.space>me<Key.space>know<Key.space>if<Key.space>there<Key.space>are<Key.space>any<Key.space>changes<Key.space>to<Key.space>the<Key.space>project<Key.space>scope<Key.space>or<Key.space>requirements.
Screenshot: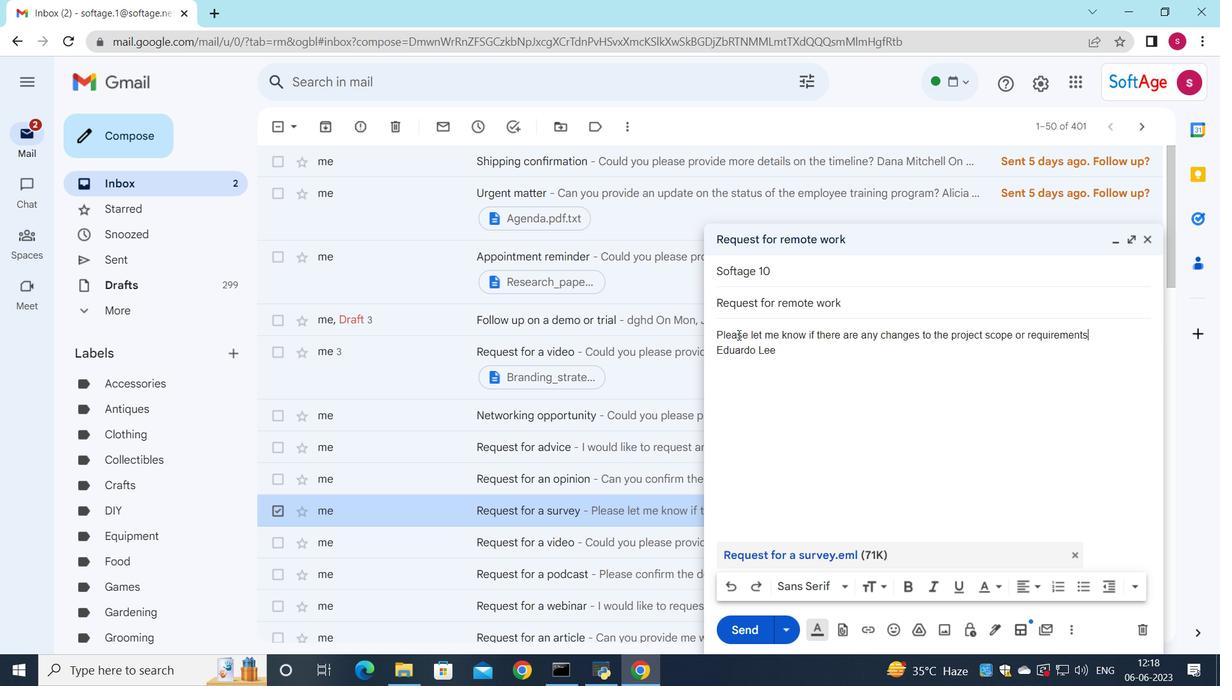 
Action: Mouse moved to (733, 636)
Screenshot: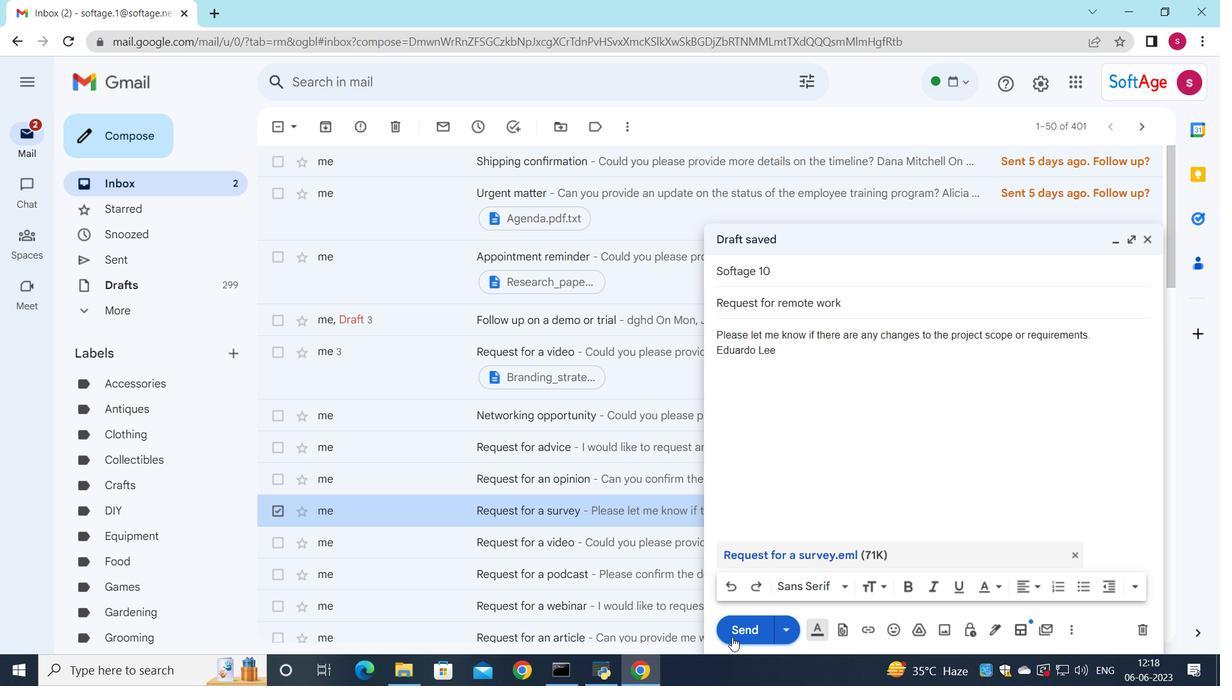 
Action: Mouse pressed left at (733, 636)
Screenshot: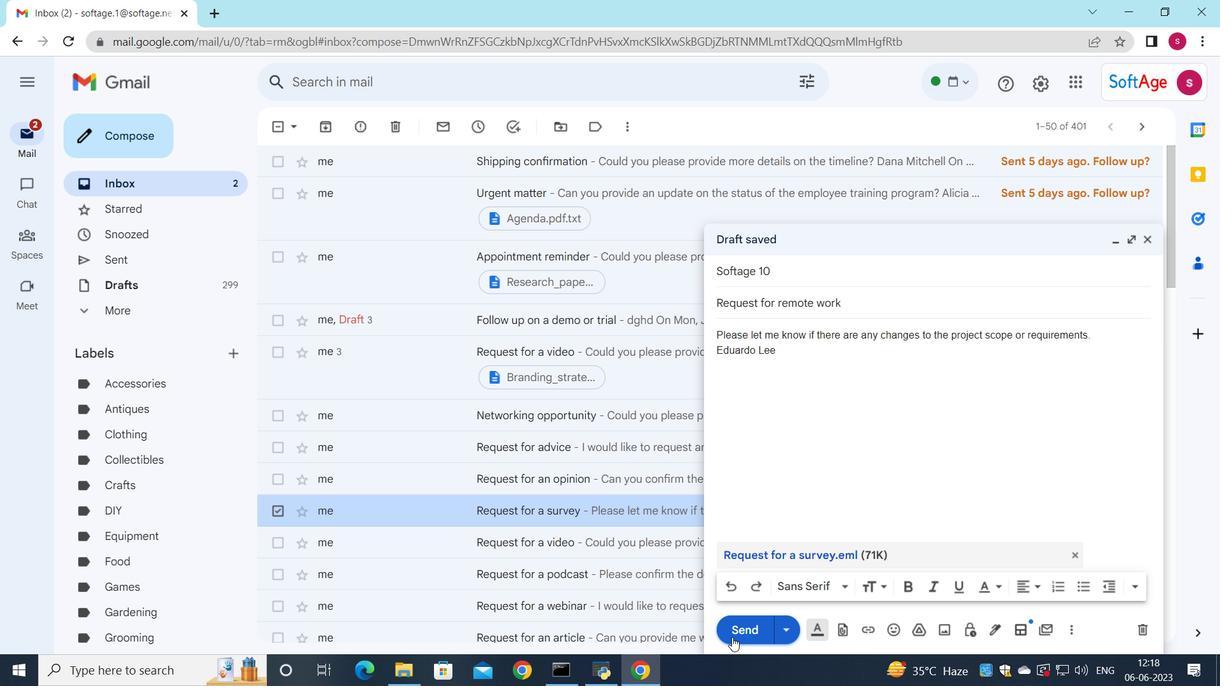 
Action: Mouse moved to (821, 593)
Screenshot: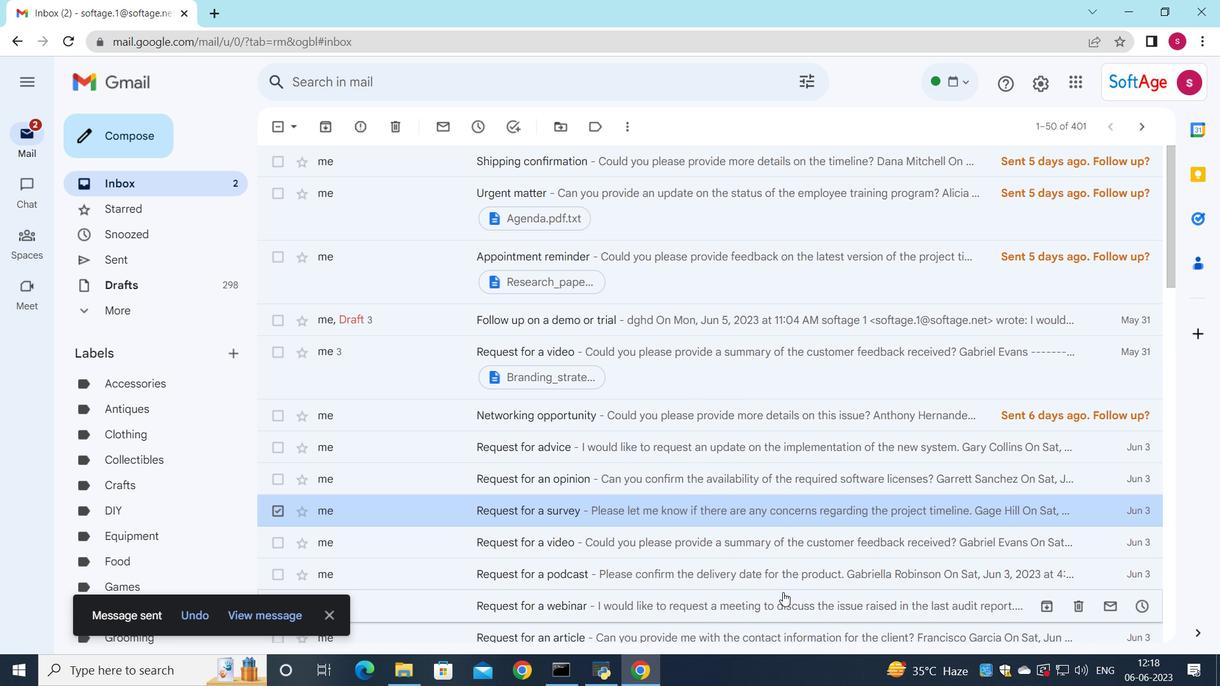 
